 Task: Search one way flight ticket for 3 adults in first from Nome: Nome Airport to Springfield: Abraham Lincoln Capital Airport on 5-2-2023. Choice of flights is Singapure airlines. Number of bags: 1 carry on bag. Price is upto 55000. Outbound departure time preference is 20:45.
Action: Mouse moved to (250, 180)
Screenshot: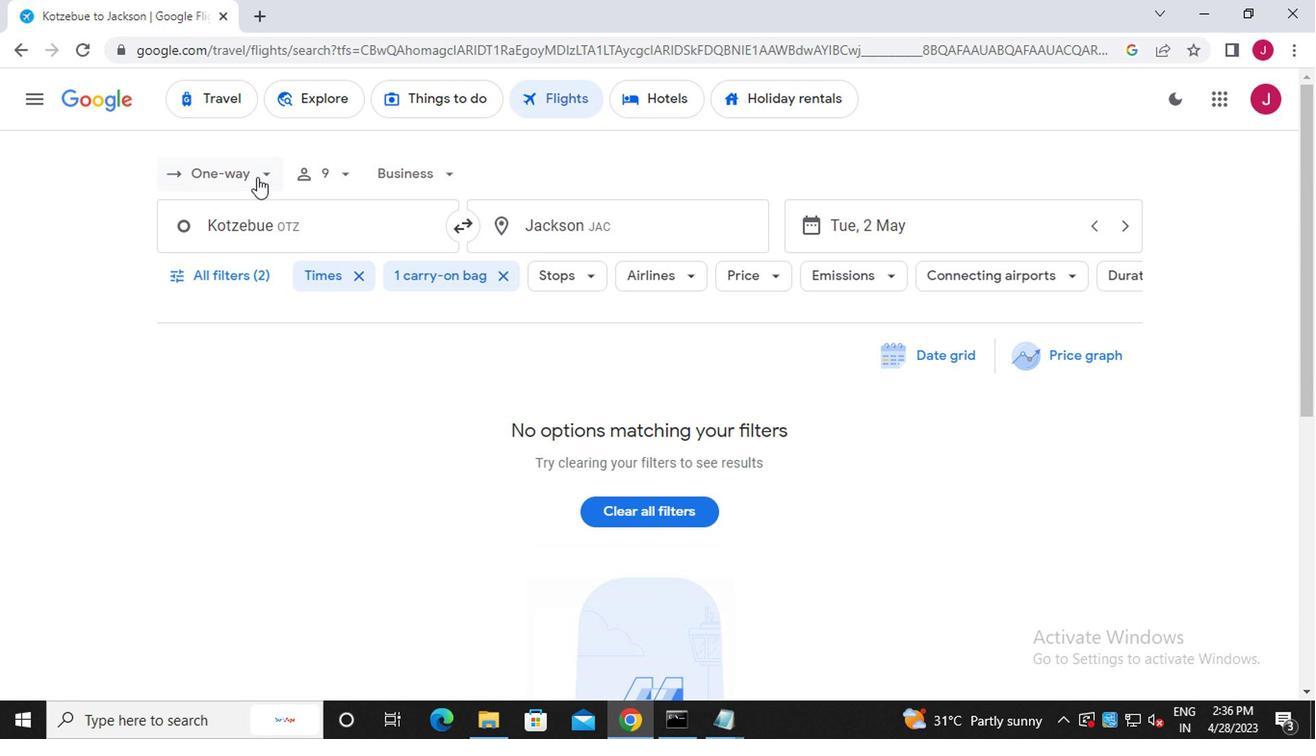 
Action: Mouse pressed left at (250, 180)
Screenshot: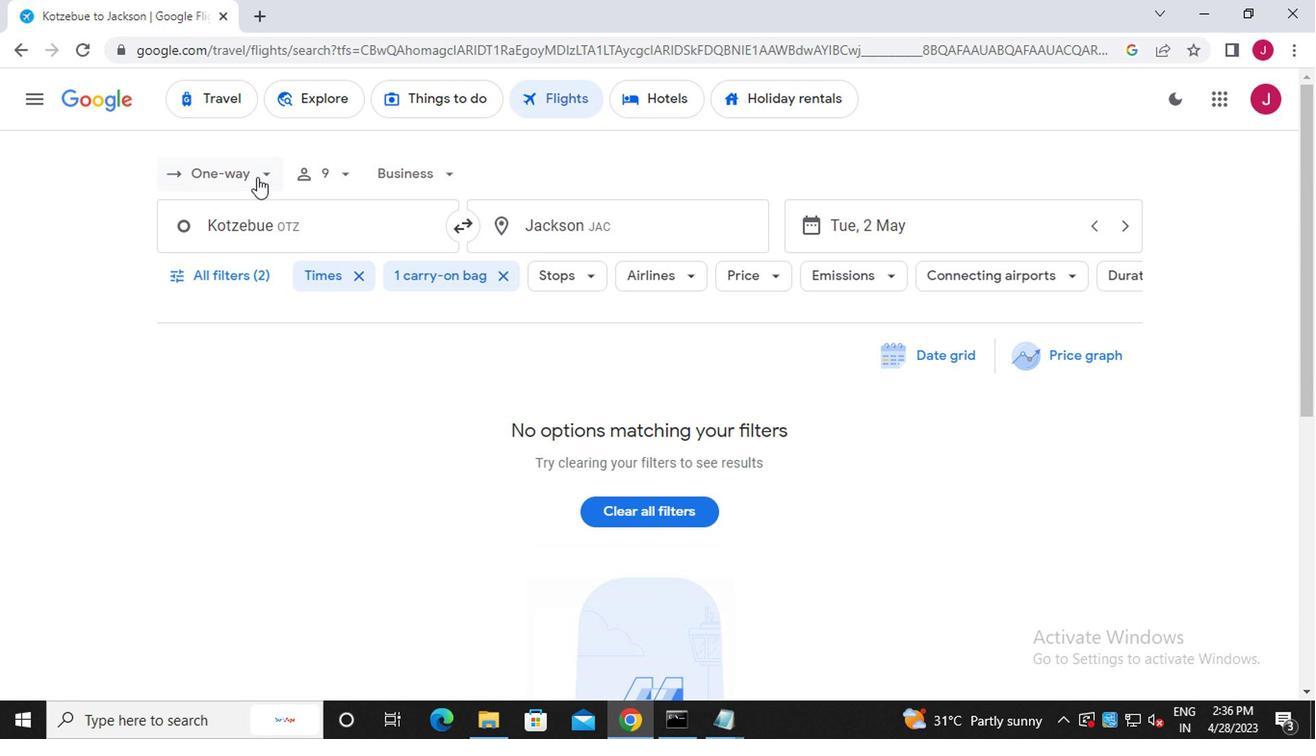 
Action: Mouse moved to (248, 259)
Screenshot: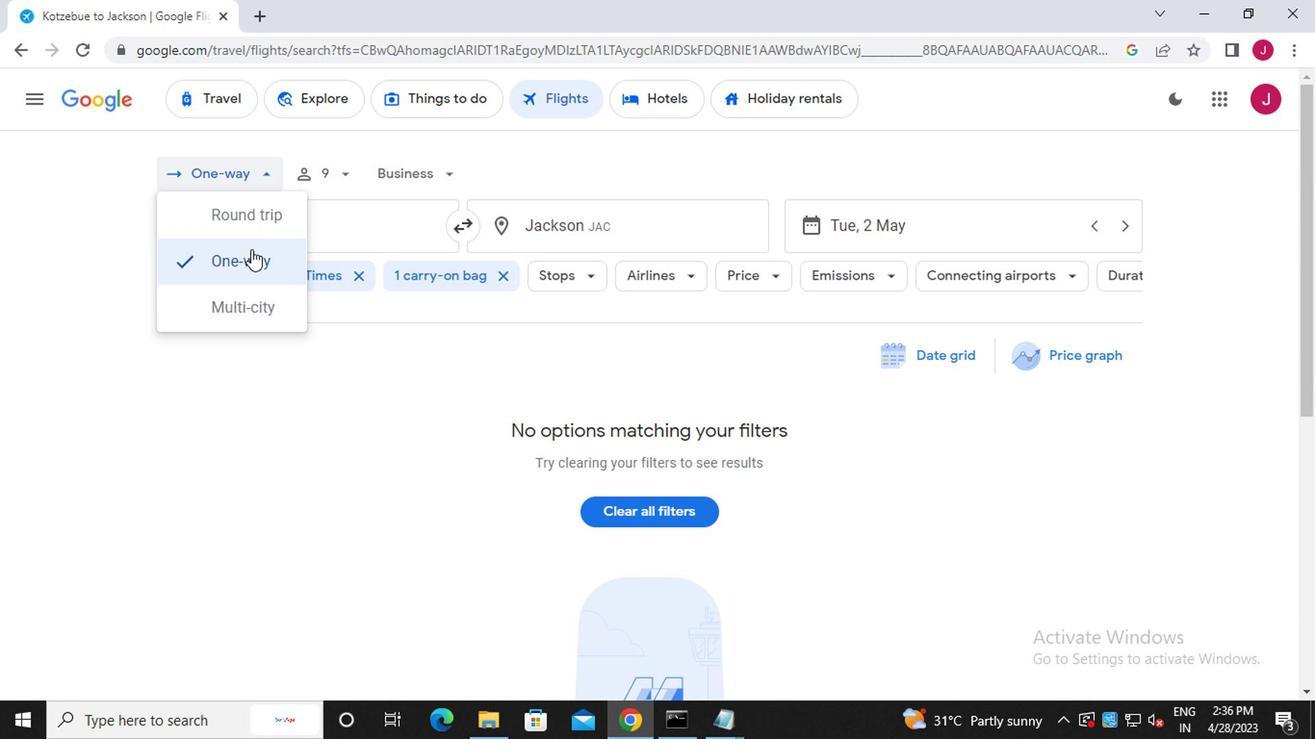 
Action: Mouse pressed left at (248, 259)
Screenshot: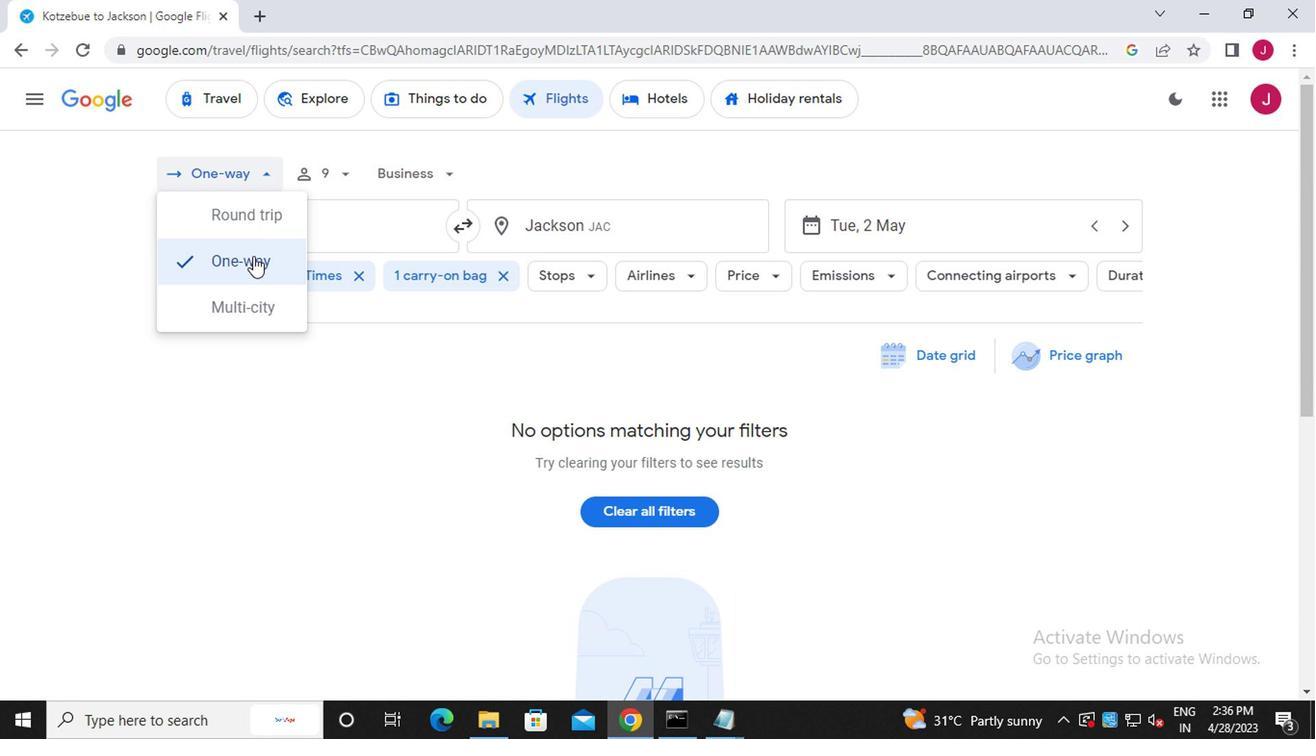 
Action: Mouse moved to (338, 180)
Screenshot: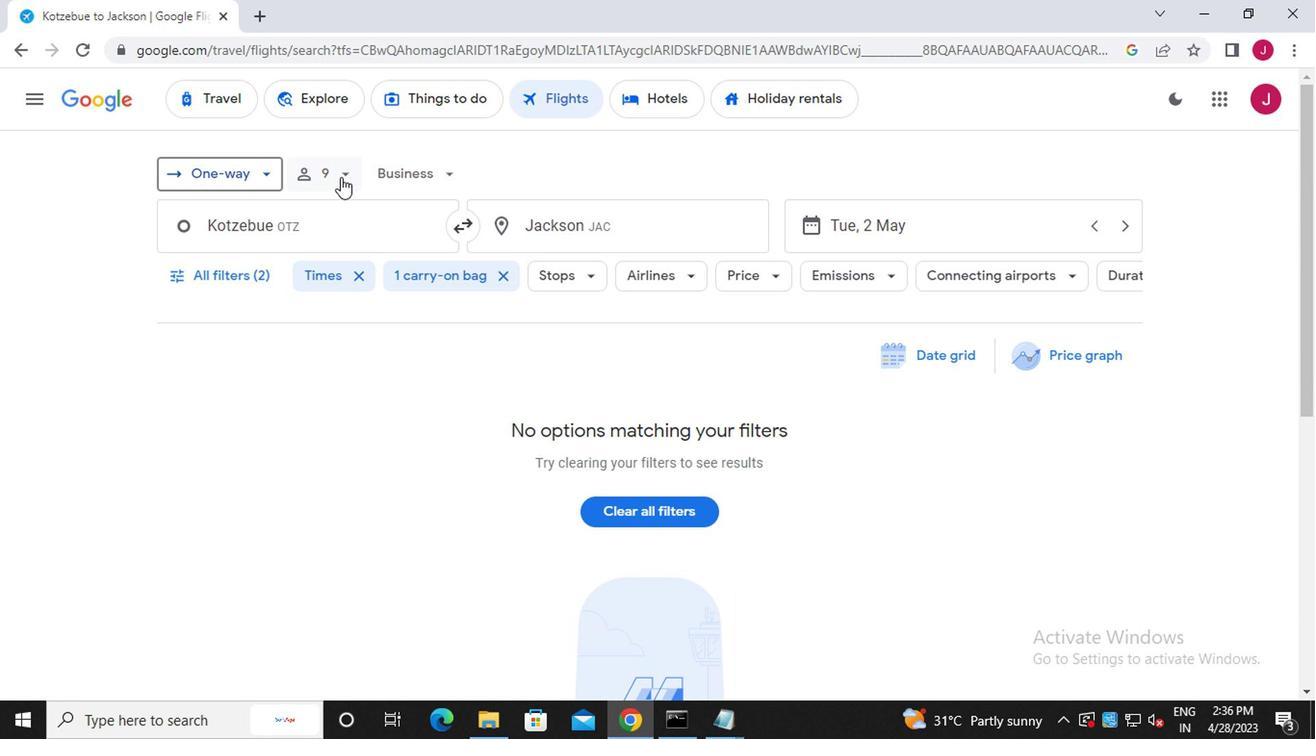 
Action: Mouse pressed left at (338, 180)
Screenshot: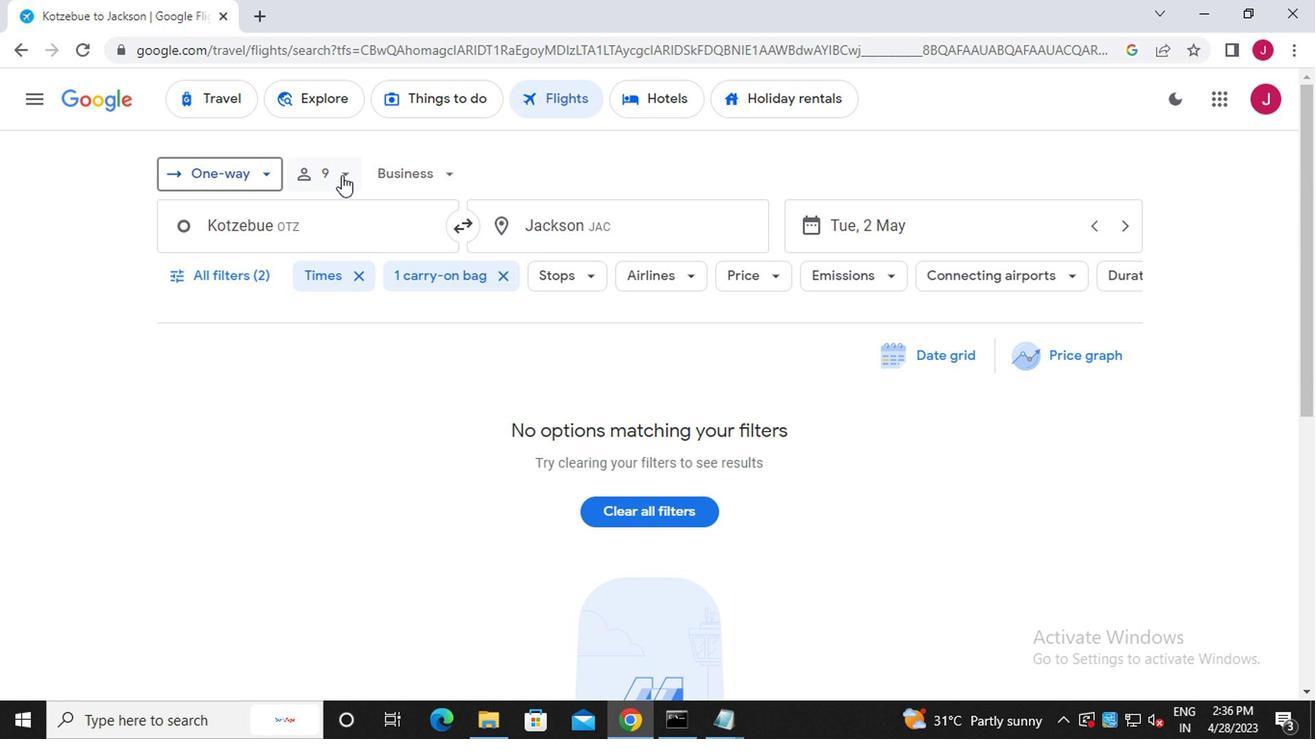 
Action: Mouse moved to (425, 227)
Screenshot: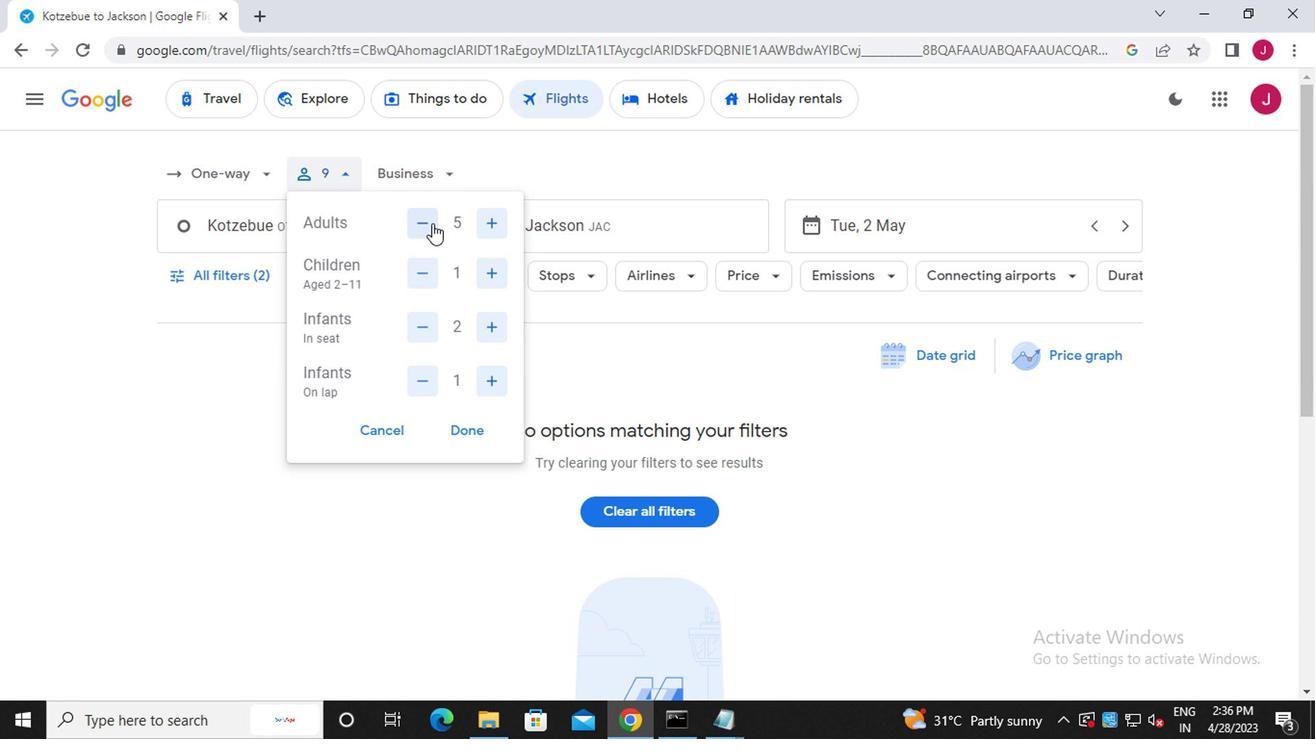 
Action: Mouse pressed left at (425, 227)
Screenshot: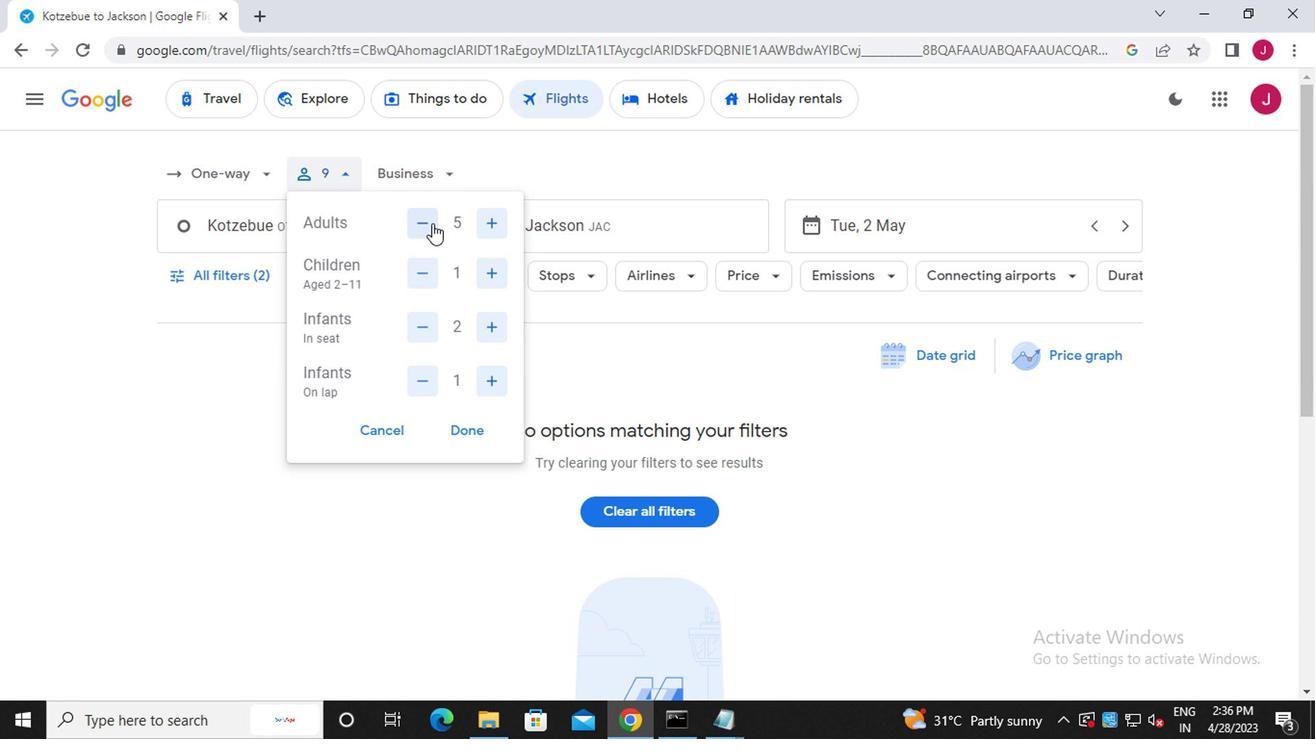 
Action: Mouse pressed left at (425, 227)
Screenshot: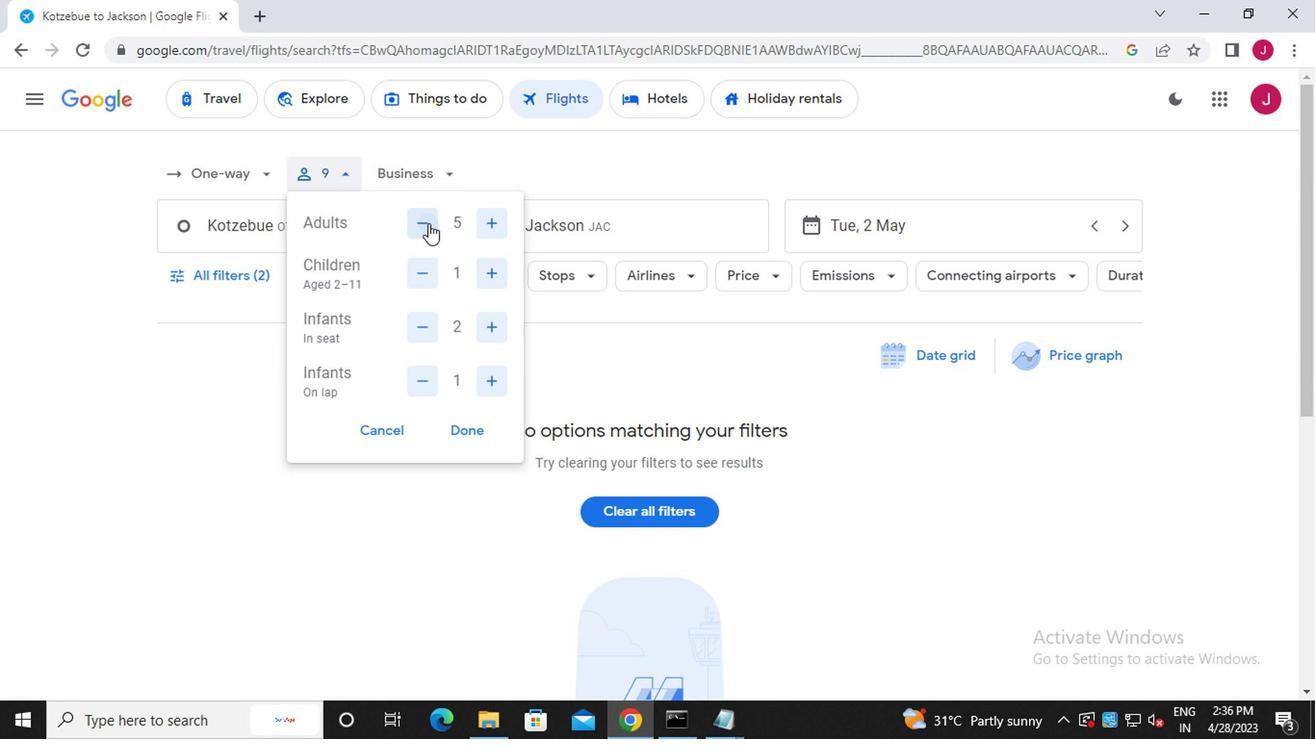 
Action: Mouse moved to (413, 278)
Screenshot: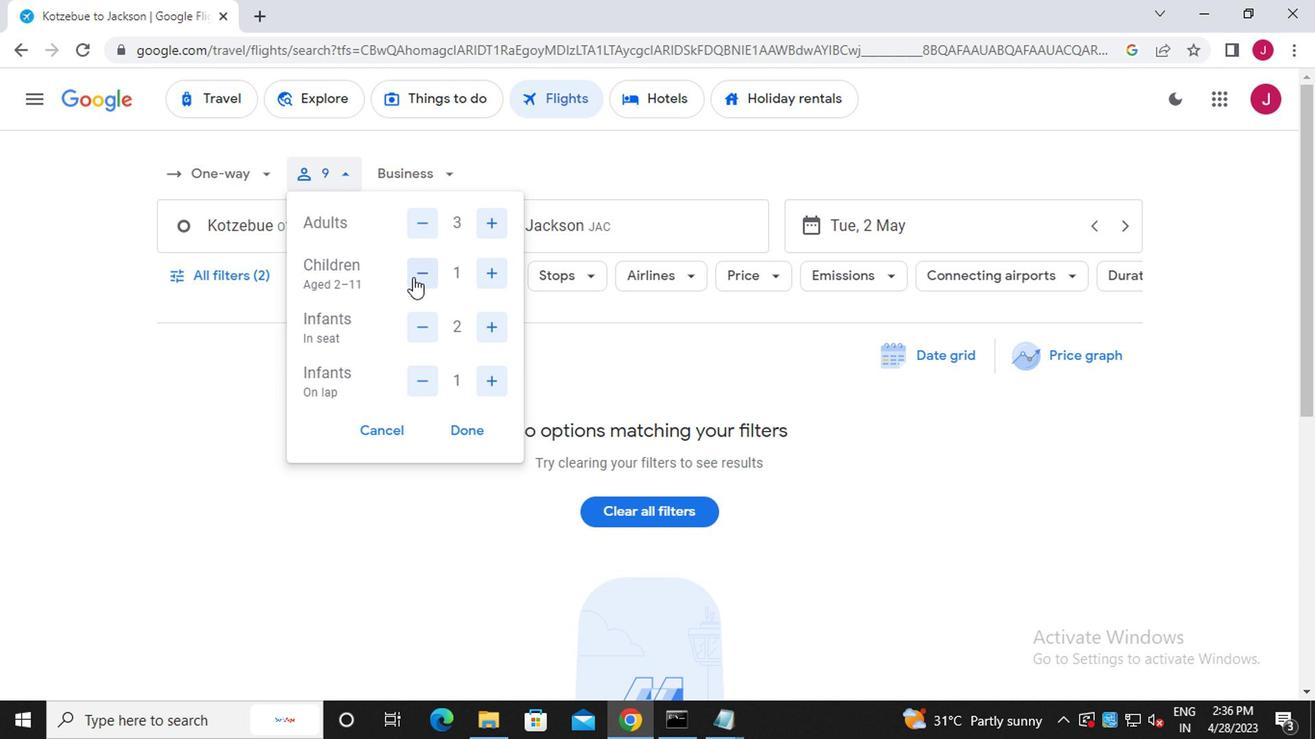 
Action: Mouse pressed left at (413, 278)
Screenshot: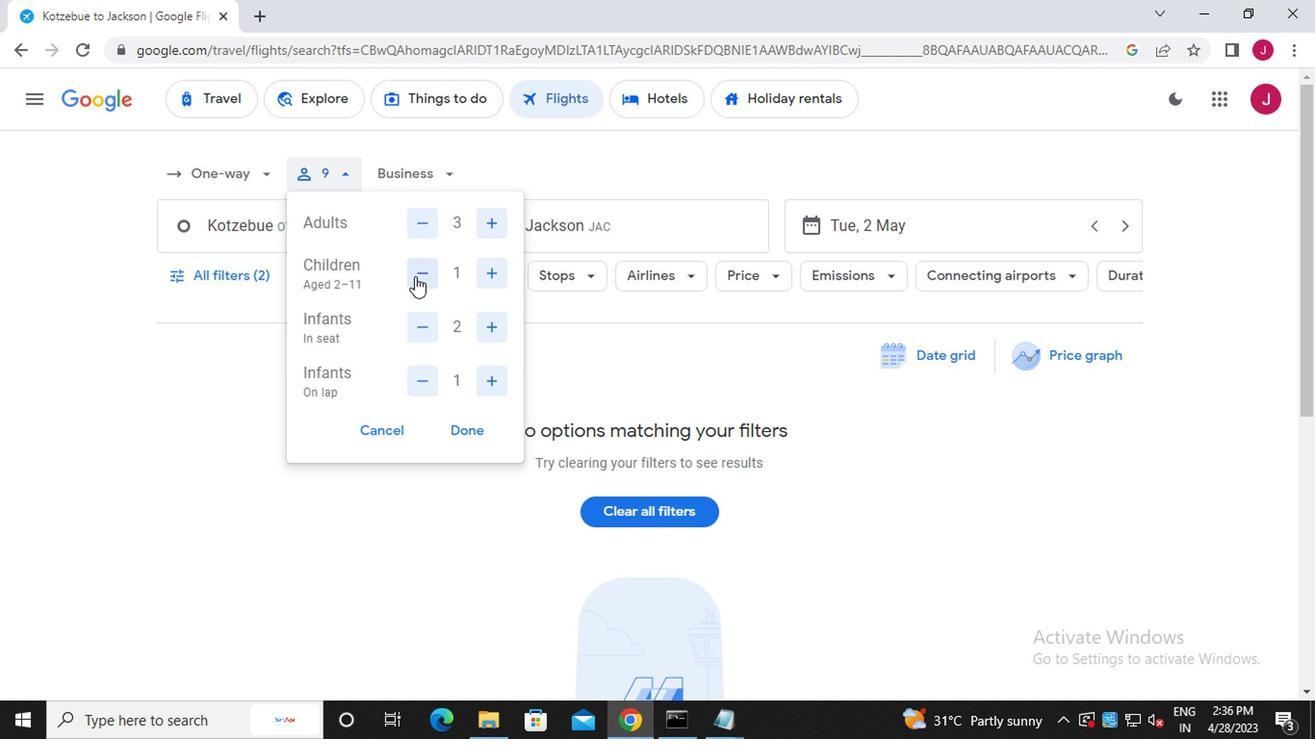 
Action: Mouse moved to (425, 328)
Screenshot: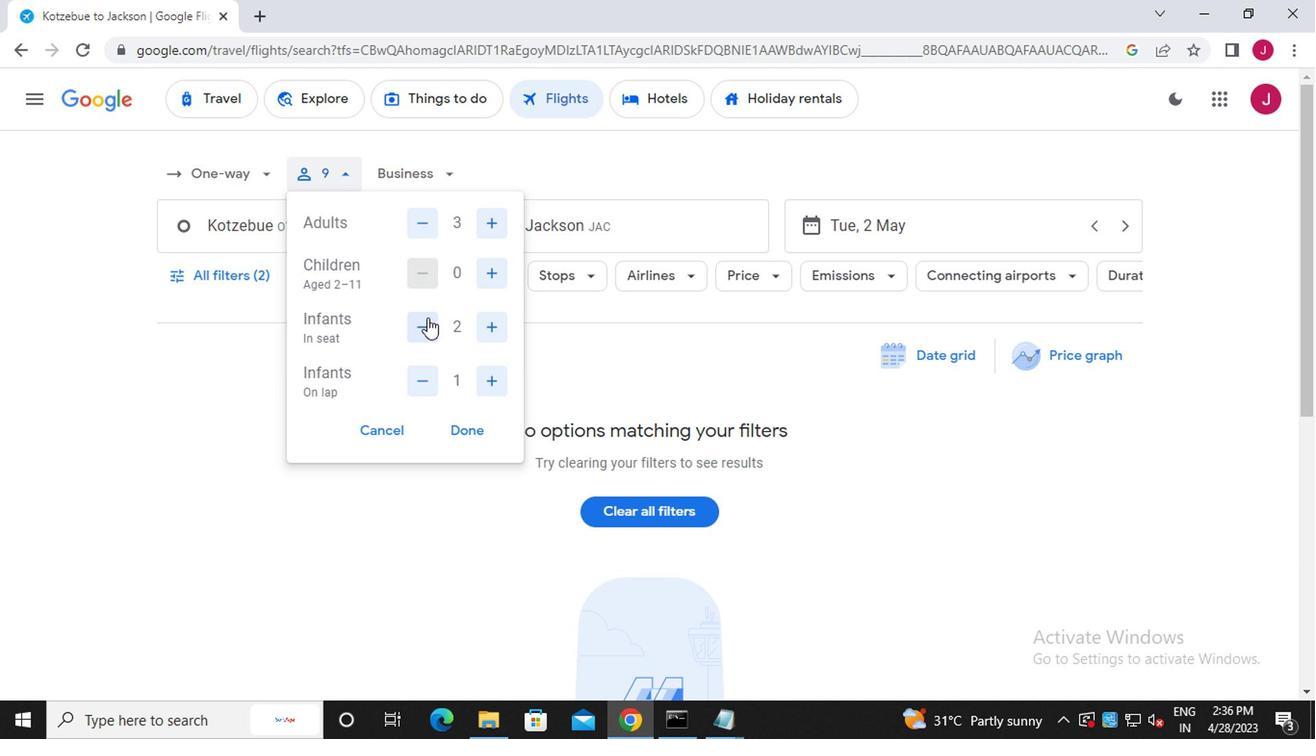 
Action: Mouse pressed left at (425, 328)
Screenshot: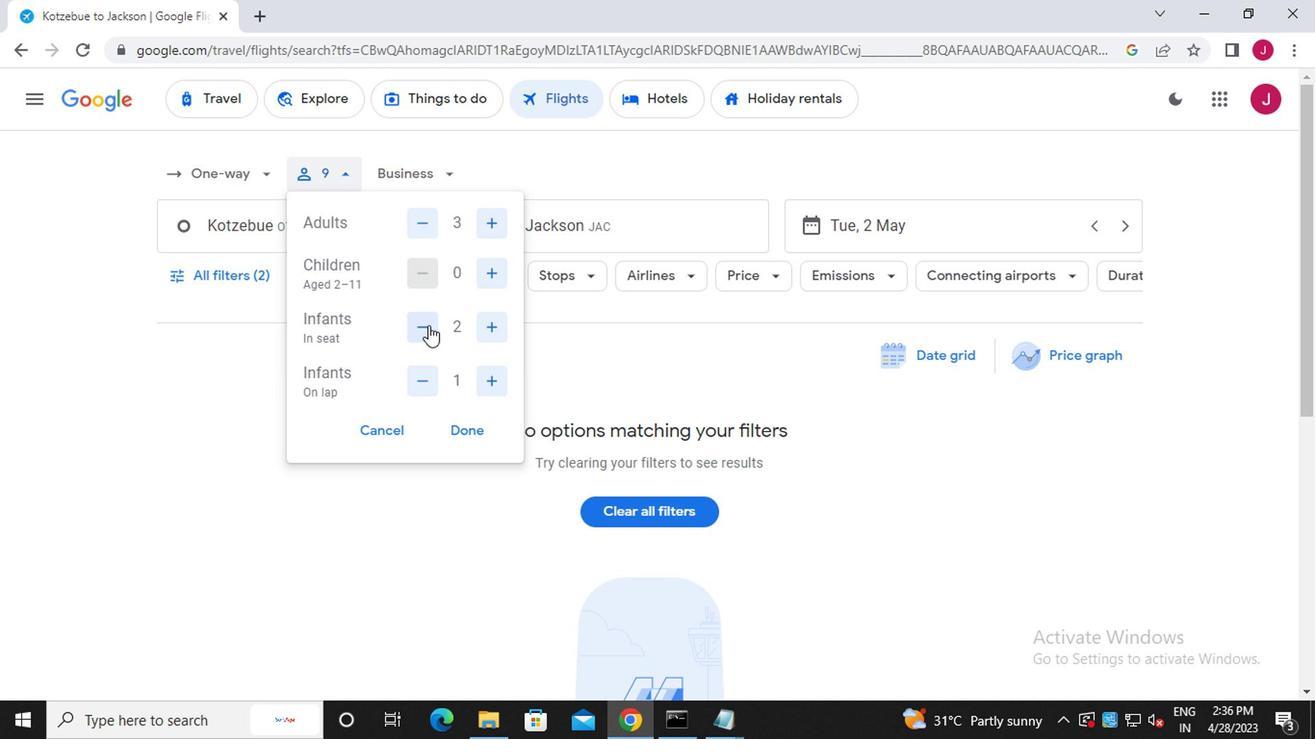 
Action: Mouse pressed left at (425, 328)
Screenshot: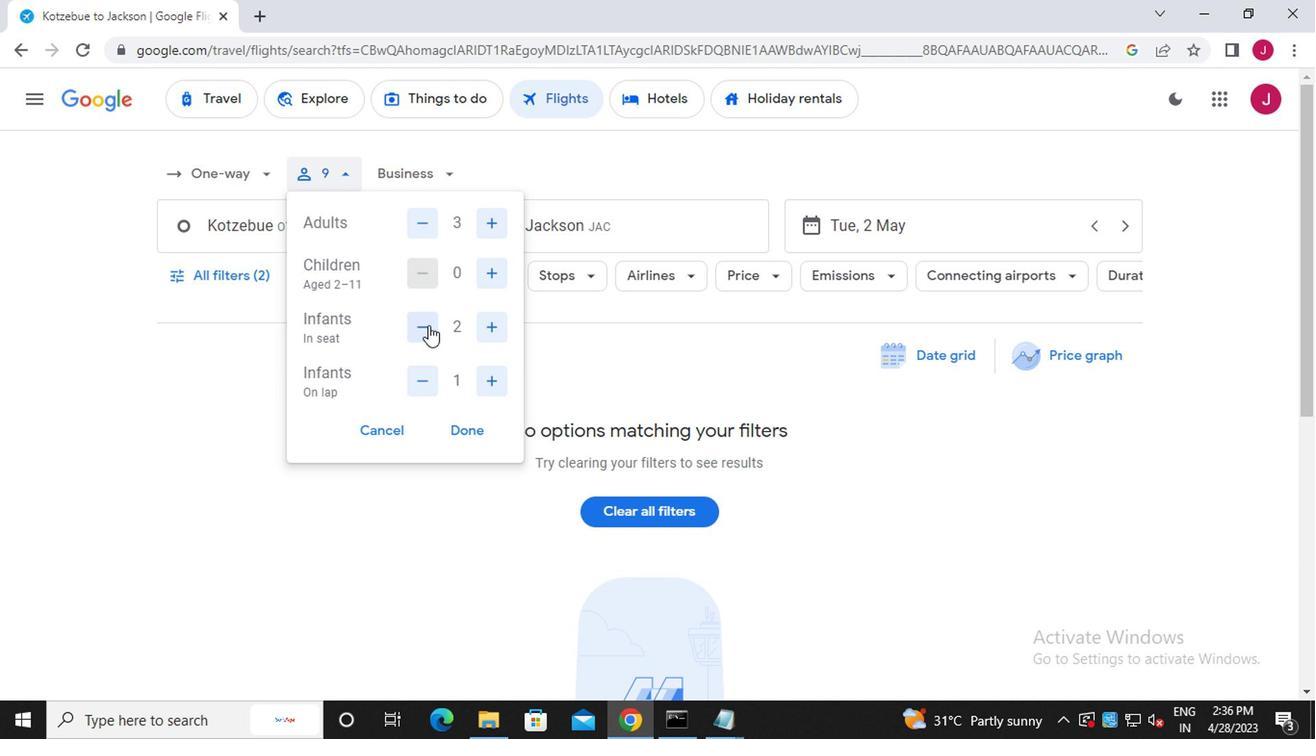 
Action: Mouse pressed left at (425, 328)
Screenshot: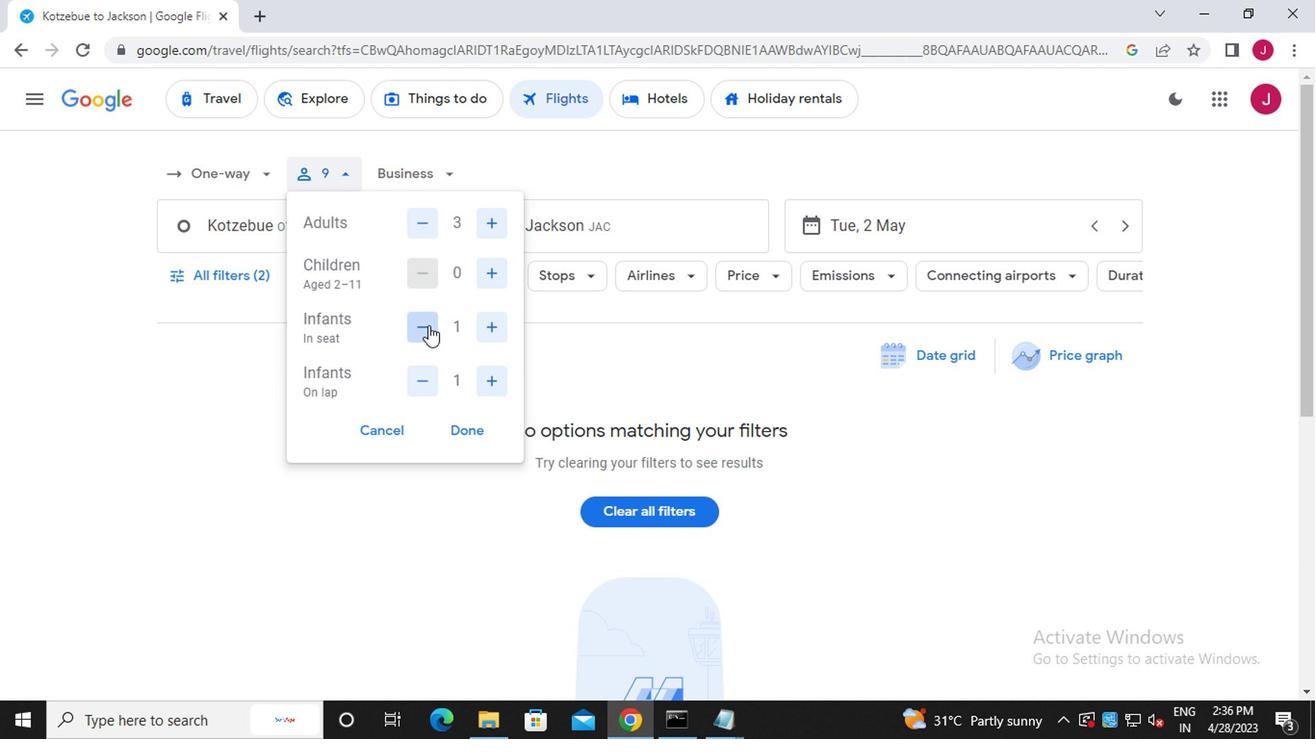 
Action: Mouse moved to (423, 379)
Screenshot: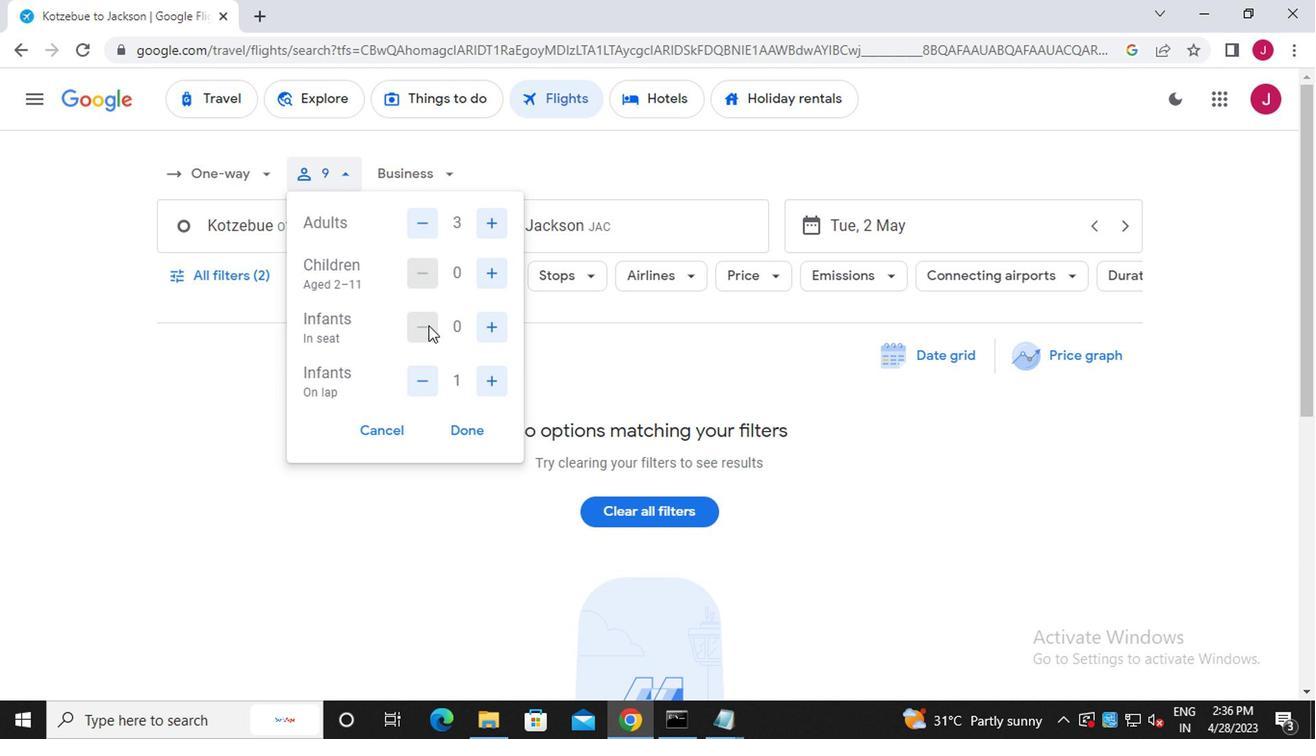 
Action: Mouse pressed left at (423, 379)
Screenshot: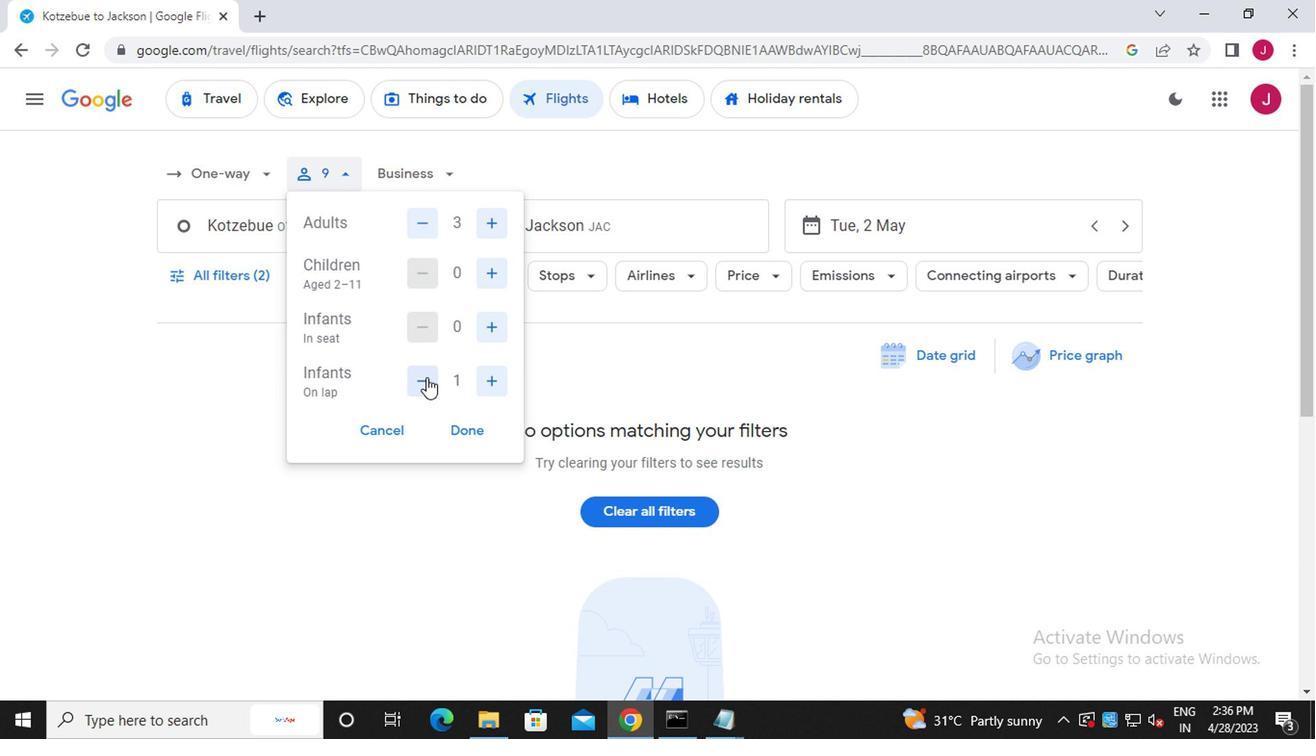 
Action: Mouse moved to (456, 428)
Screenshot: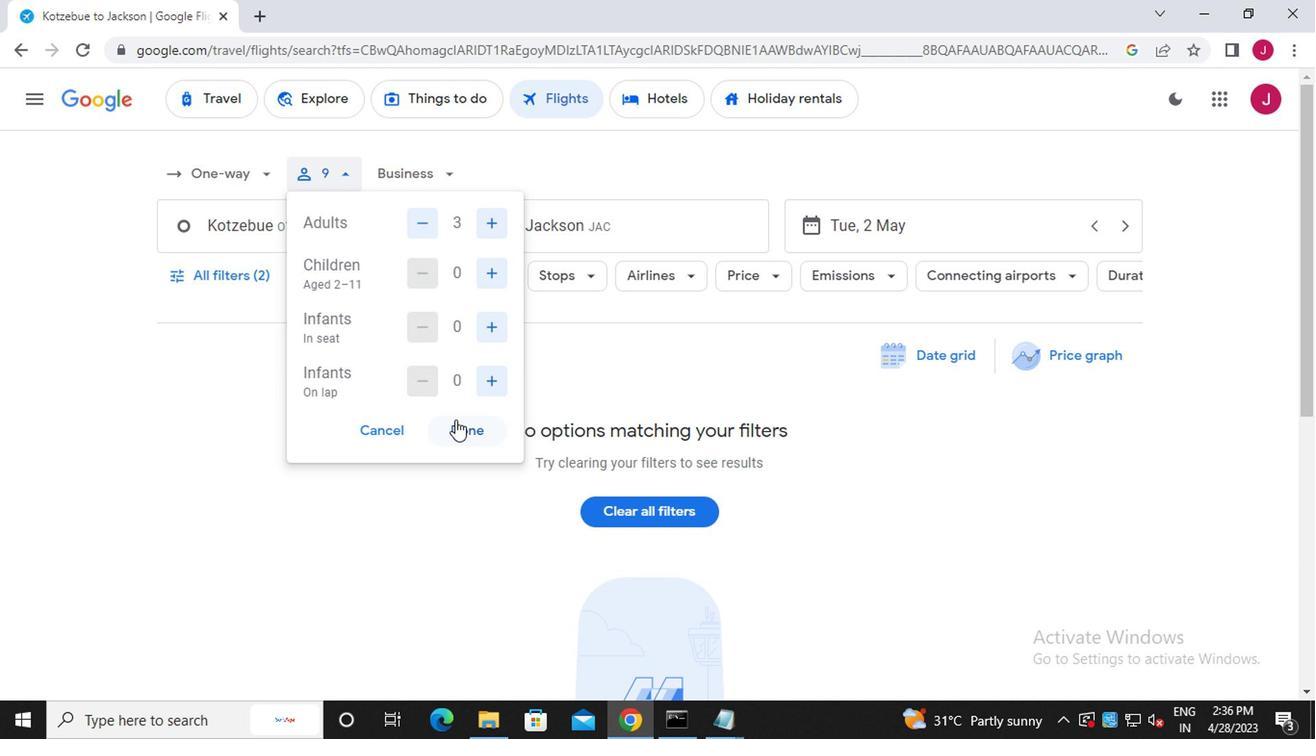 
Action: Mouse pressed left at (456, 428)
Screenshot: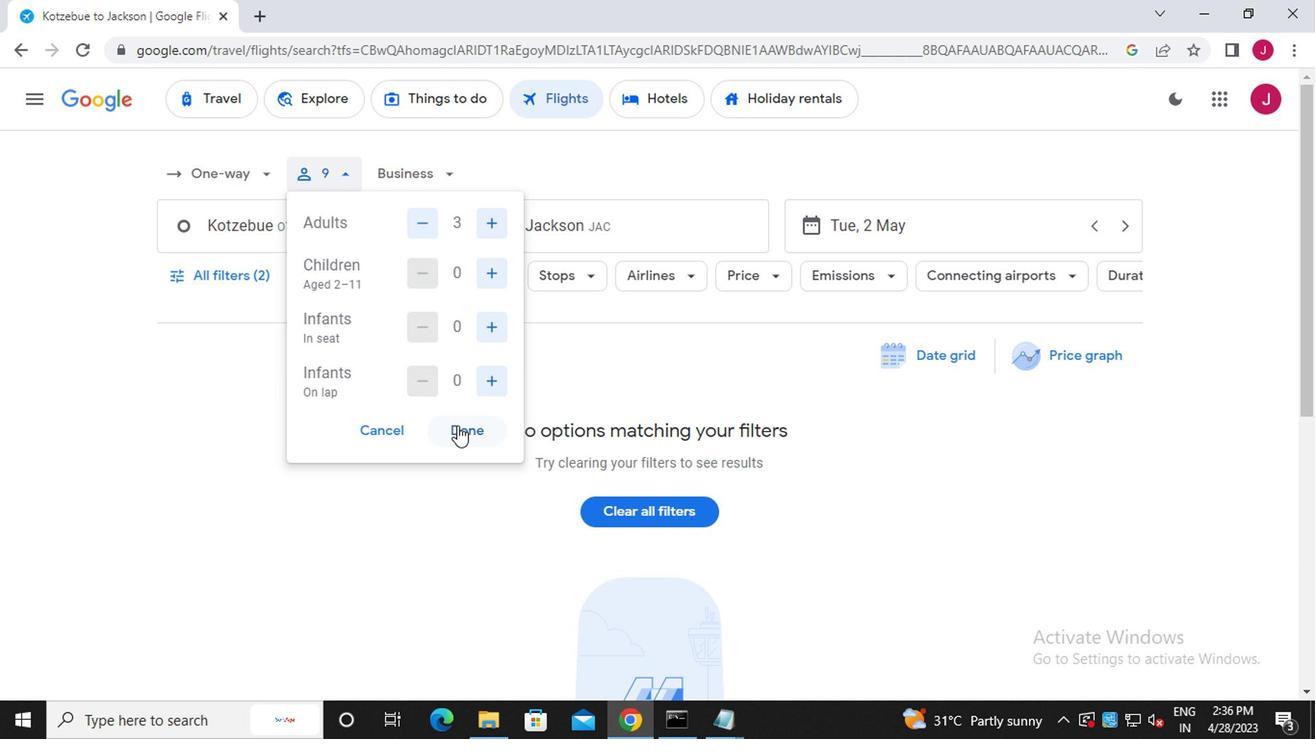 
Action: Mouse moved to (323, 237)
Screenshot: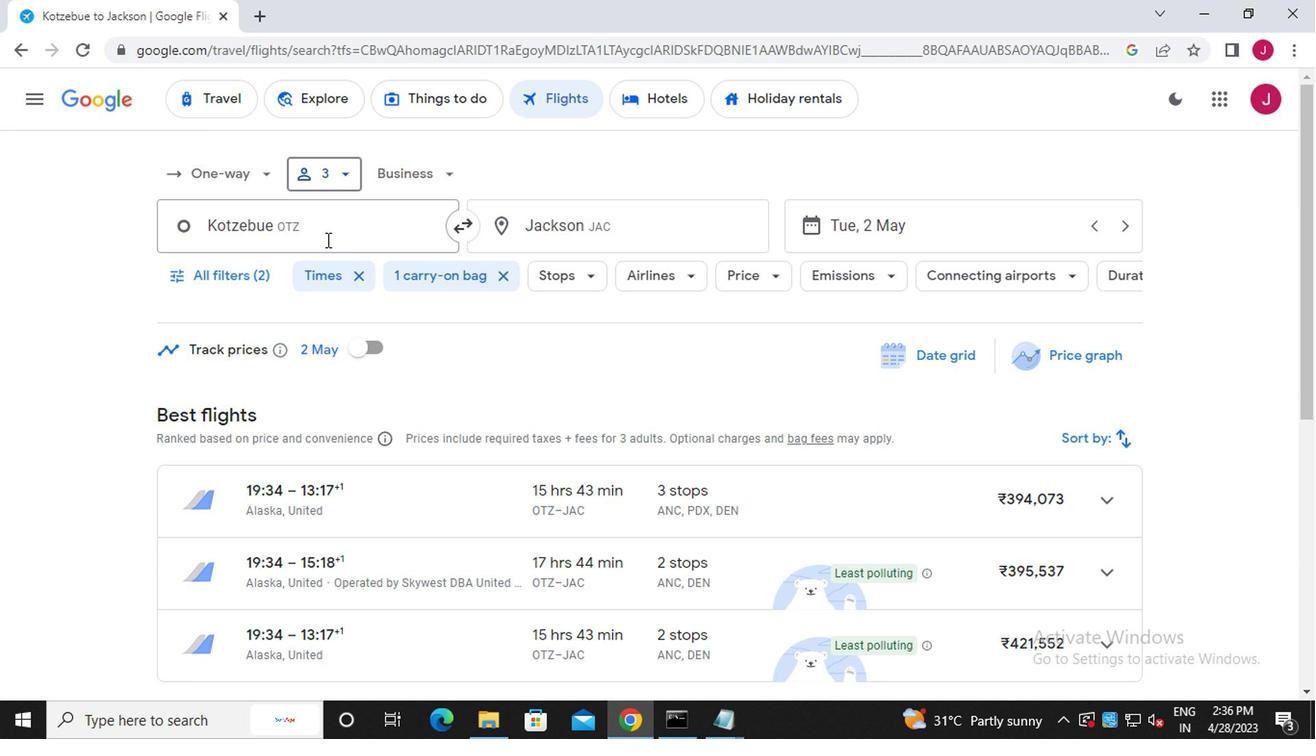 
Action: Mouse pressed left at (323, 237)
Screenshot: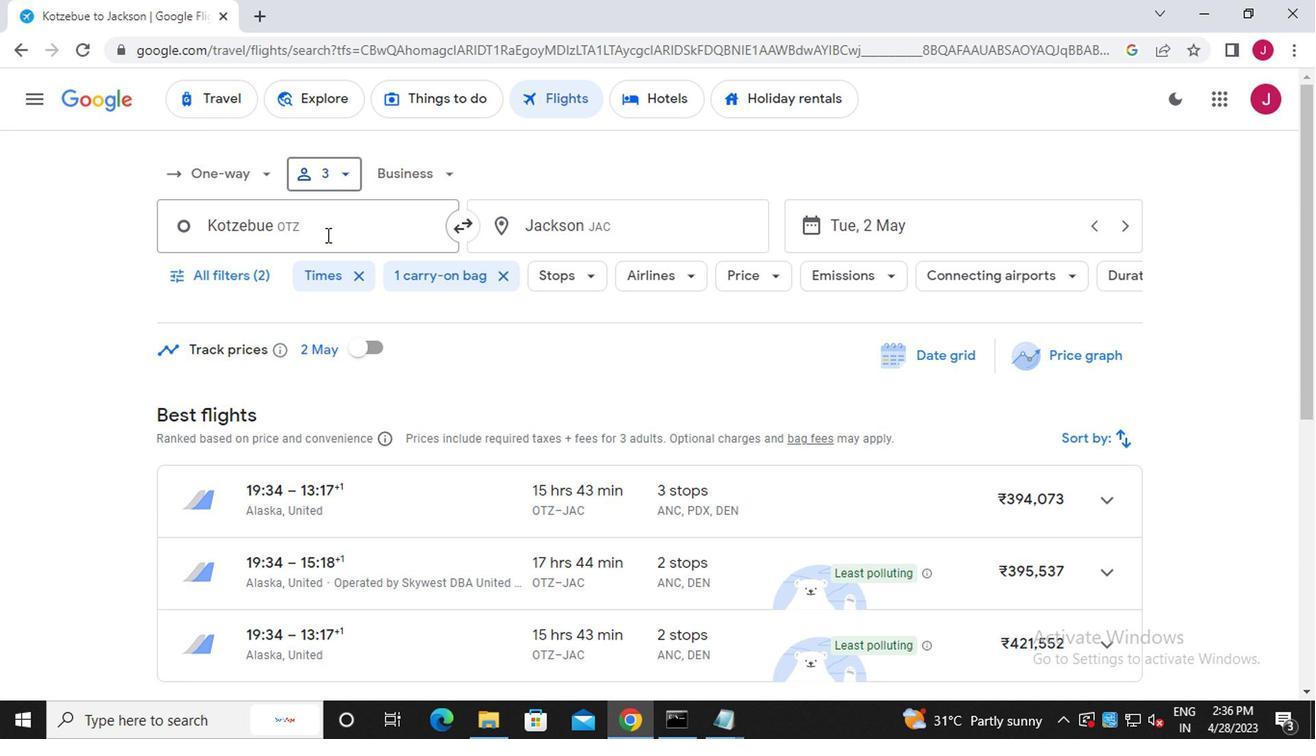 
Action: Key pressed nome
Screenshot: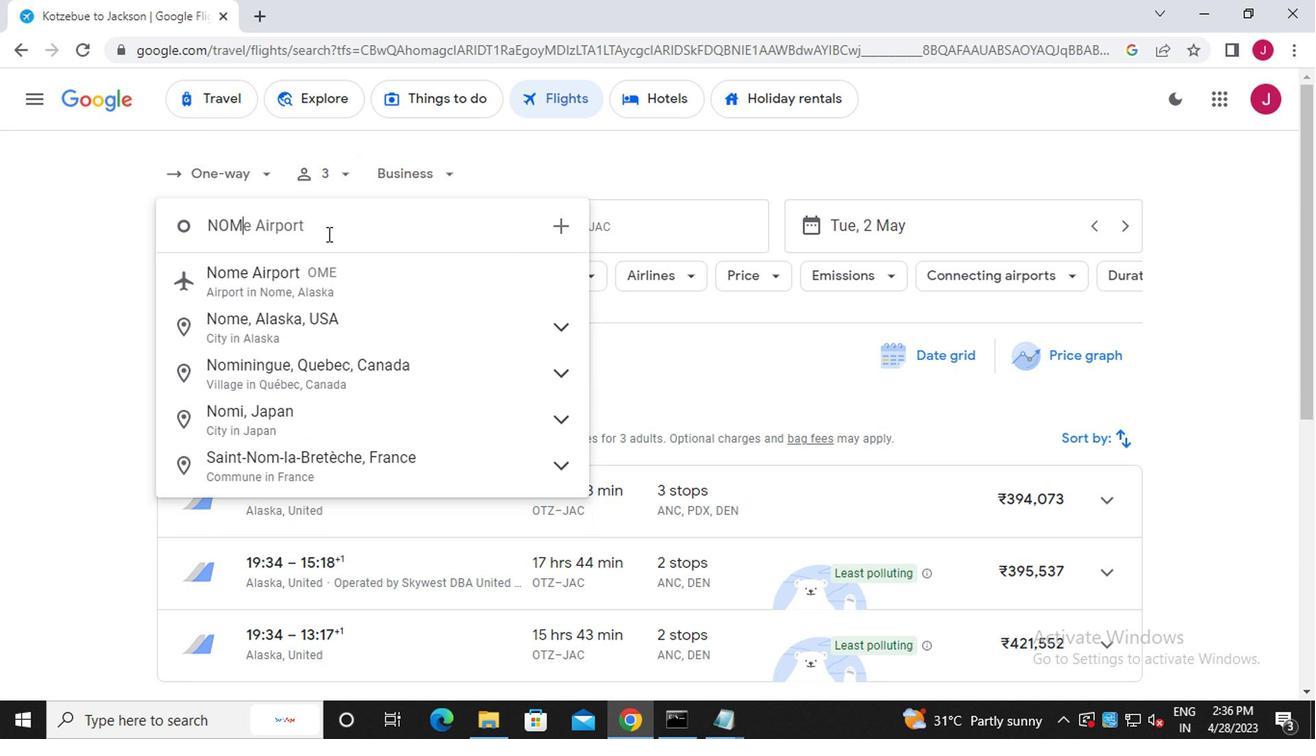 
Action: Mouse moved to (328, 289)
Screenshot: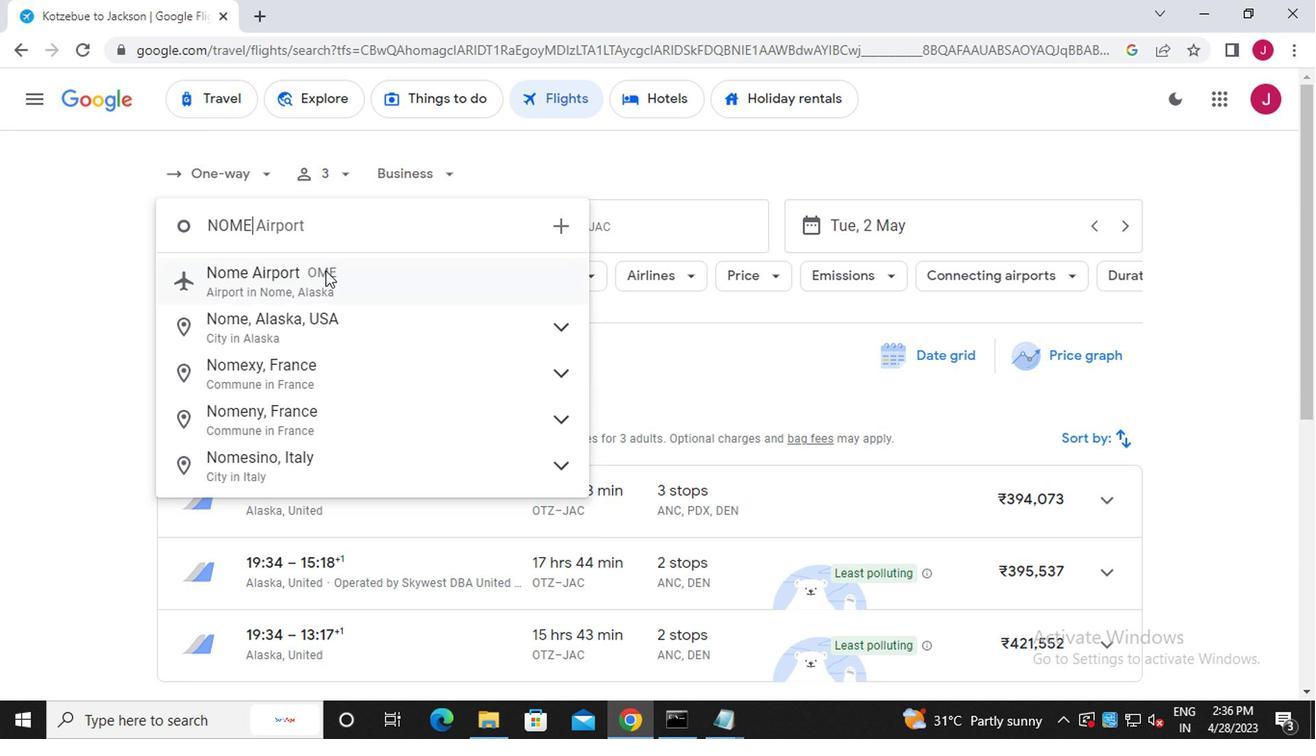 
Action: Mouse pressed left at (328, 289)
Screenshot: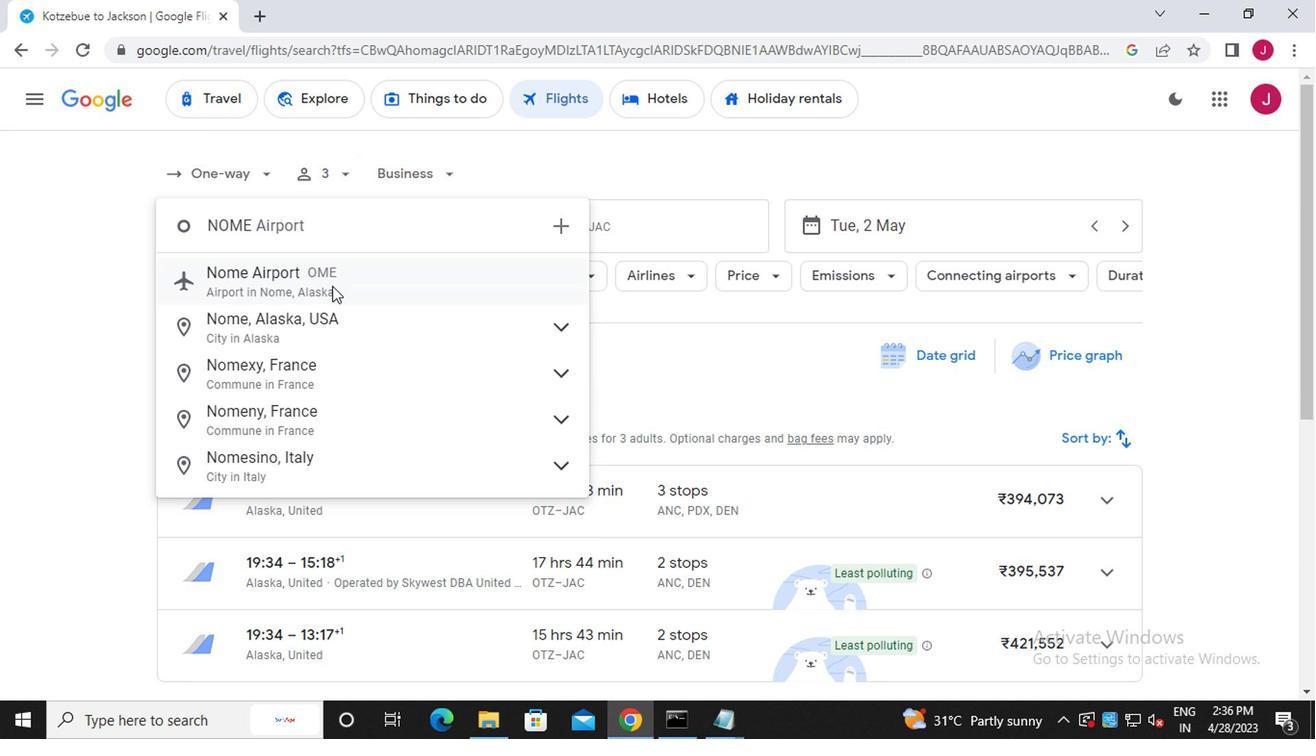 
Action: Mouse moved to (648, 237)
Screenshot: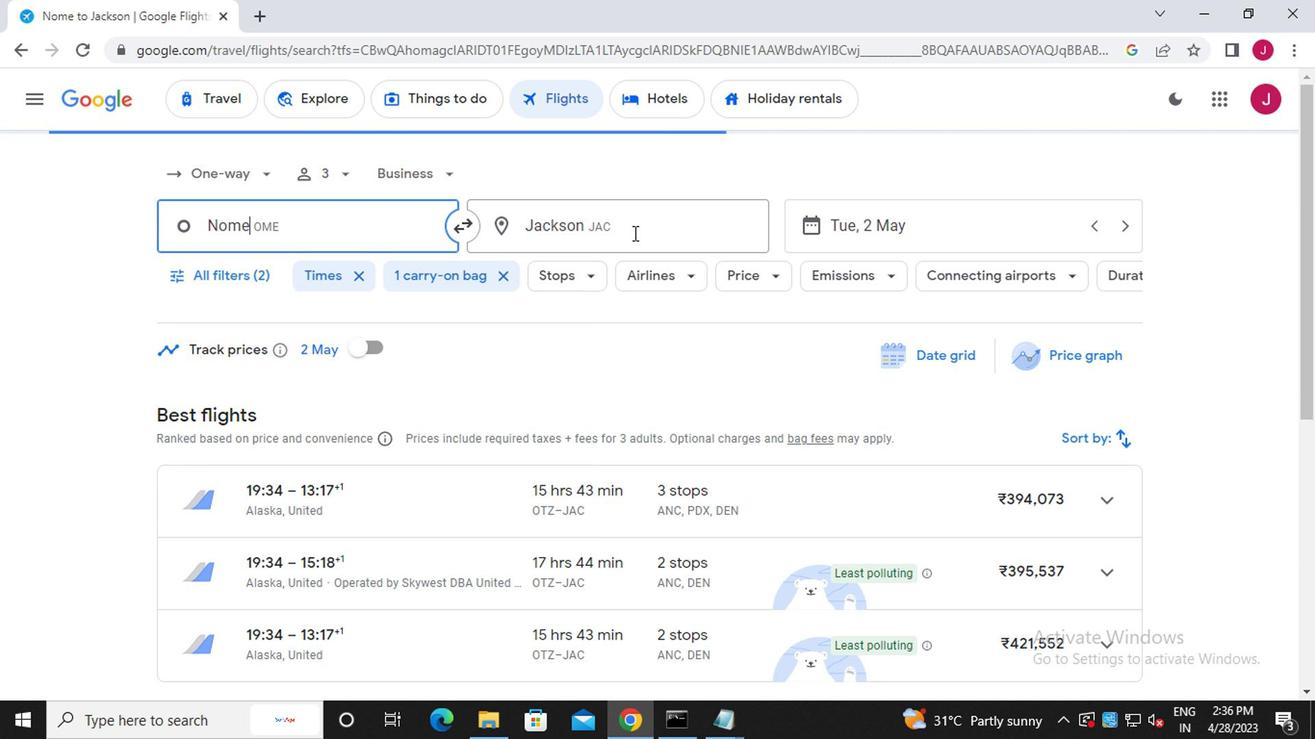 
Action: Mouse pressed left at (648, 237)
Screenshot: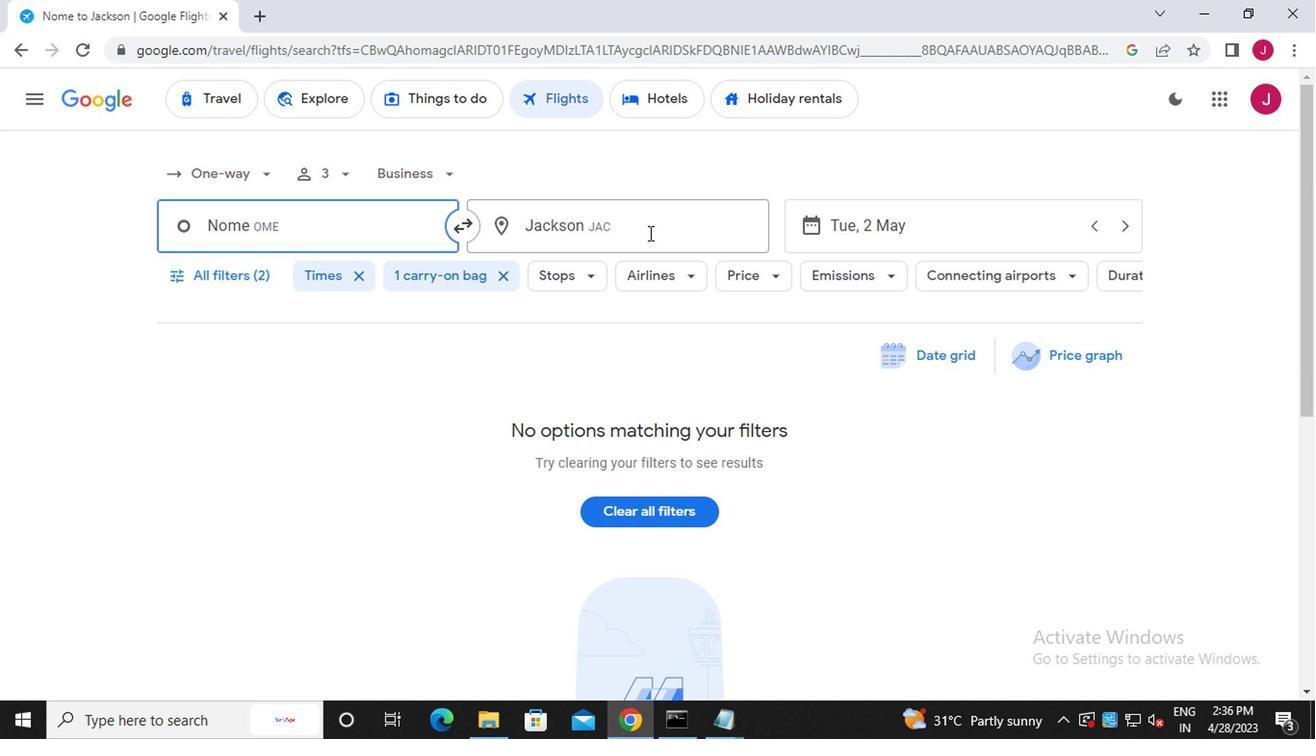 
Action: Key pressed so<Key.backspace>pringfield
Screenshot: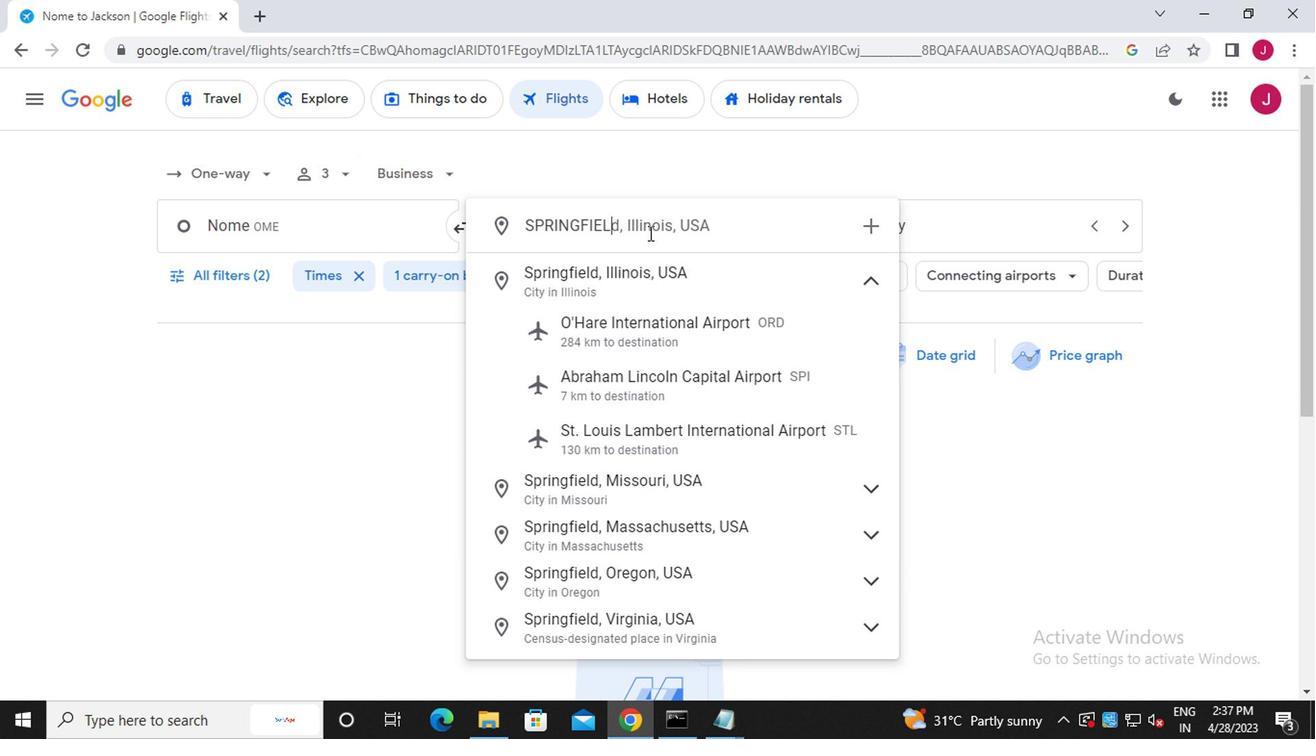 
Action: Mouse moved to (741, 387)
Screenshot: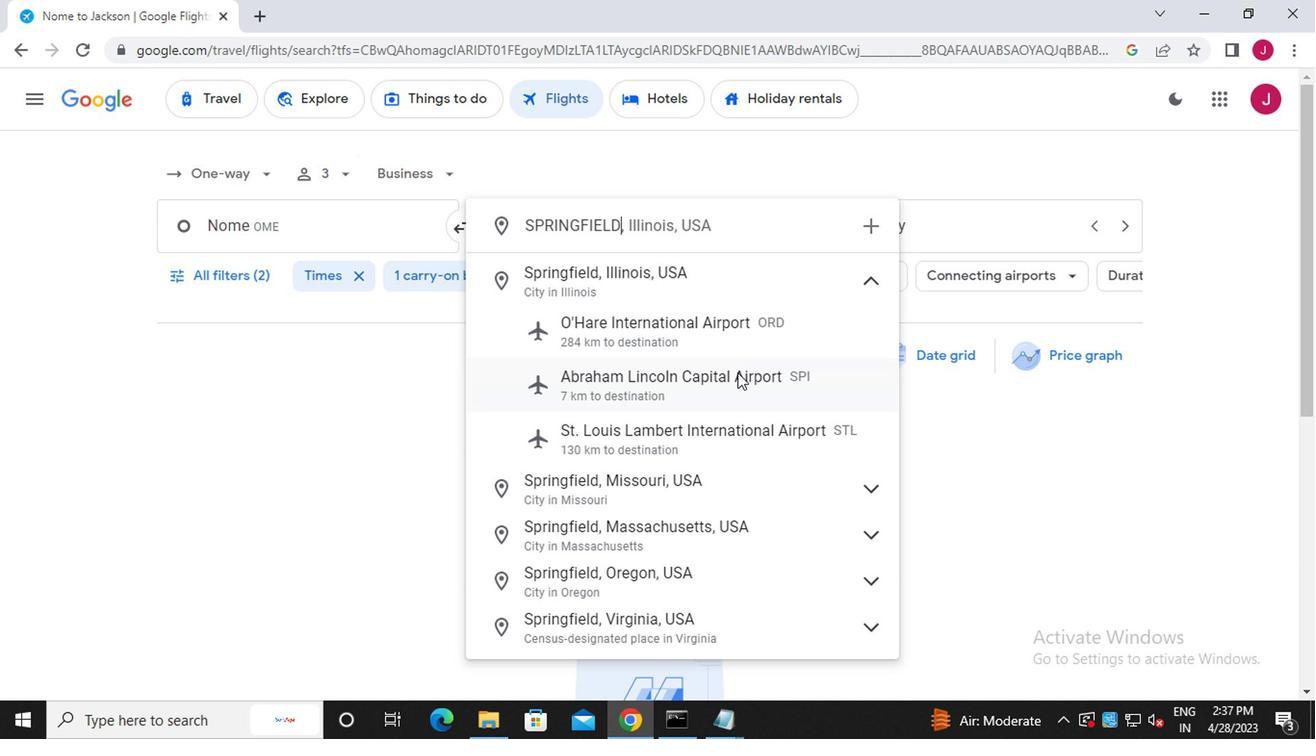 
Action: Mouse pressed left at (741, 387)
Screenshot: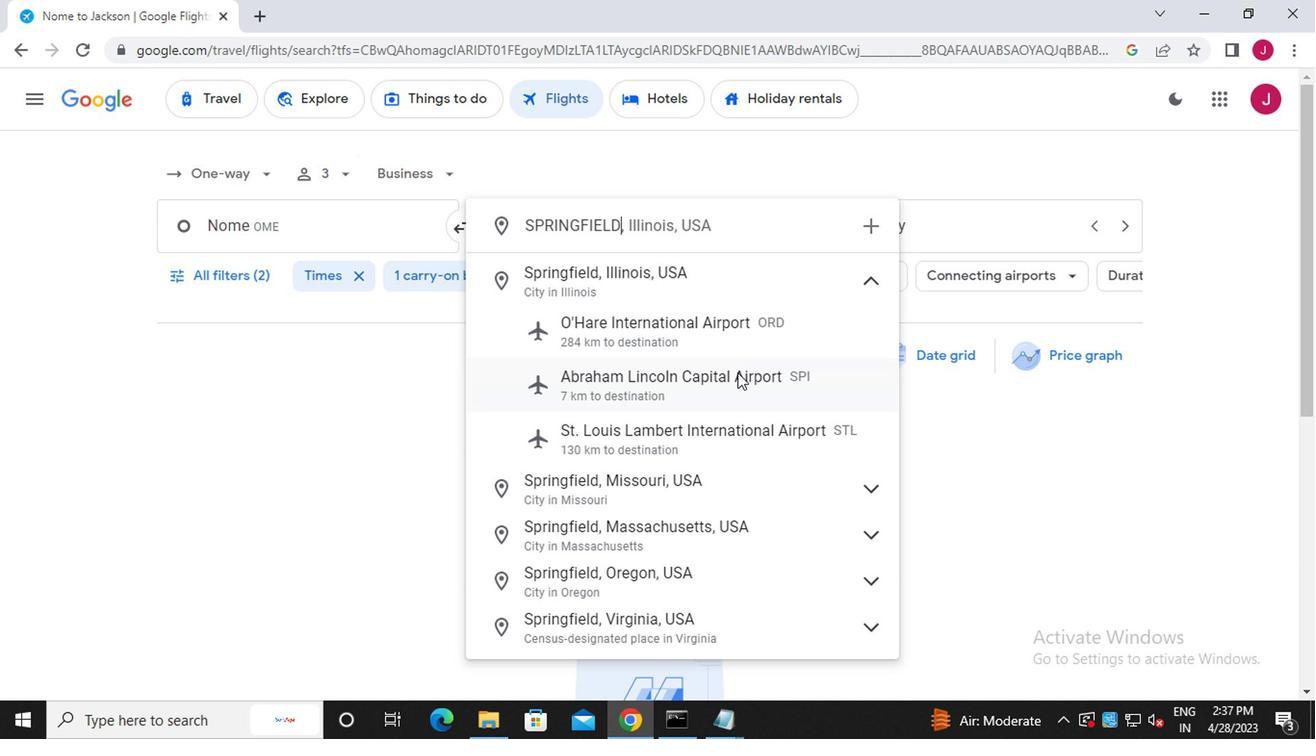 
Action: Mouse moved to (928, 237)
Screenshot: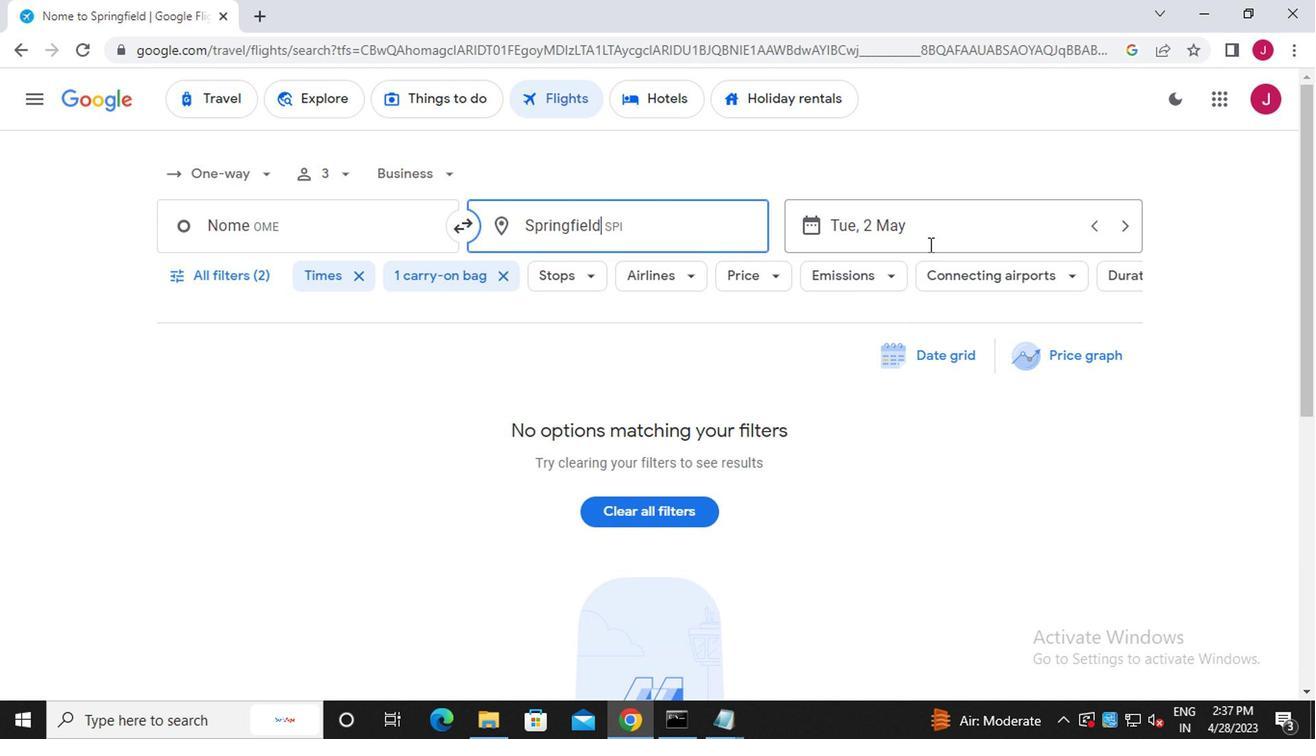 
Action: Mouse pressed left at (928, 237)
Screenshot: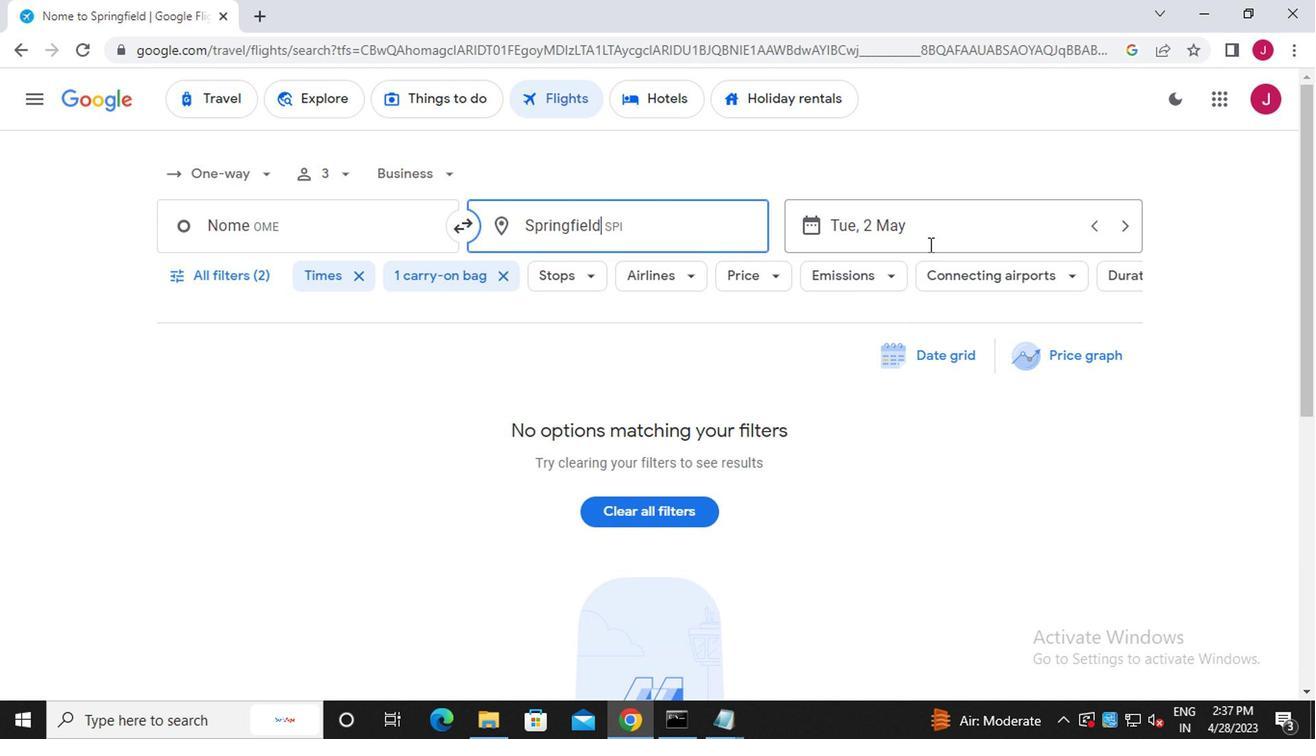 
Action: Mouse moved to (1100, 655)
Screenshot: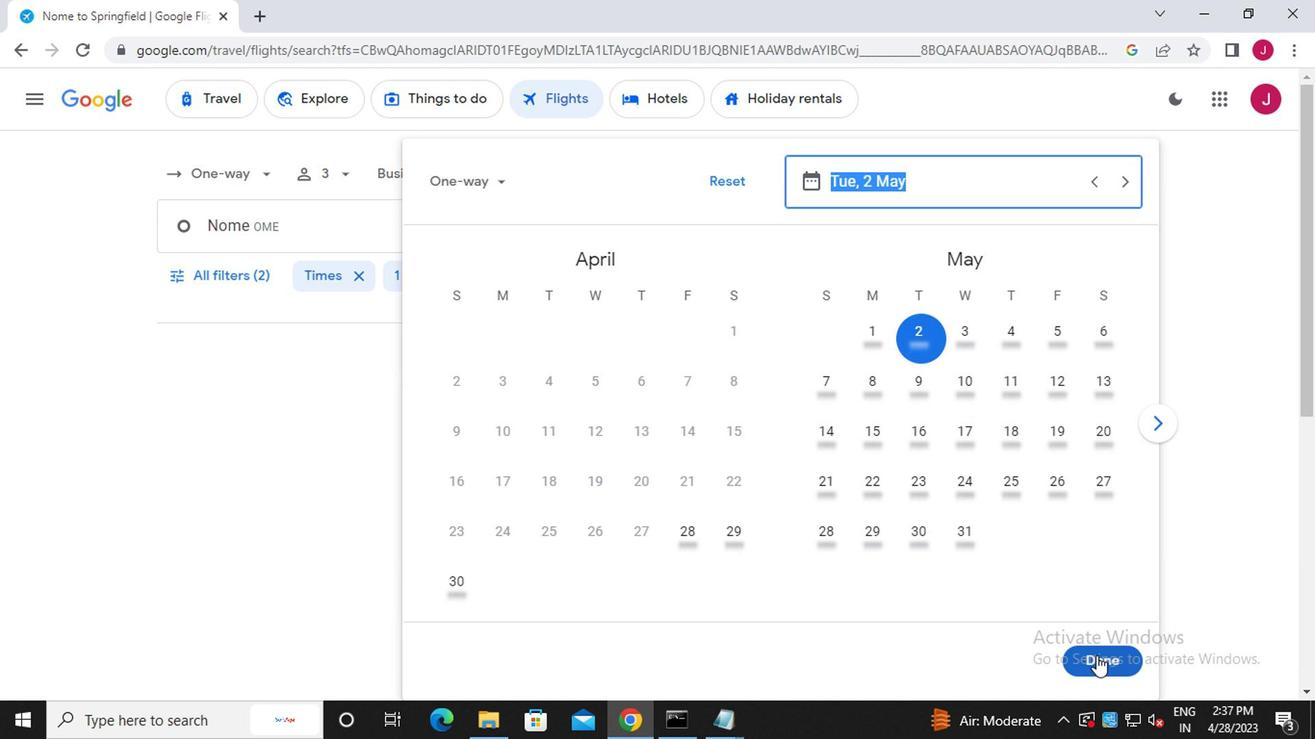 
Action: Mouse pressed left at (1100, 655)
Screenshot: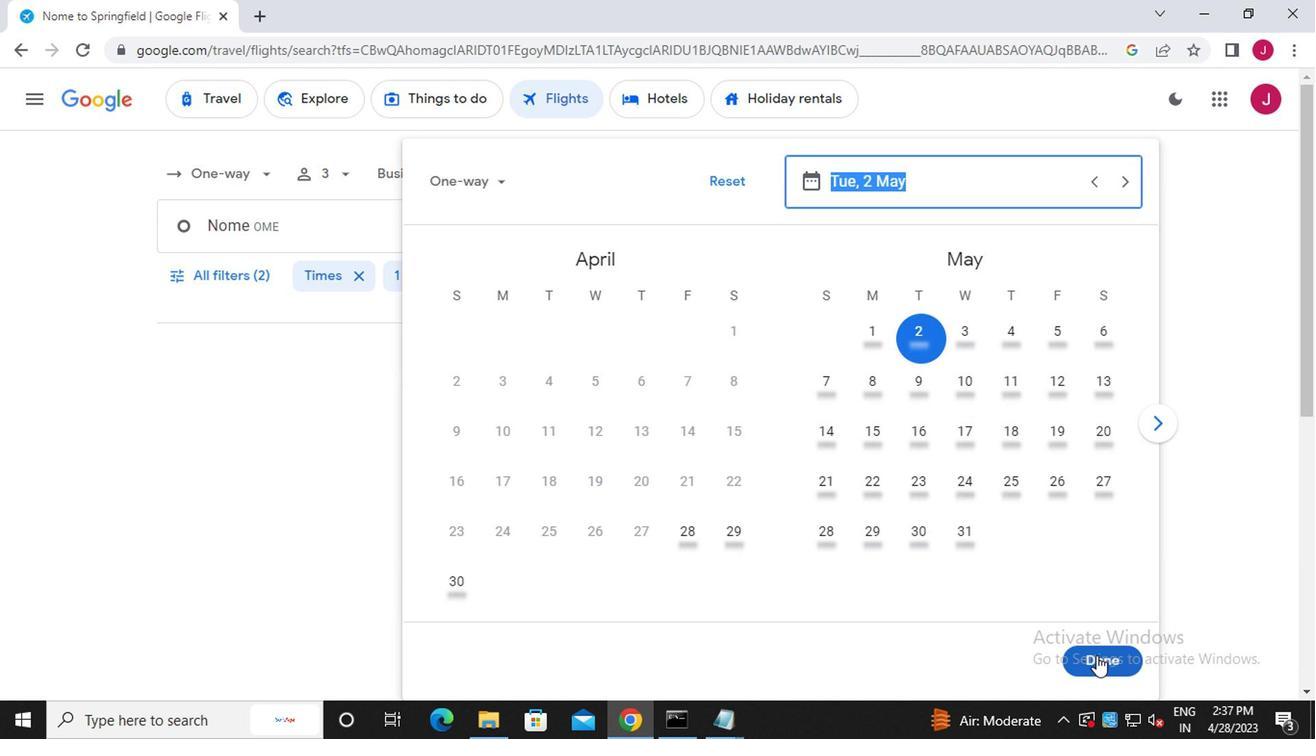 
Action: Mouse moved to (231, 276)
Screenshot: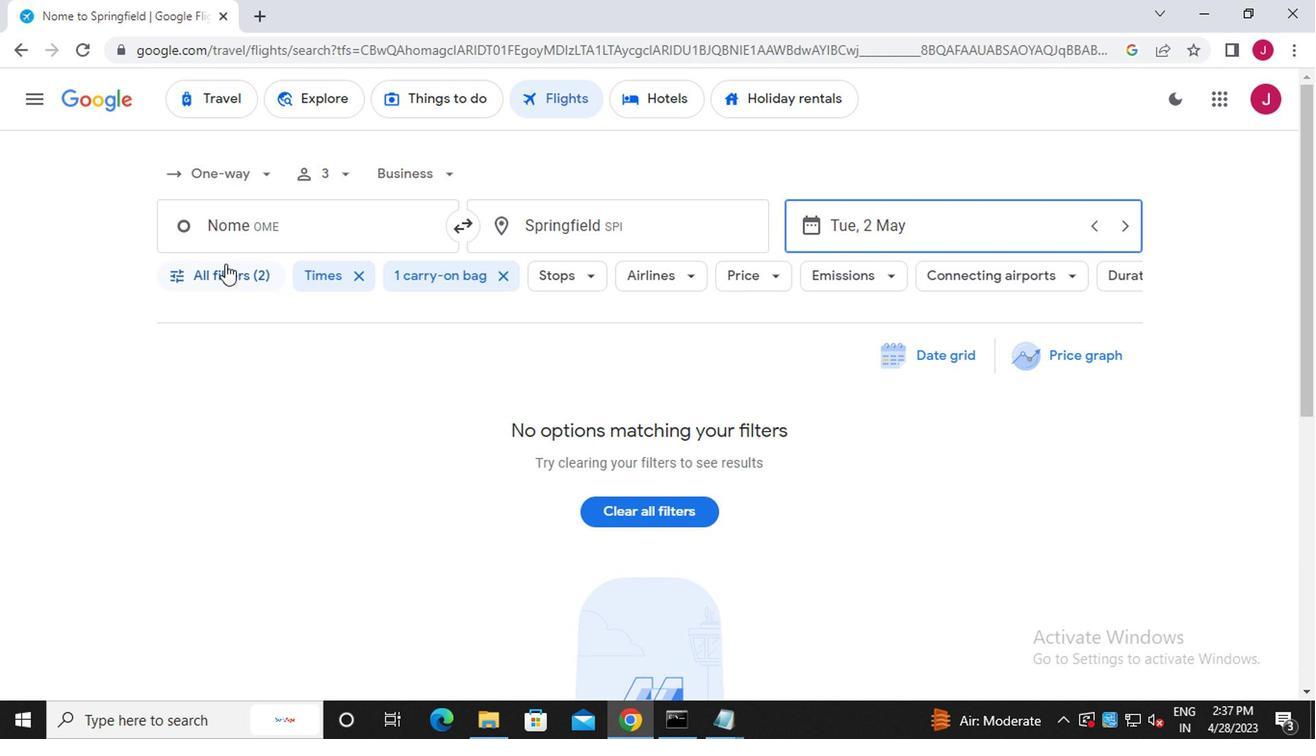 
Action: Mouse pressed left at (231, 276)
Screenshot: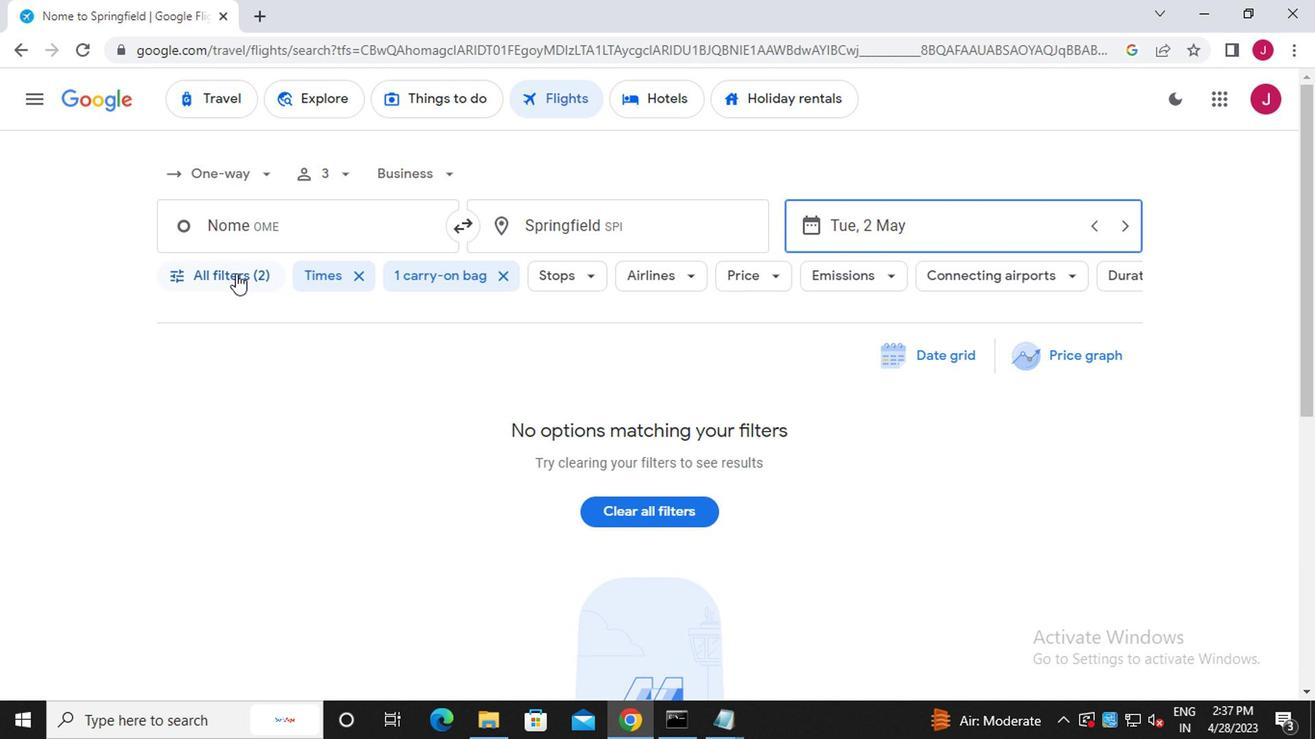 
Action: Mouse moved to (373, 413)
Screenshot: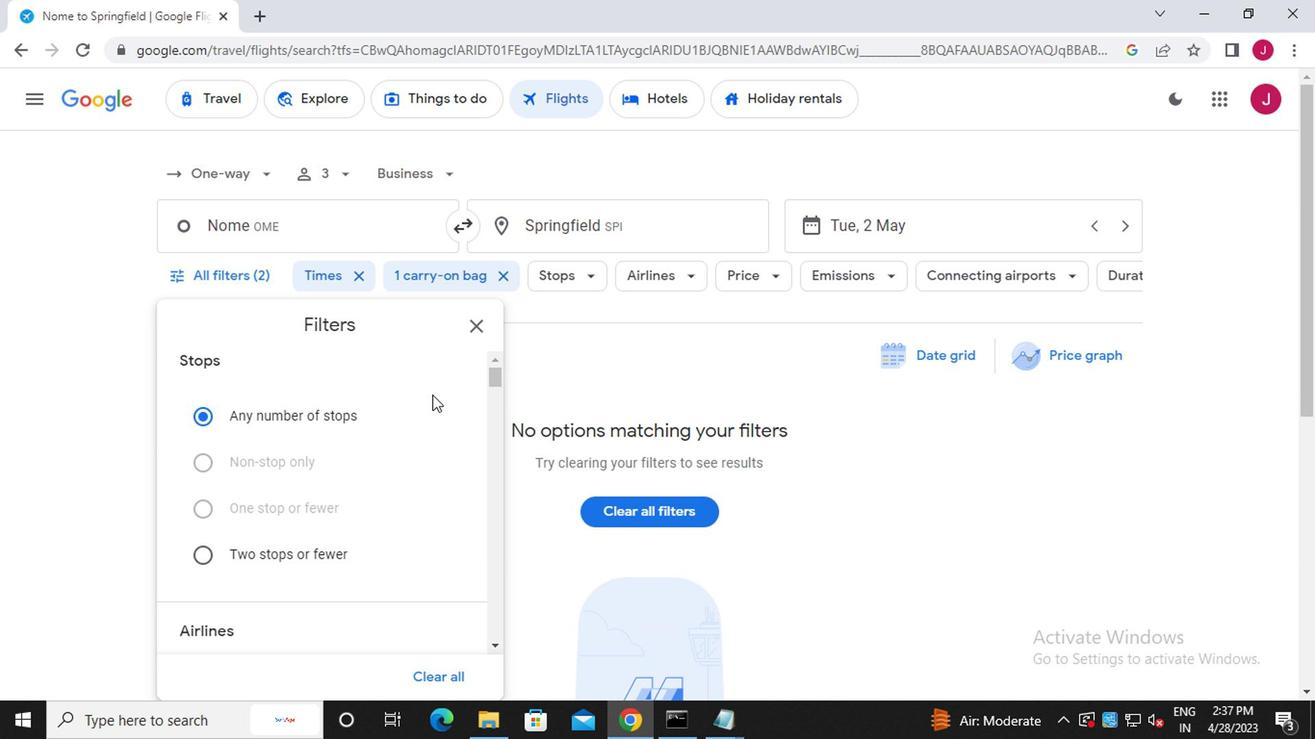 
Action: Mouse scrolled (373, 413) with delta (0, 0)
Screenshot: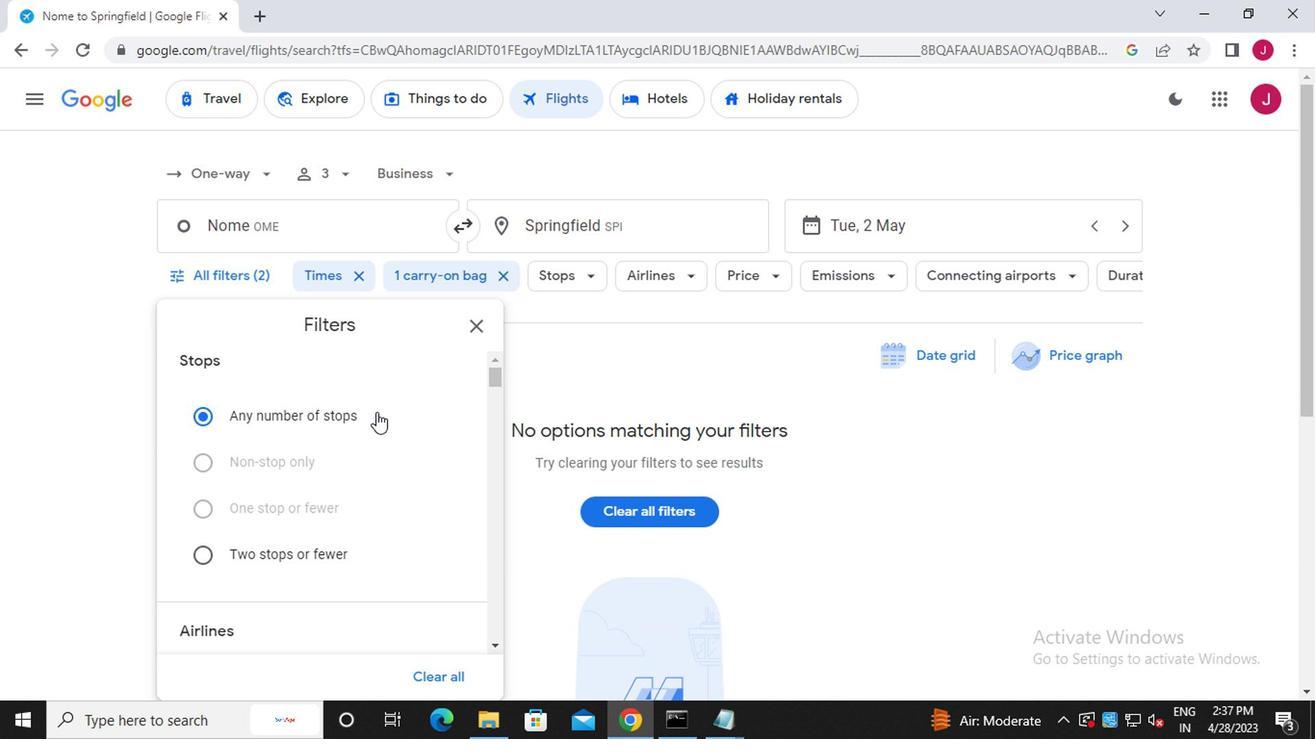
Action: Mouse scrolled (373, 413) with delta (0, 0)
Screenshot: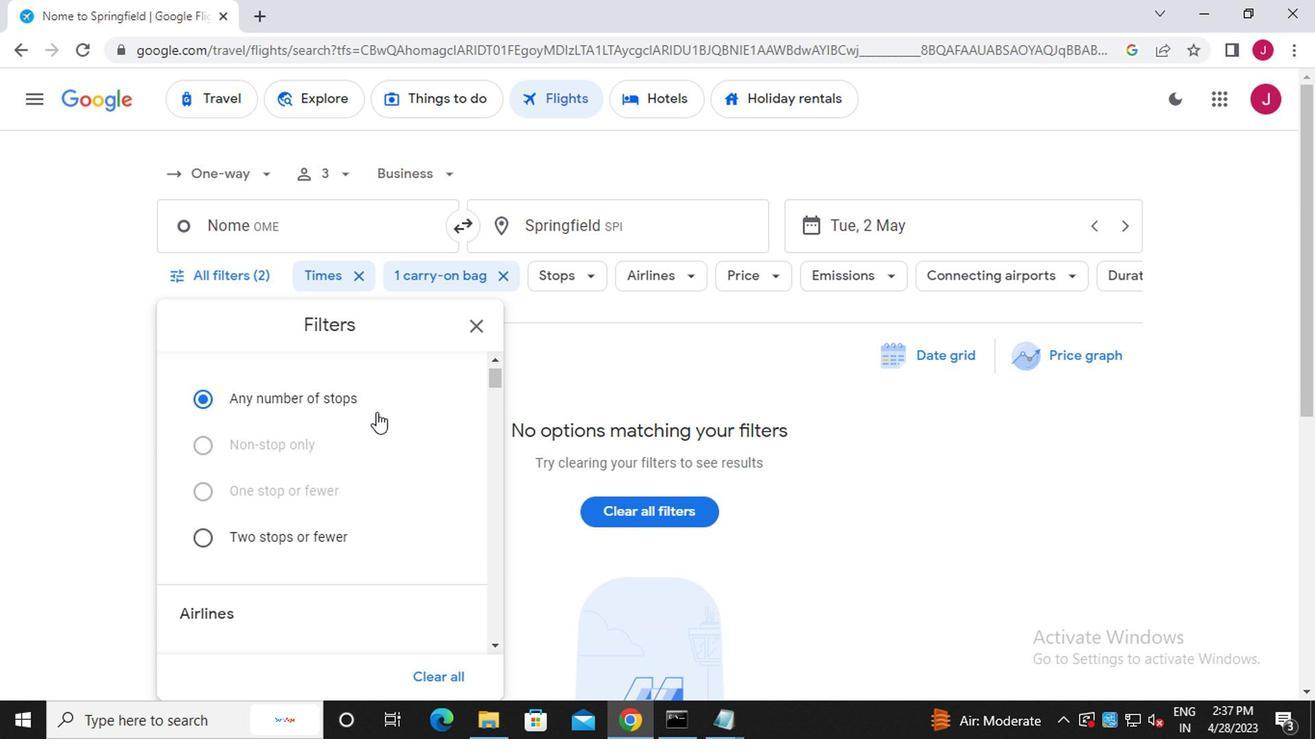 
Action: Mouse moved to (438, 493)
Screenshot: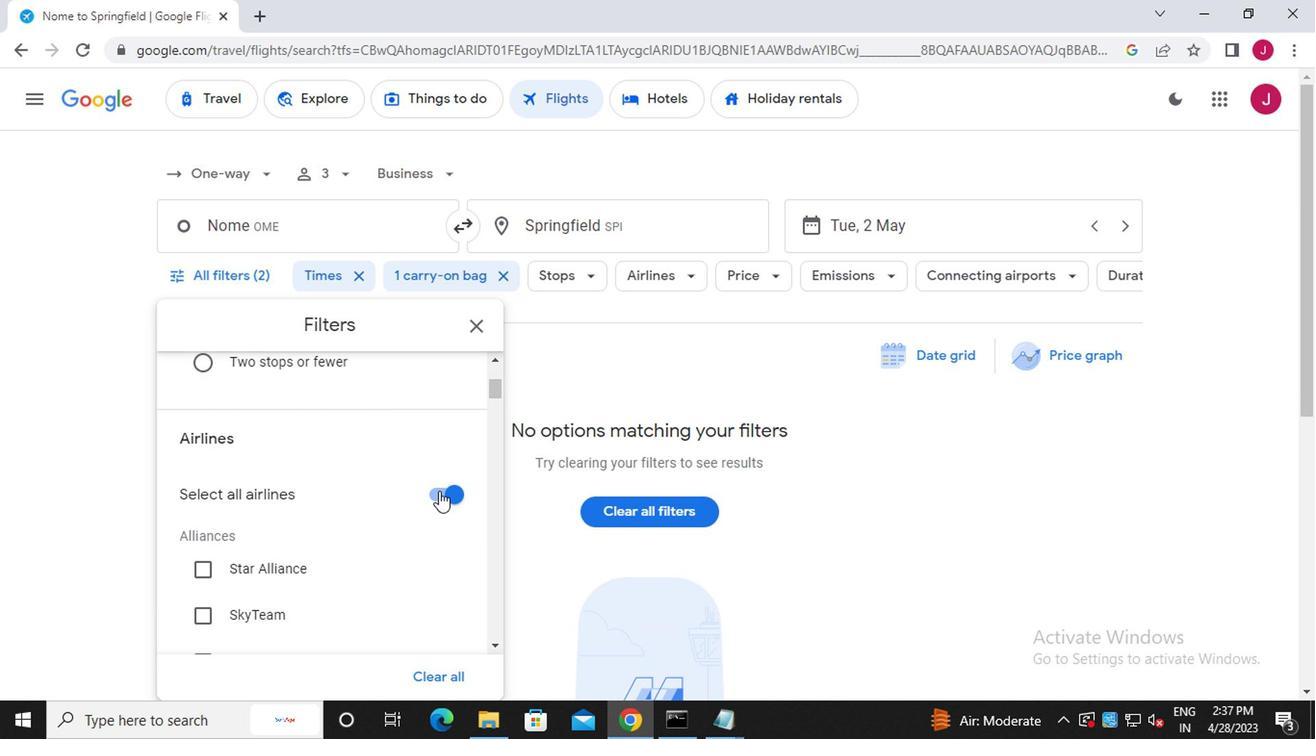 
Action: Mouse pressed left at (438, 493)
Screenshot: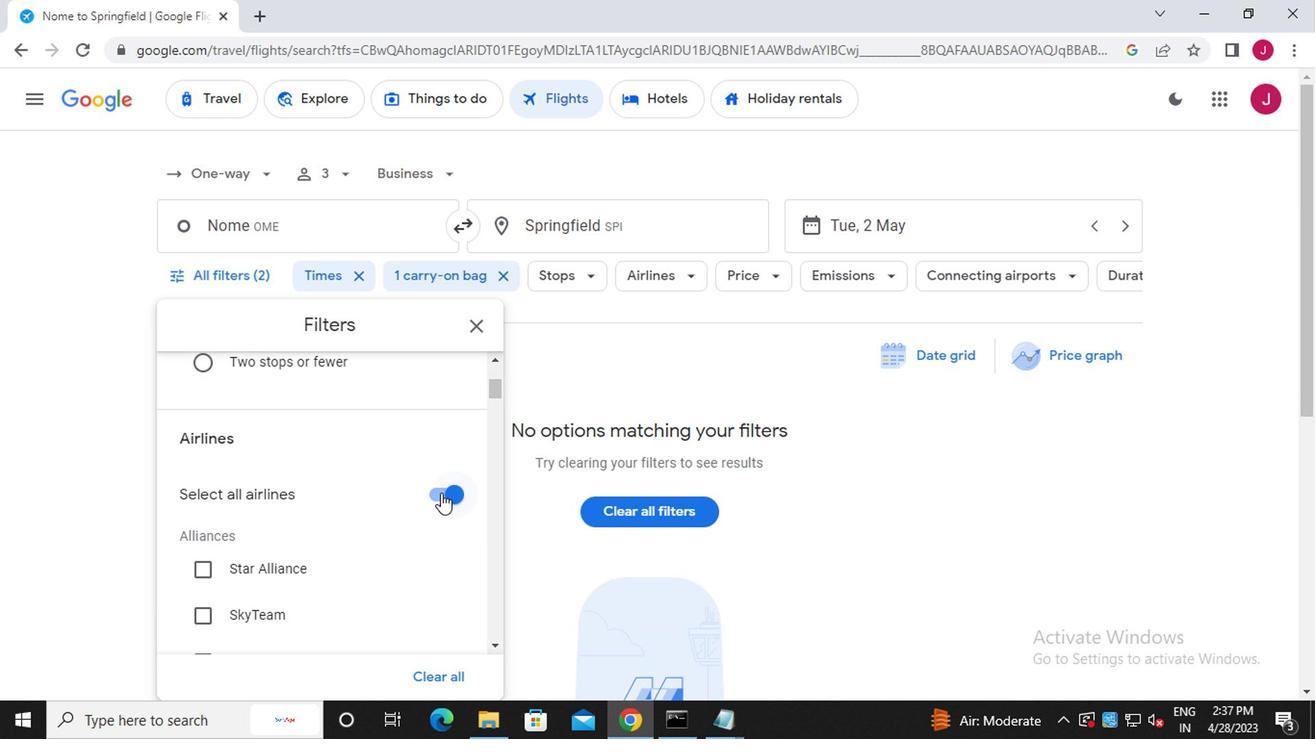 
Action: Mouse moved to (367, 467)
Screenshot: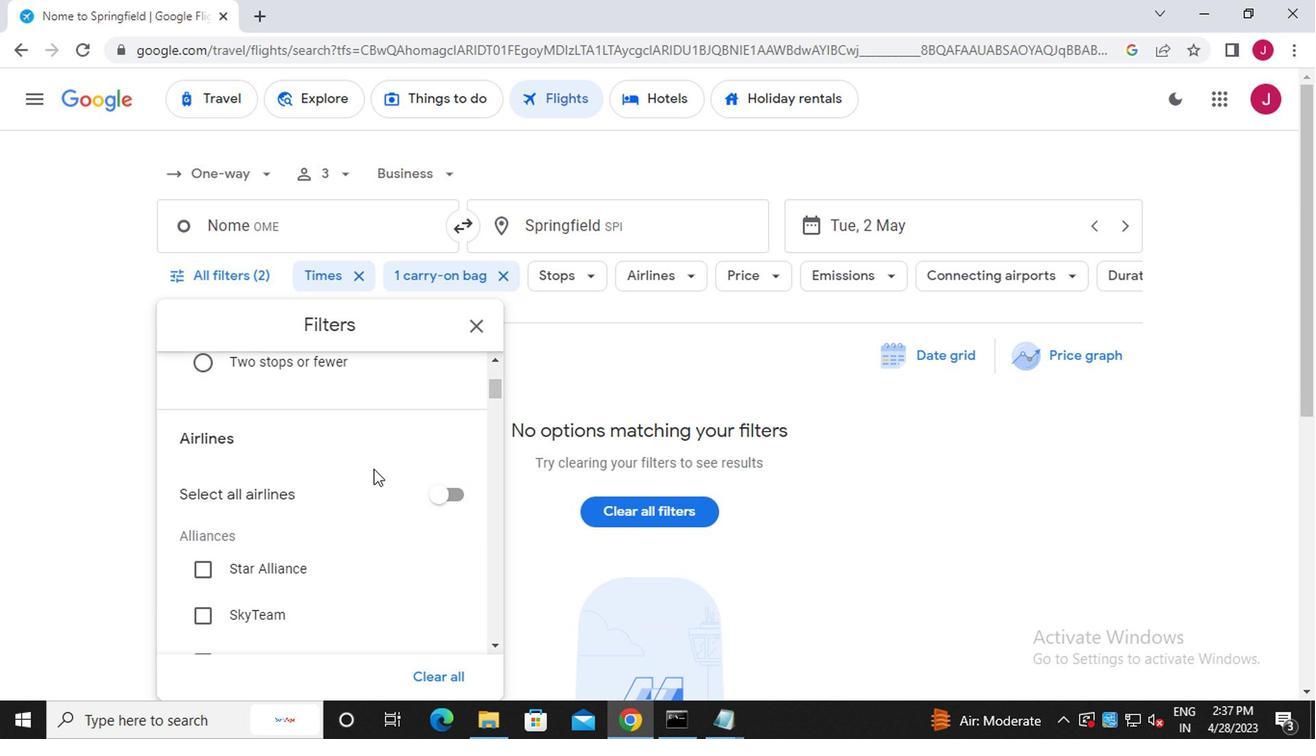 
Action: Mouse scrolled (367, 467) with delta (0, 0)
Screenshot: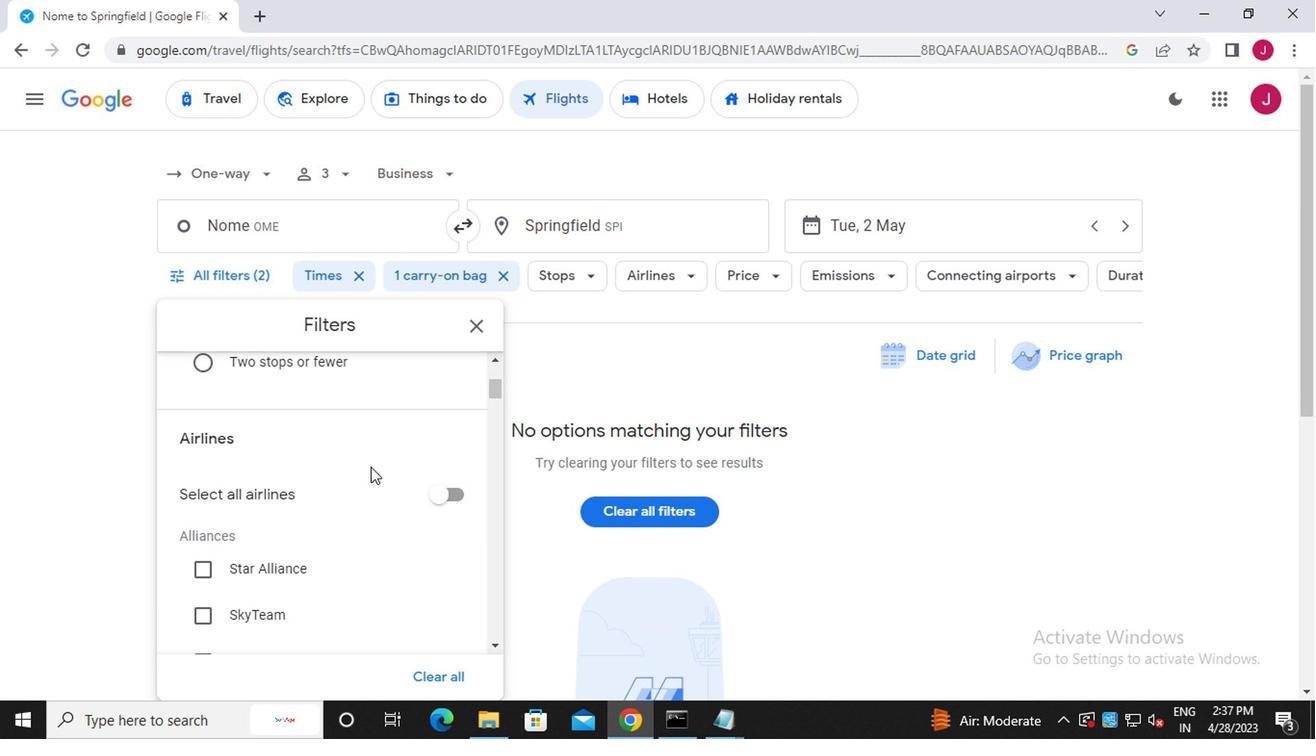 
Action: Mouse scrolled (367, 467) with delta (0, 0)
Screenshot: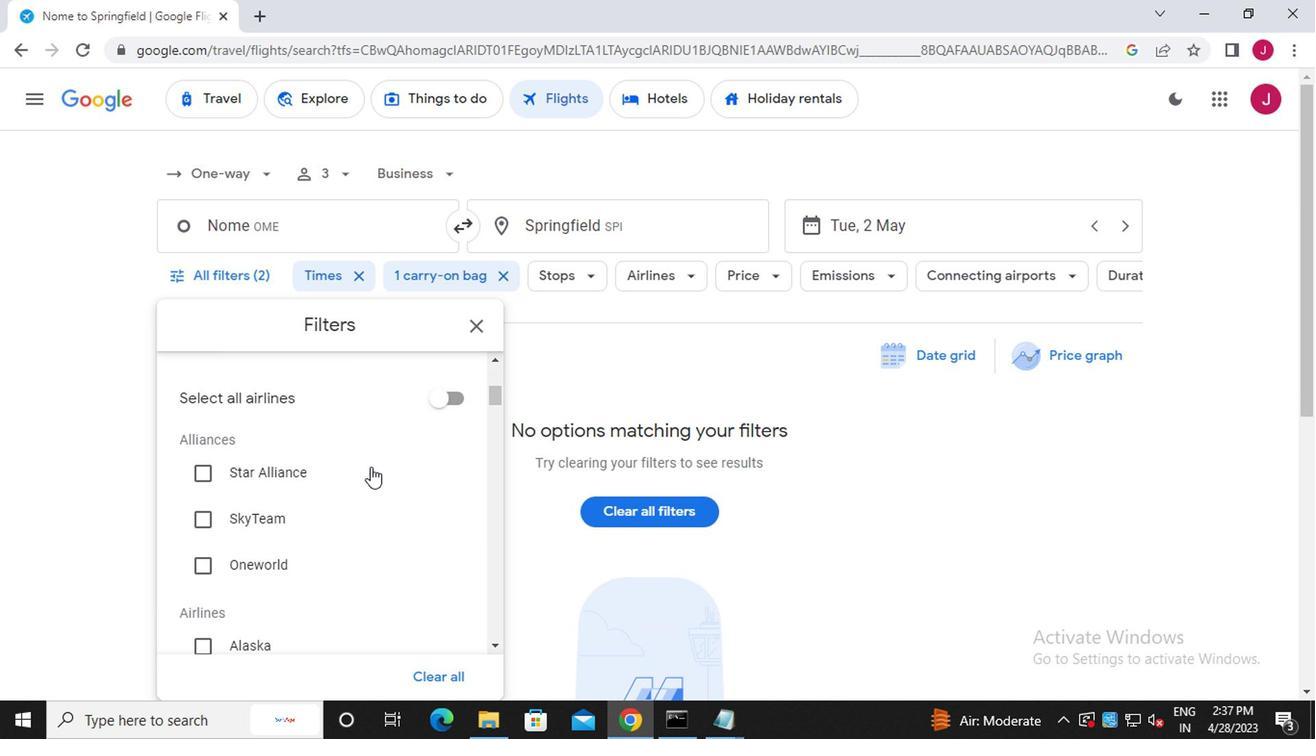 
Action: Mouse scrolled (367, 467) with delta (0, 0)
Screenshot: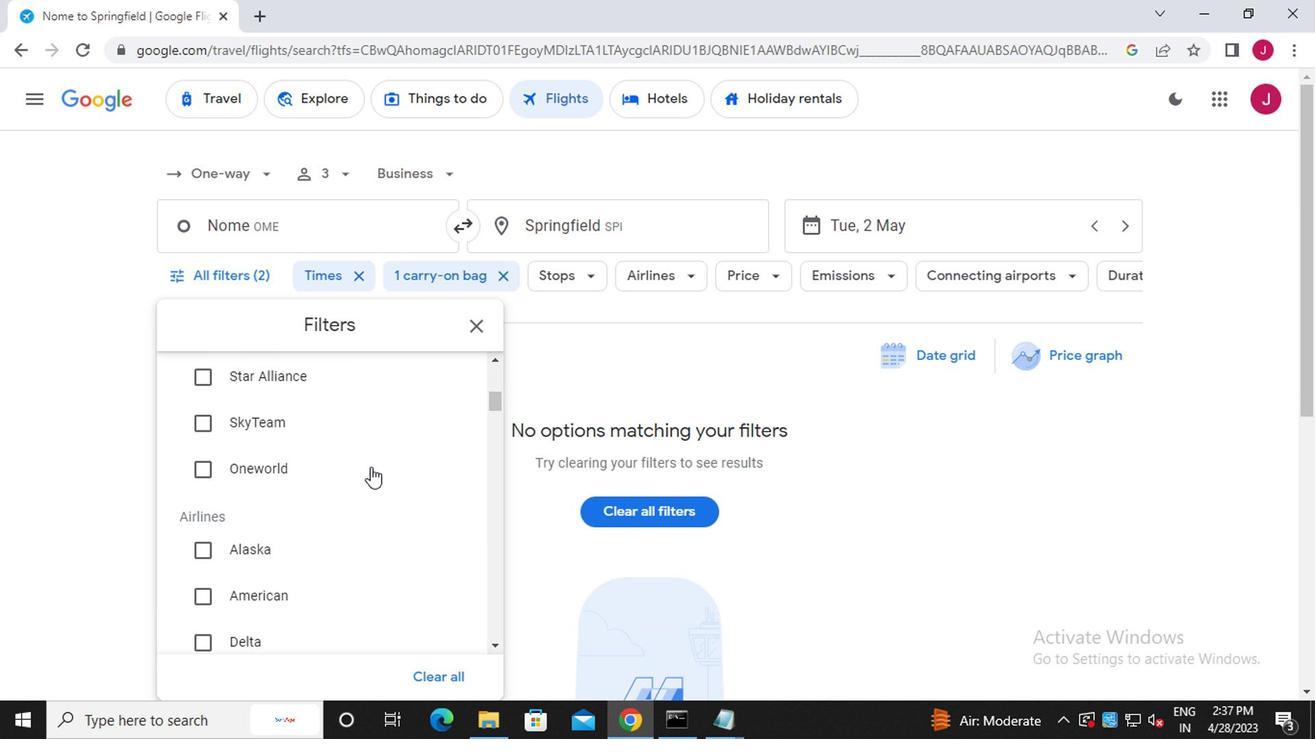 
Action: Mouse moved to (195, 591)
Screenshot: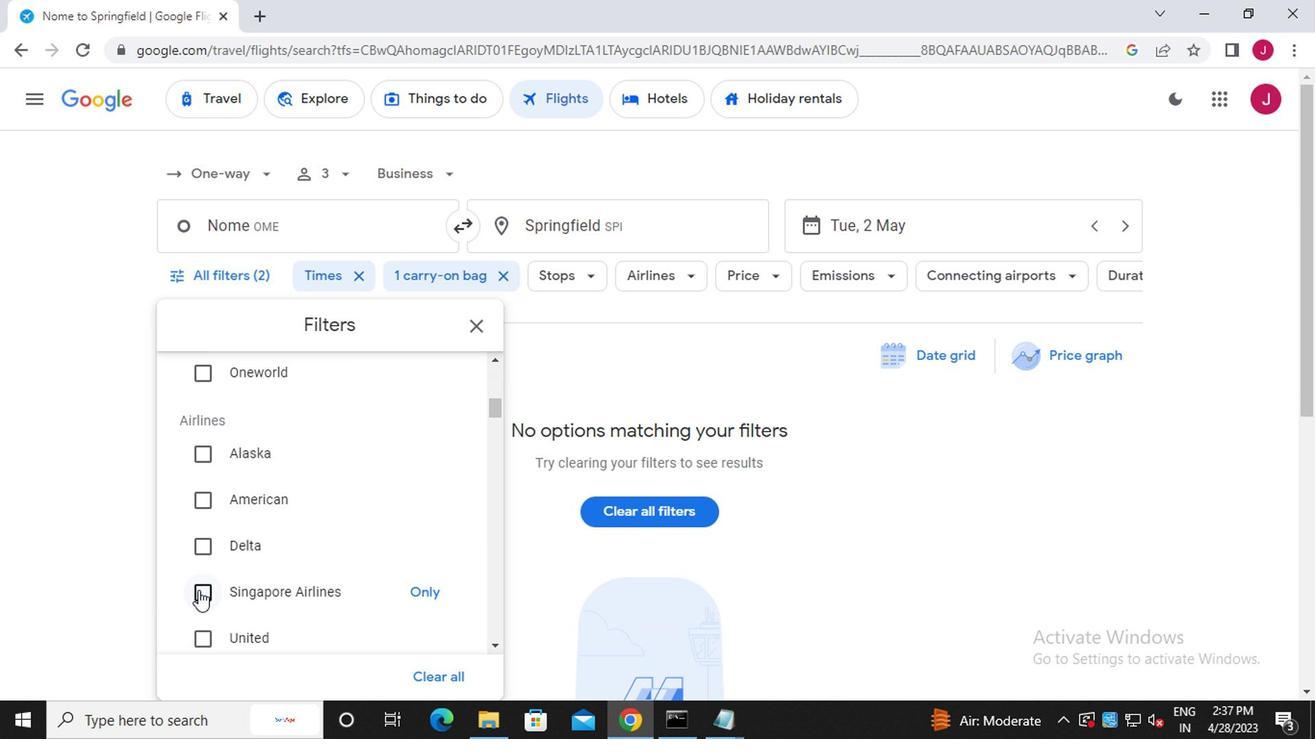 
Action: Mouse pressed left at (195, 591)
Screenshot: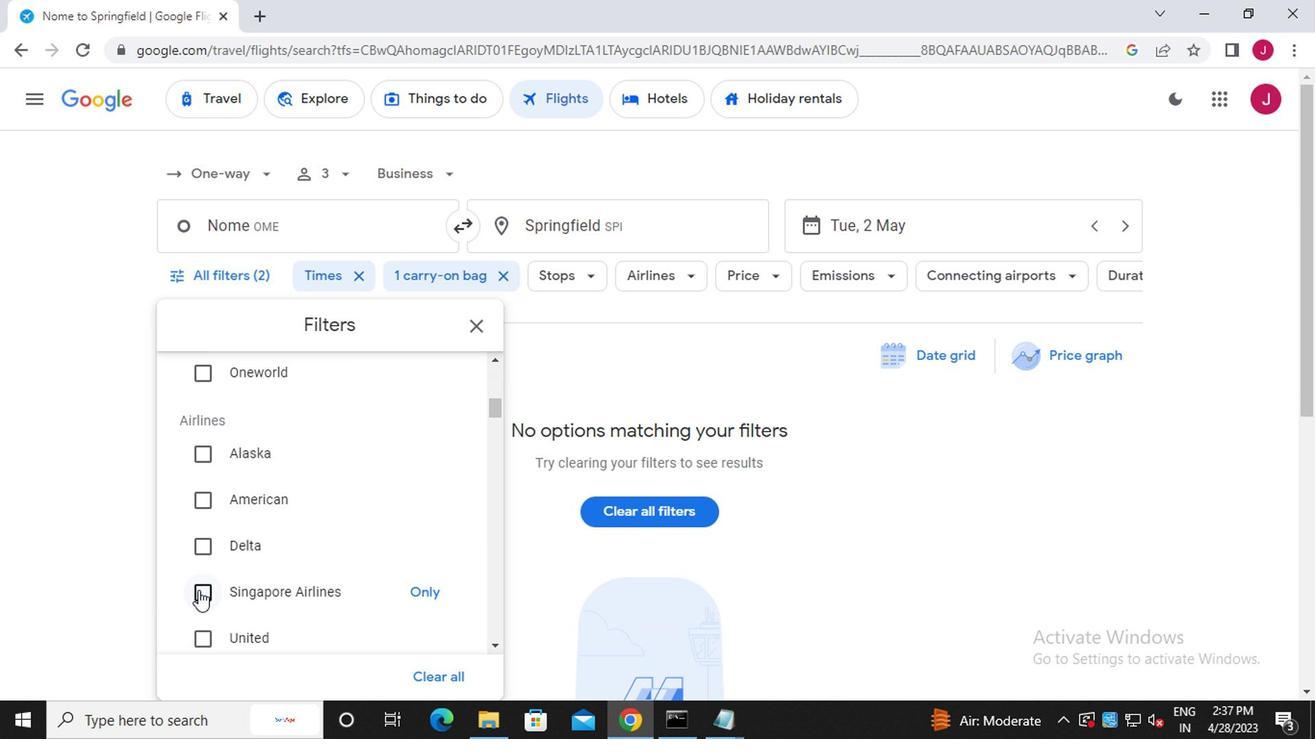 
Action: Mouse moved to (341, 521)
Screenshot: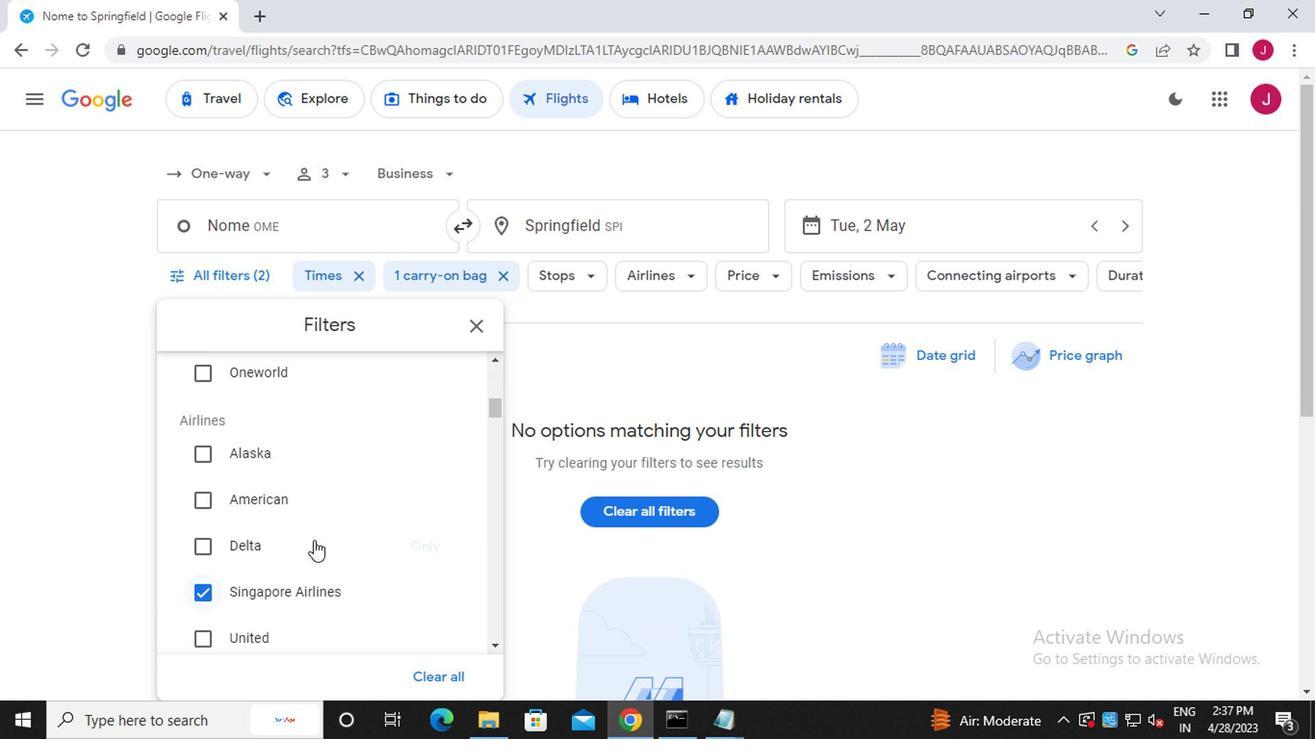 
Action: Mouse scrolled (341, 520) with delta (0, 0)
Screenshot: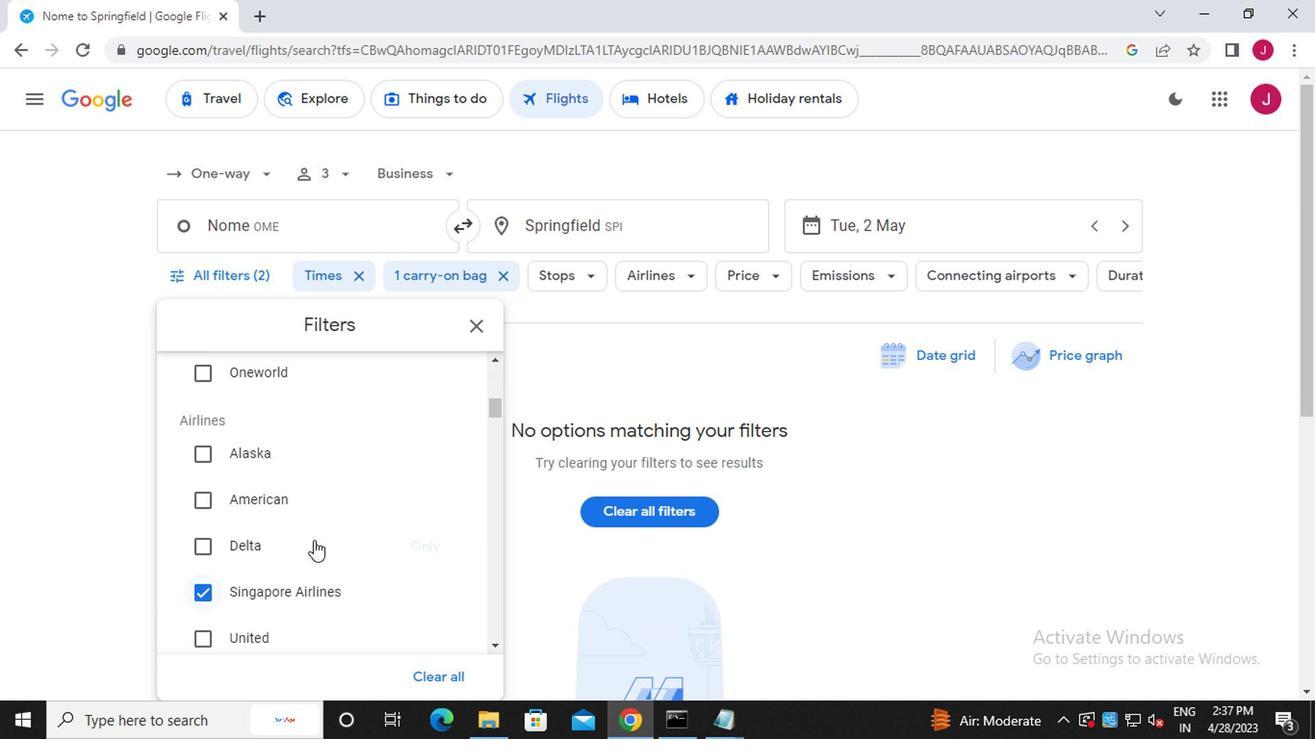 
Action: Mouse scrolled (341, 520) with delta (0, 0)
Screenshot: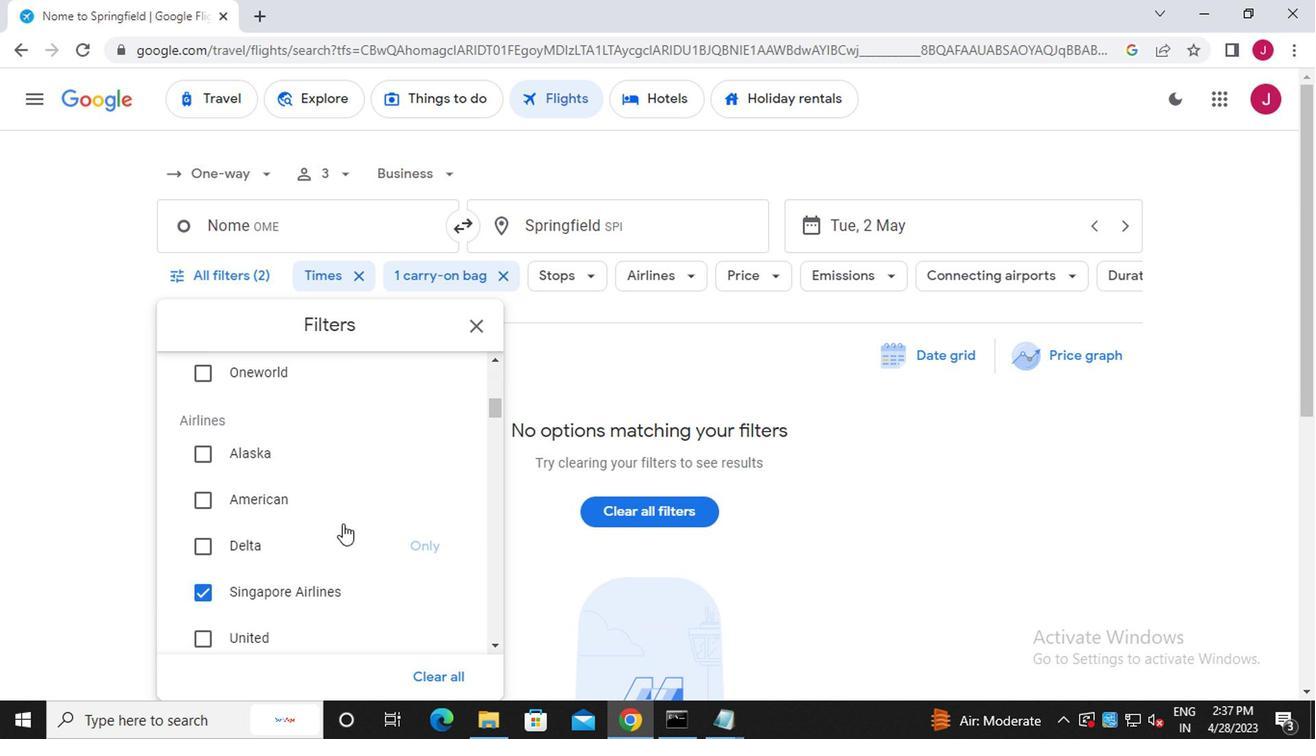 
Action: Mouse scrolled (341, 520) with delta (0, 0)
Screenshot: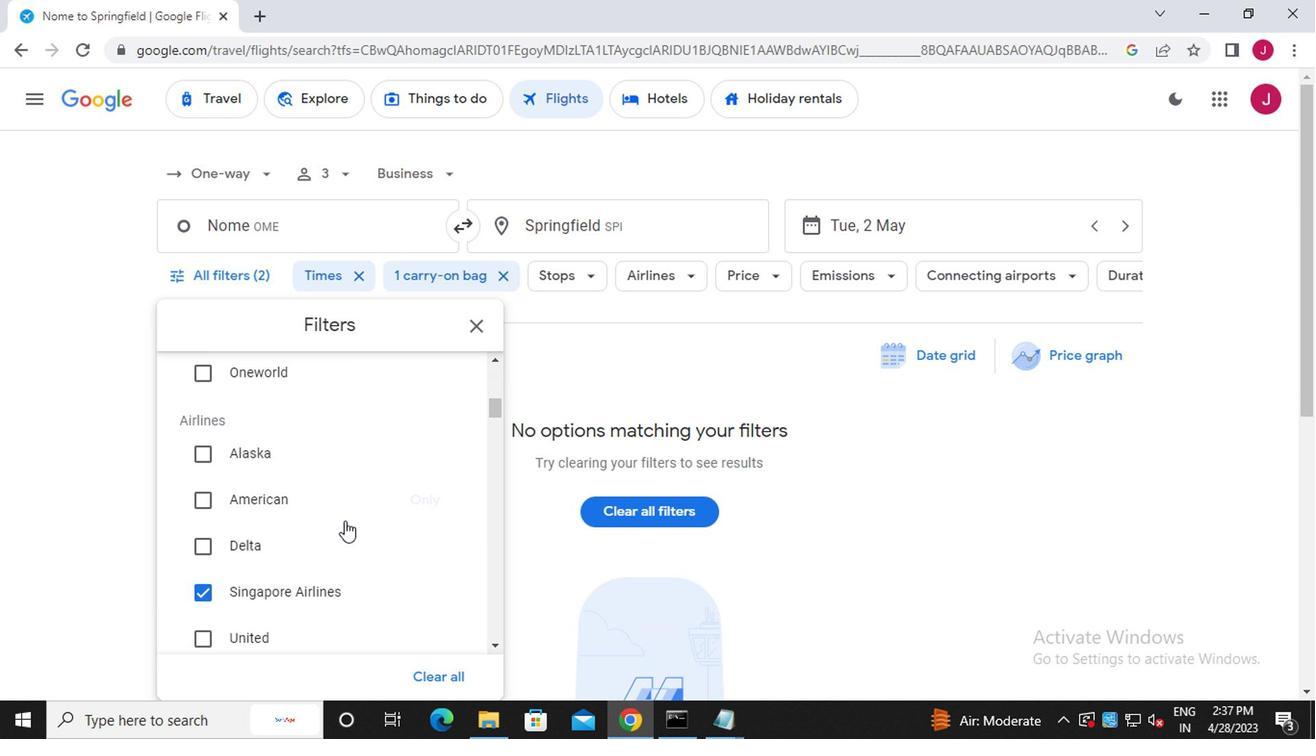 
Action: Mouse moved to (341, 518)
Screenshot: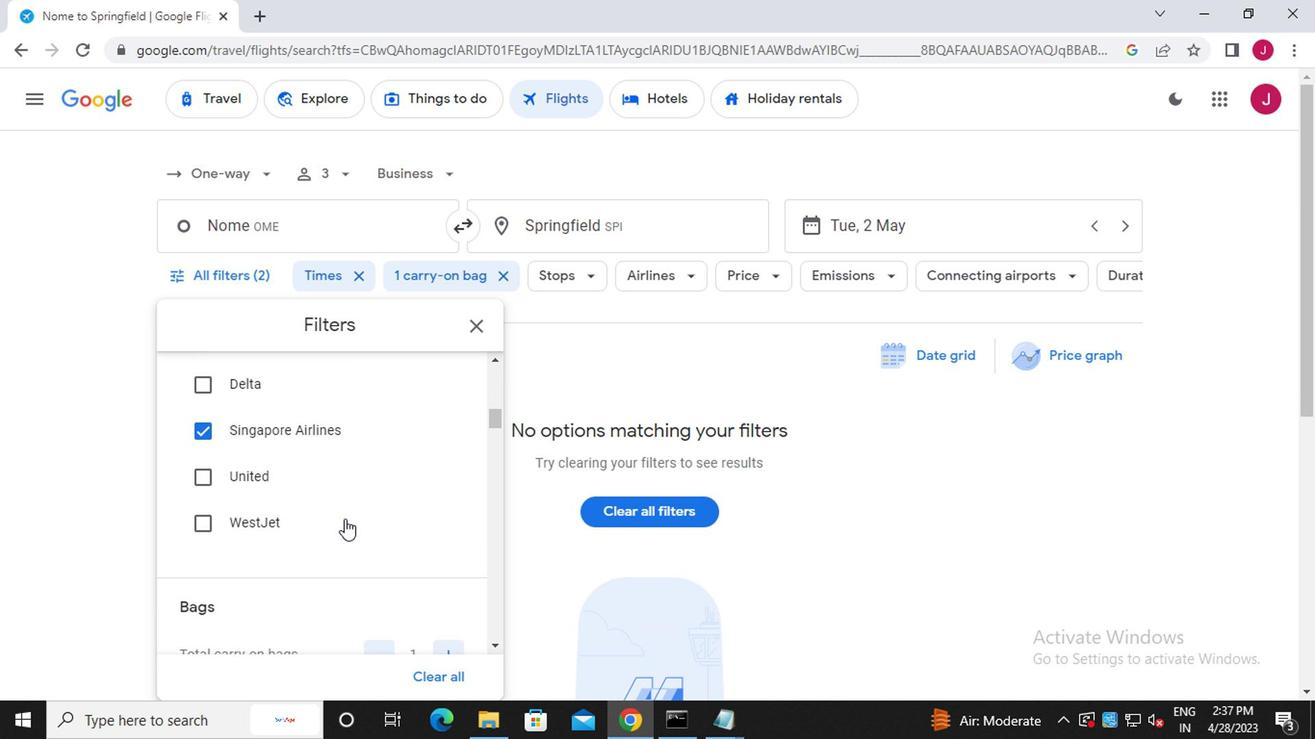 
Action: Mouse scrolled (341, 517) with delta (0, -1)
Screenshot: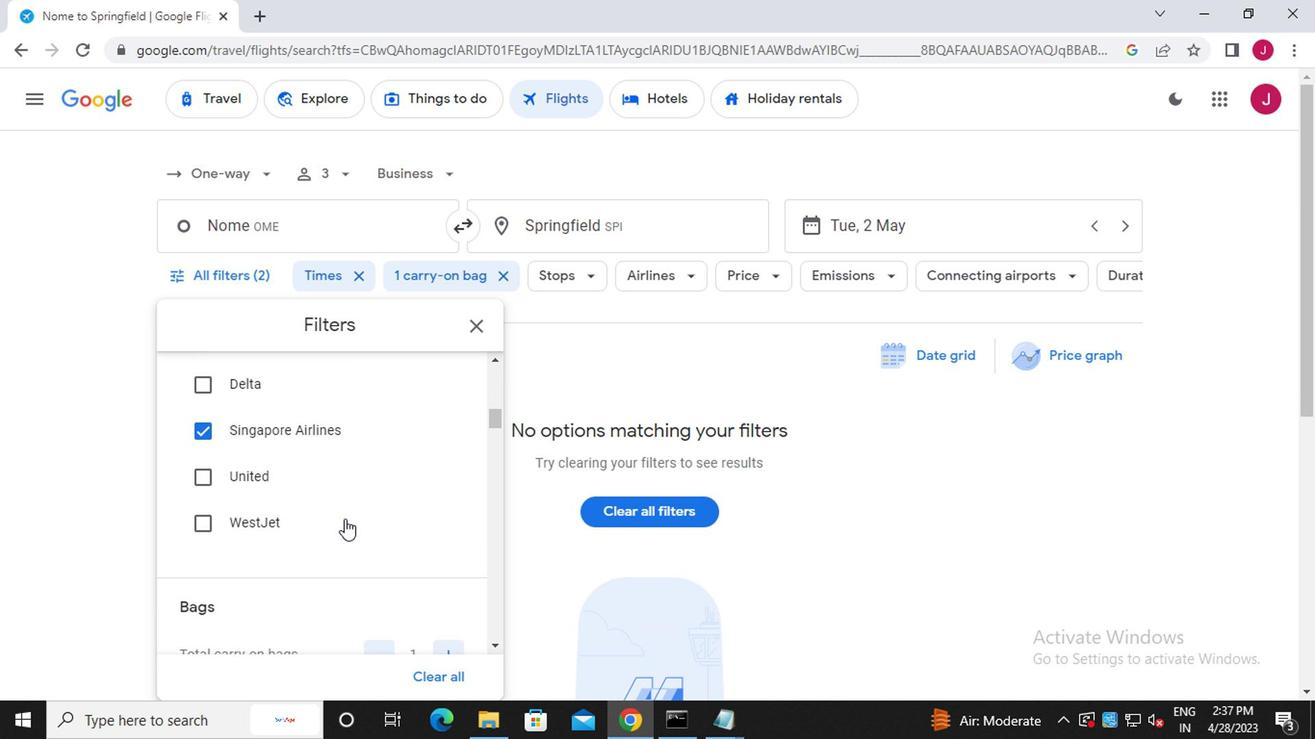 
Action: Mouse moved to (378, 428)
Screenshot: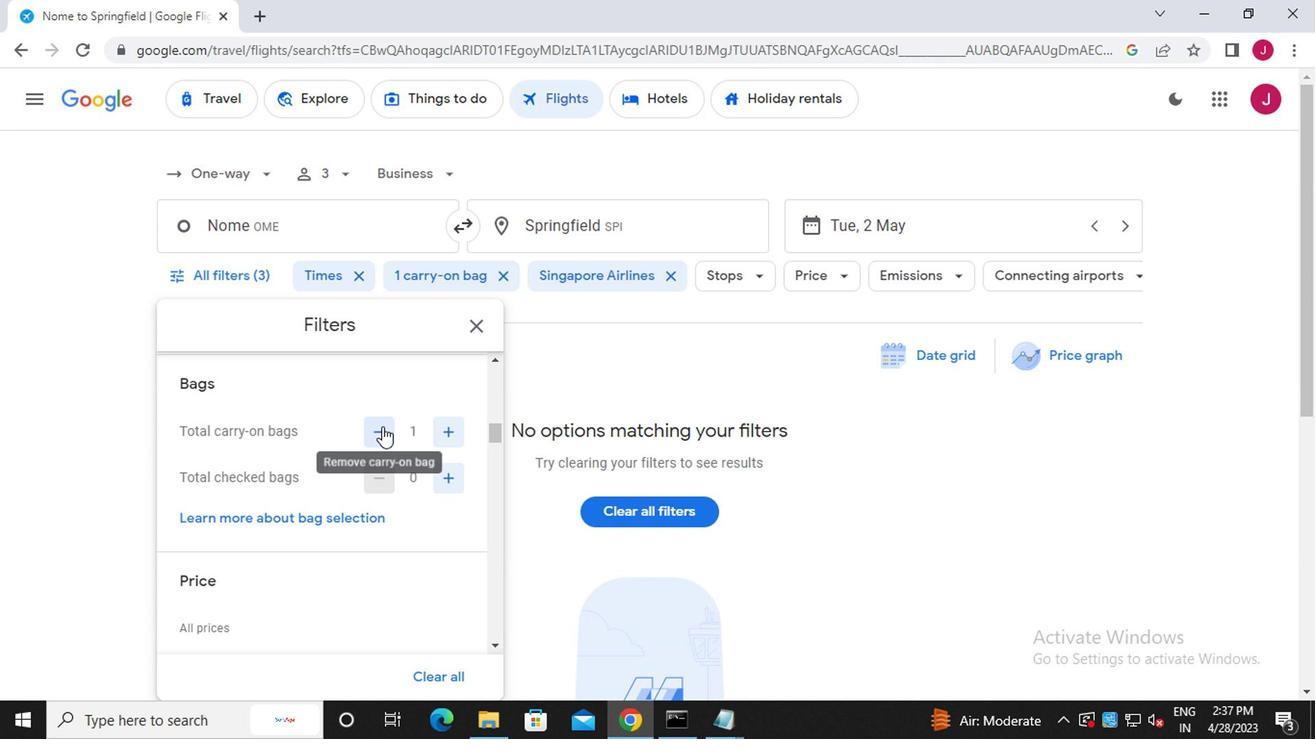 
Action: Mouse pressed left at (378, 428)
Screenshot: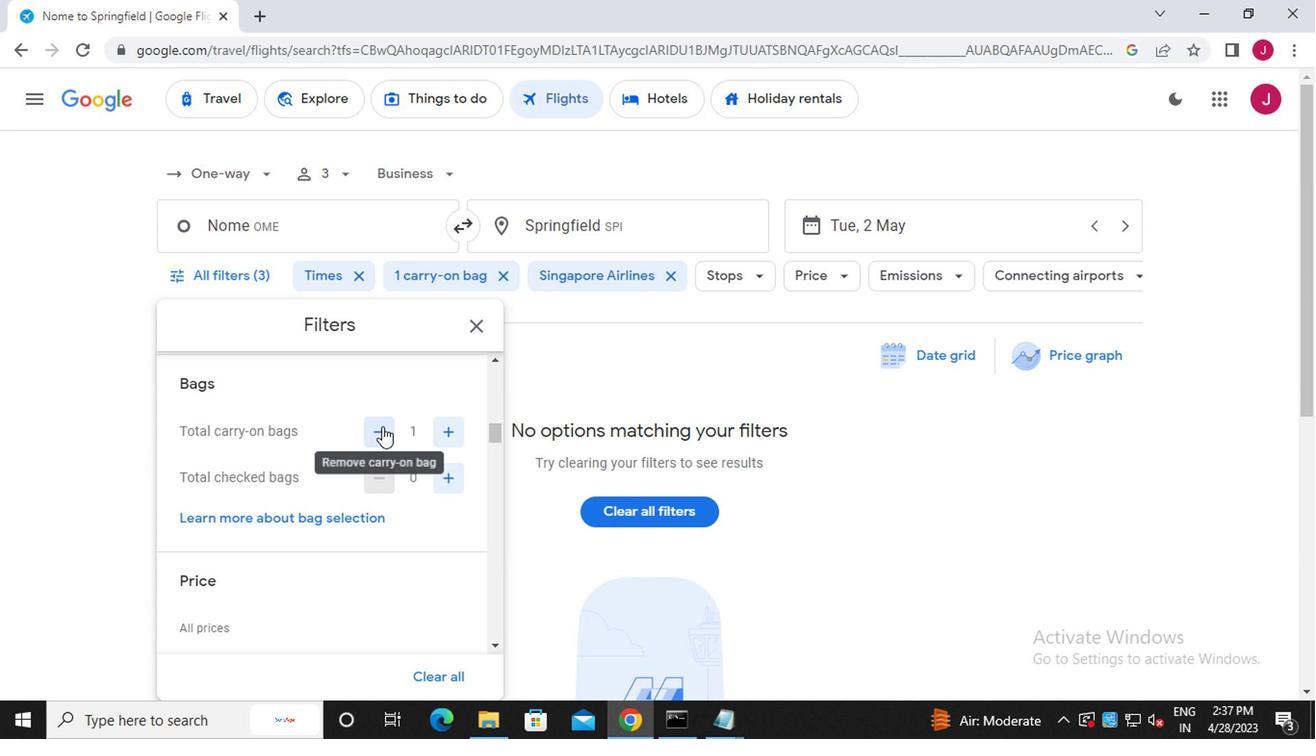 
Action: Mouse moved to (444, 438)
Screenshot: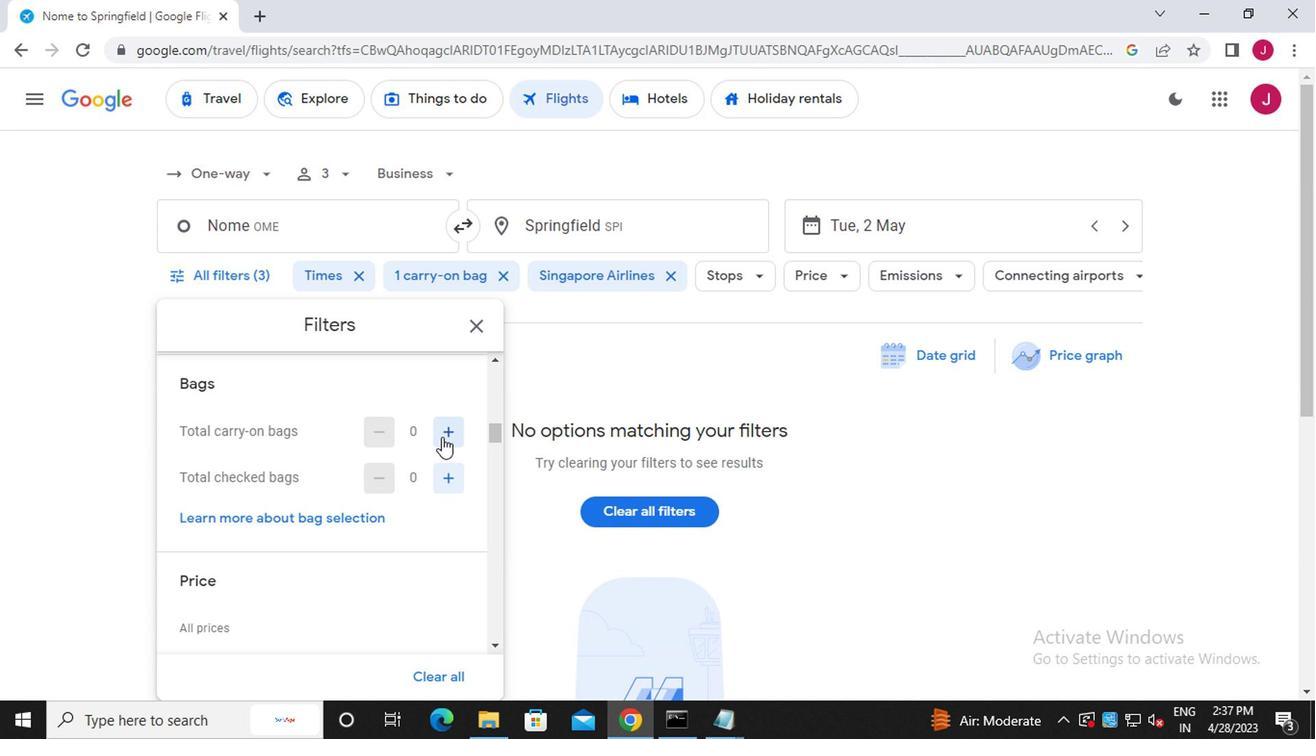 
Action: Mouse pressed left at (444, 438)
Screenshot: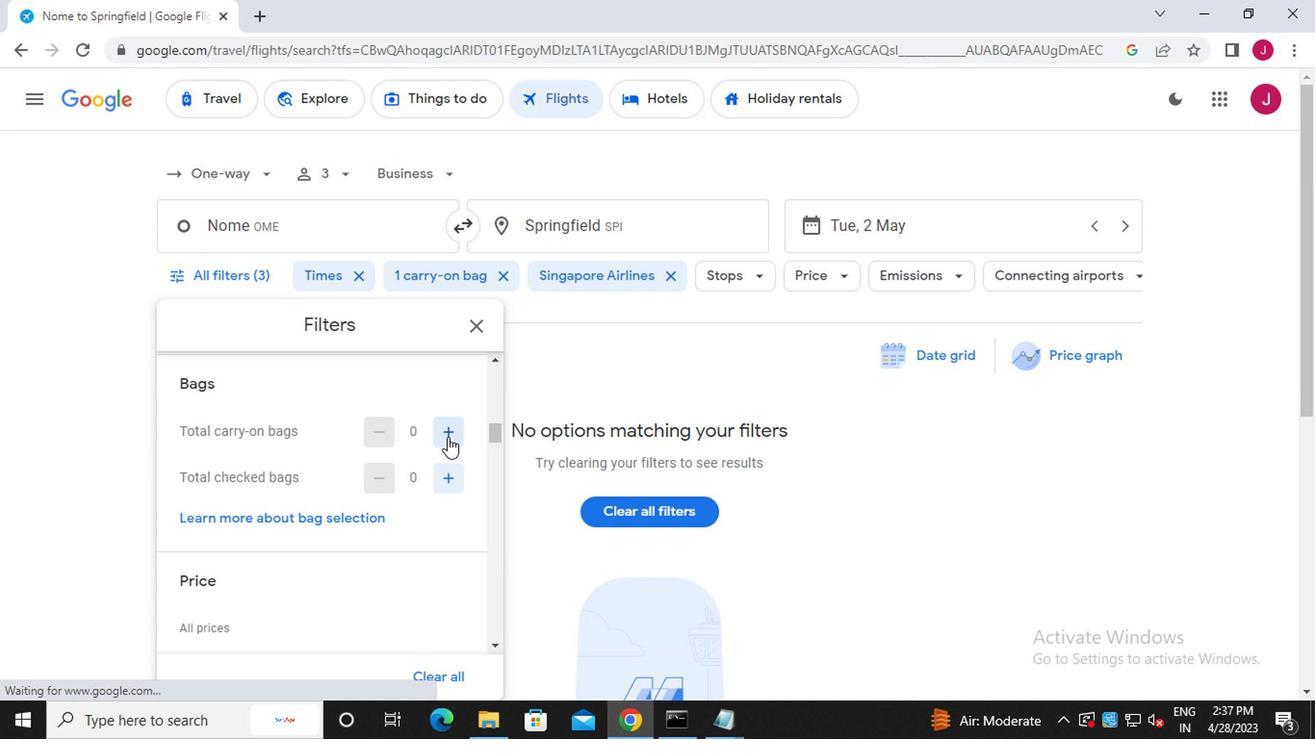 
Action: Mouse moved to (443, 455)
Screenshot: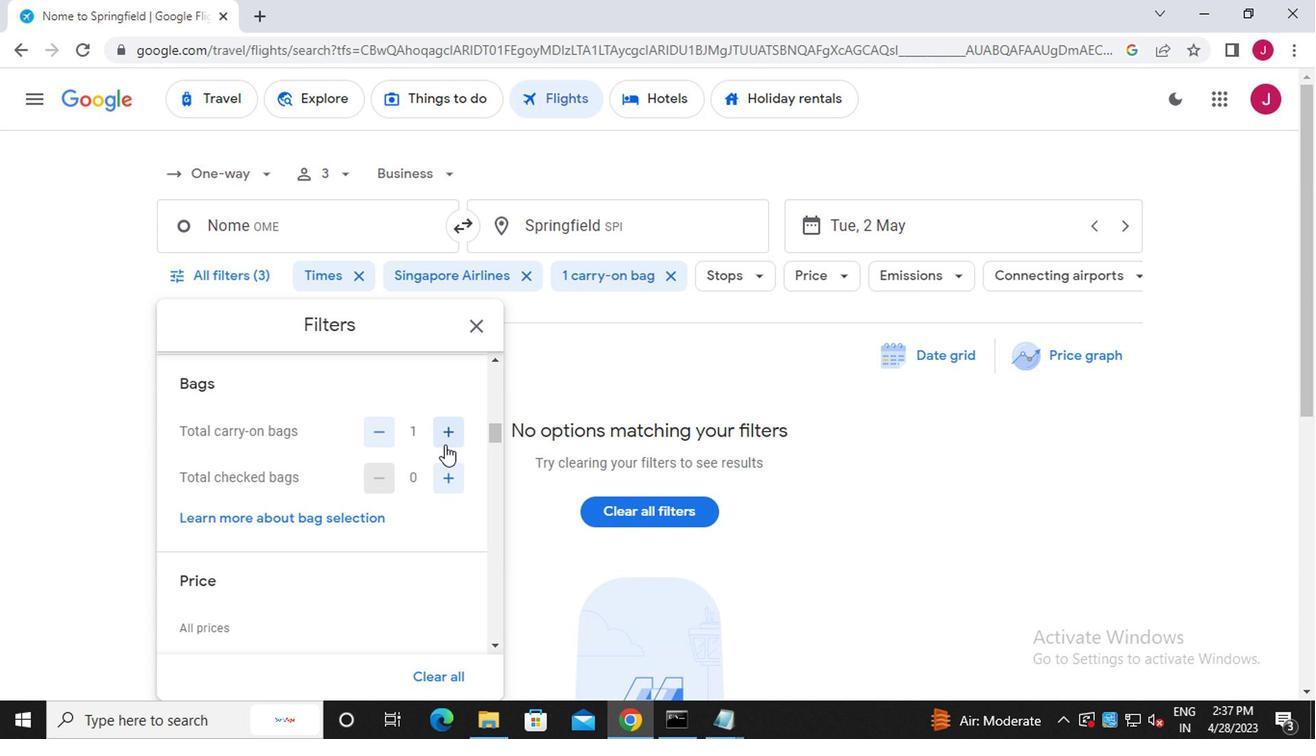 
Action: Mouse scrolled (443, 454) with delta (0, 0)
Screenshot: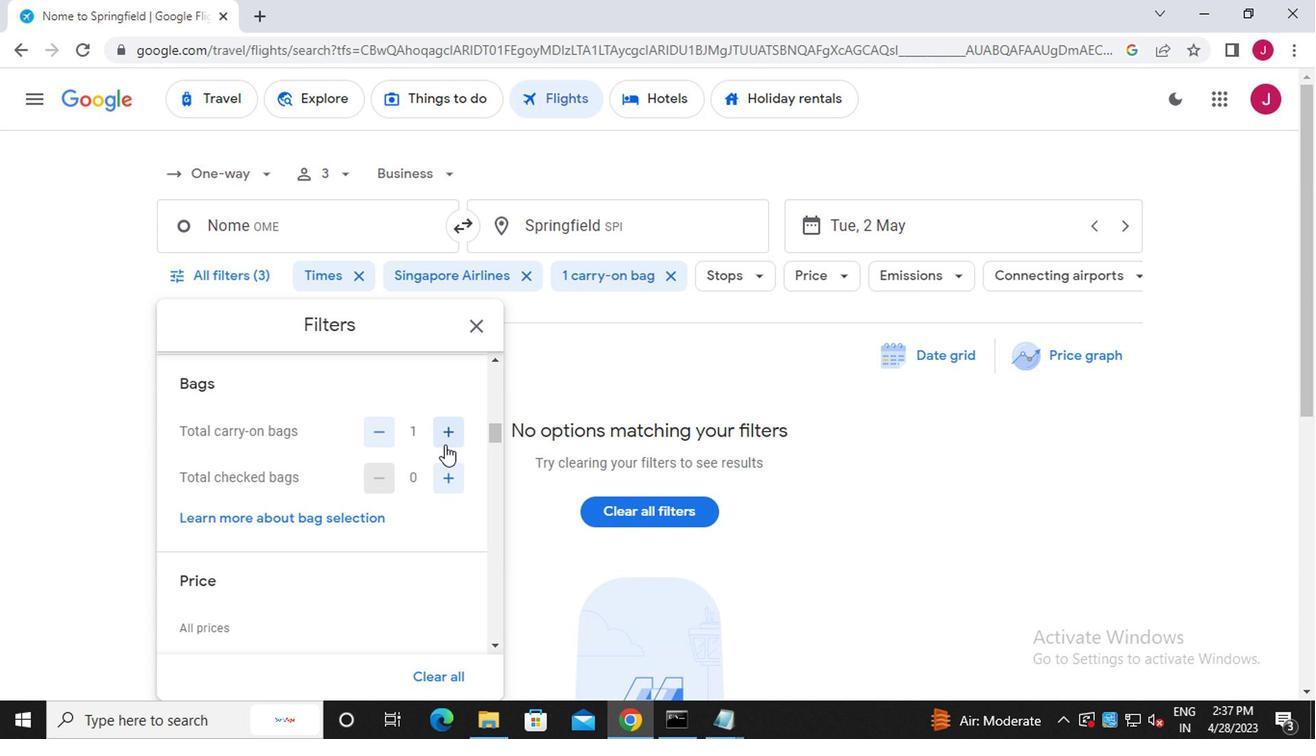 
Action: Mouse moved to (443, 456)
Screenshot: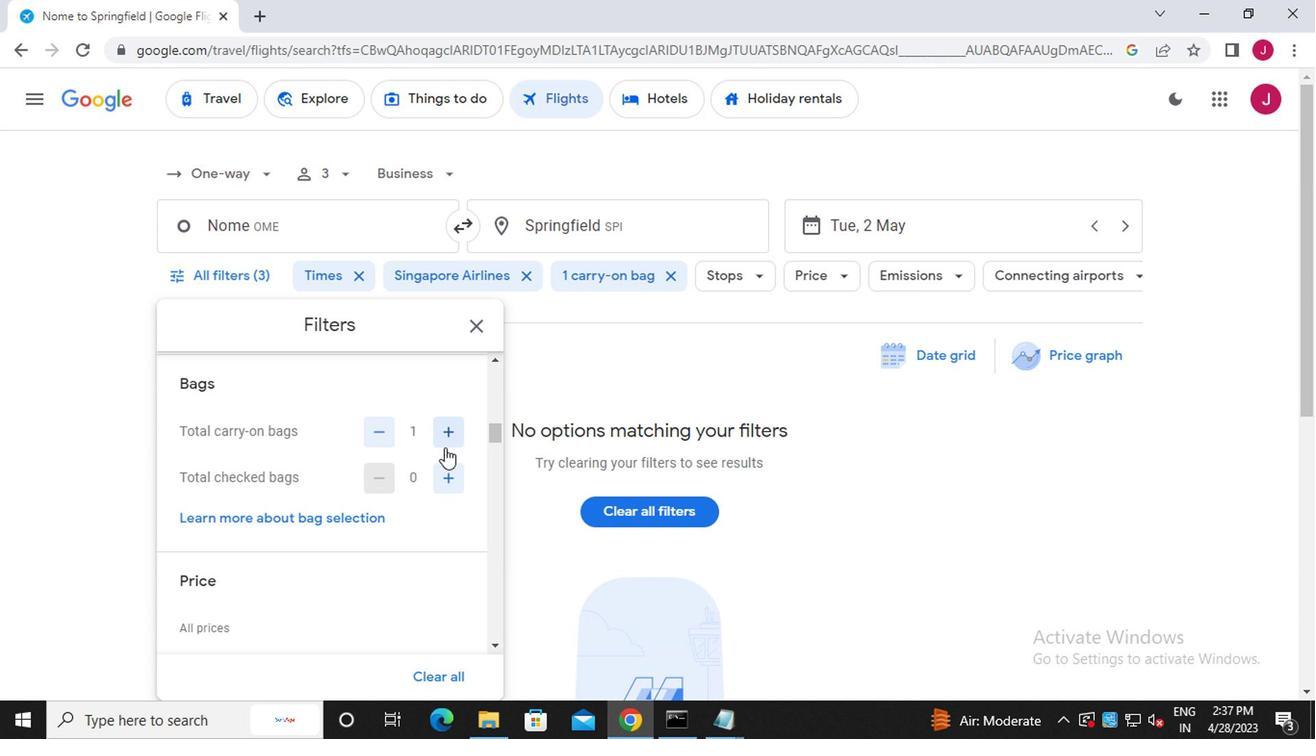 
Action: Mouse scrolled (443, 455) with delta (0, -1)
Screenshot: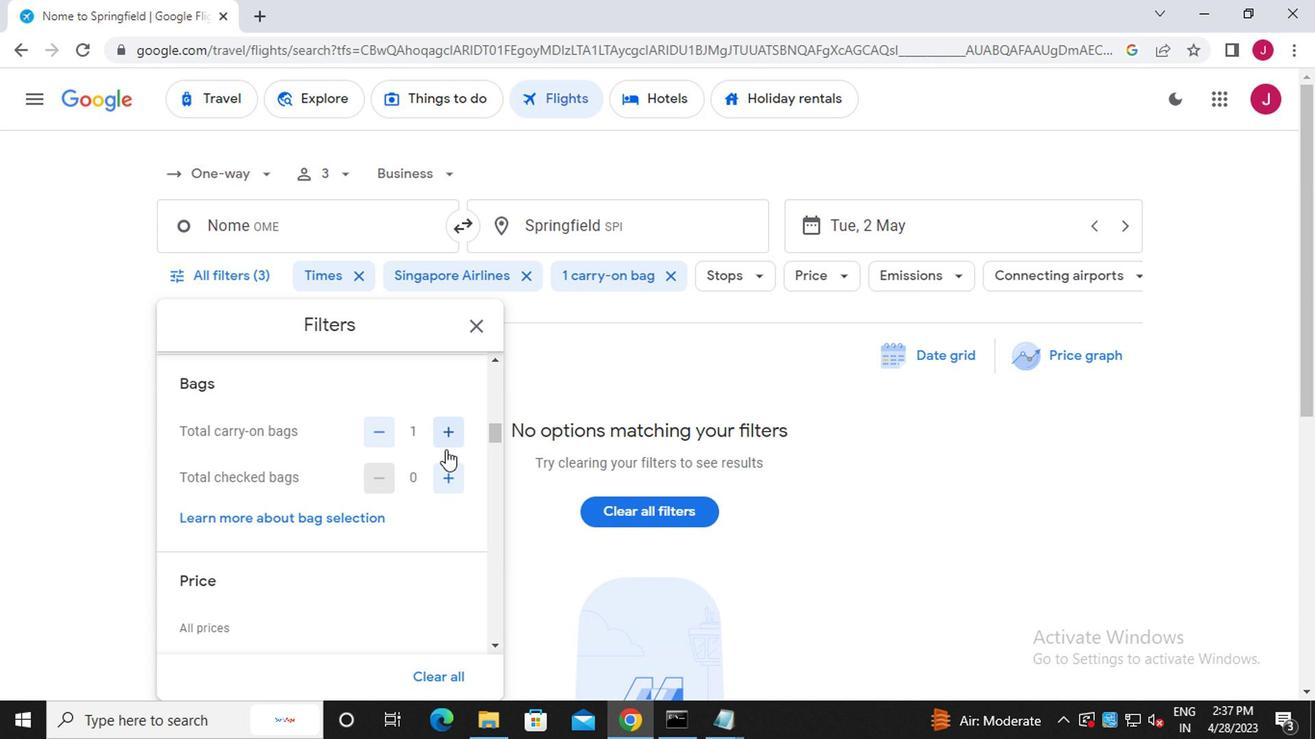 
Action: Mouse scrolled (443, 455) with delta (0, -1)
Screenshot: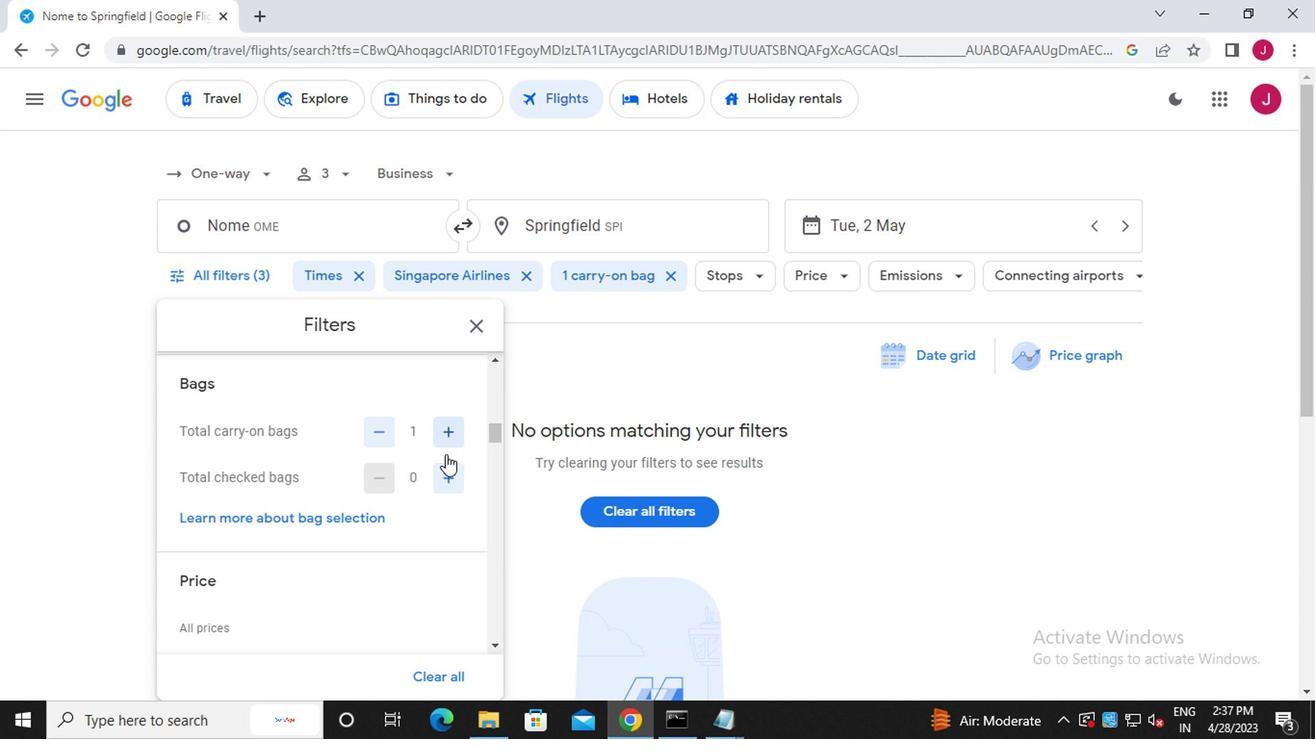 
Action: Mouse moved to (451, 380)
Screenshot: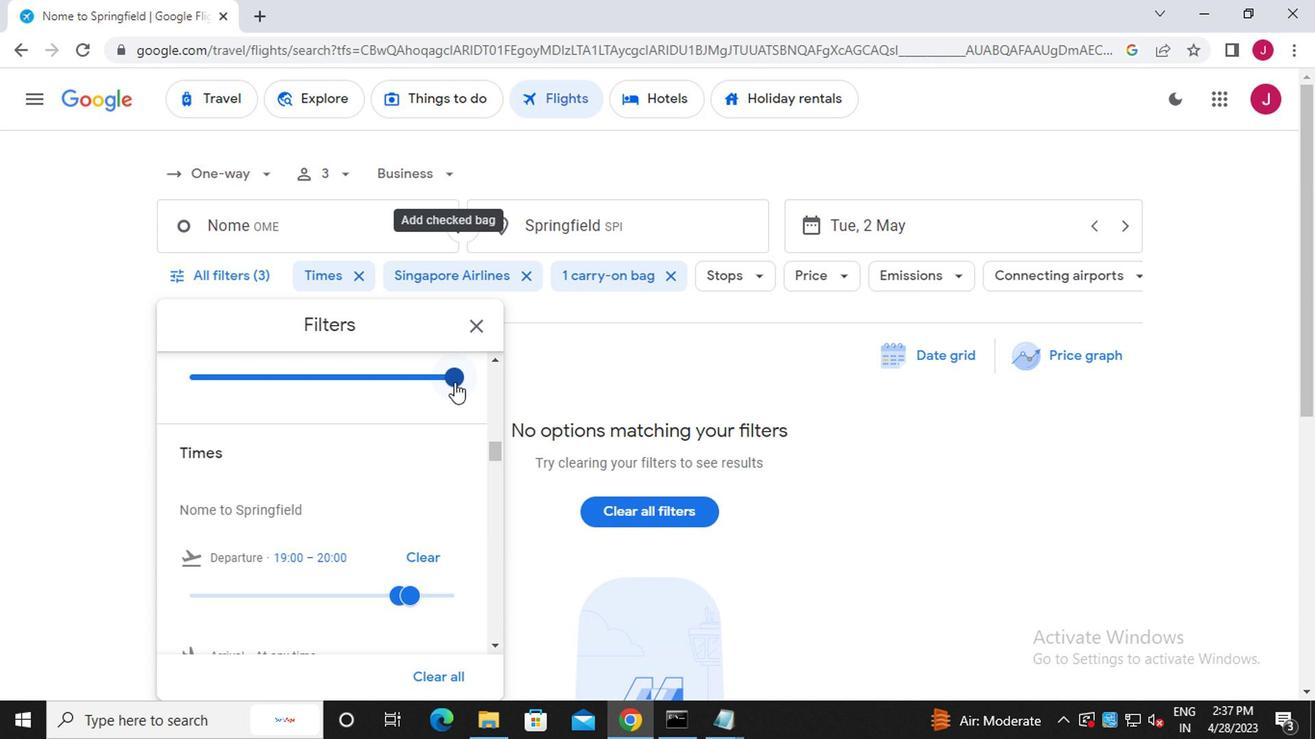 
Action: Mouse pressed left at (451, 380)
Screenshot: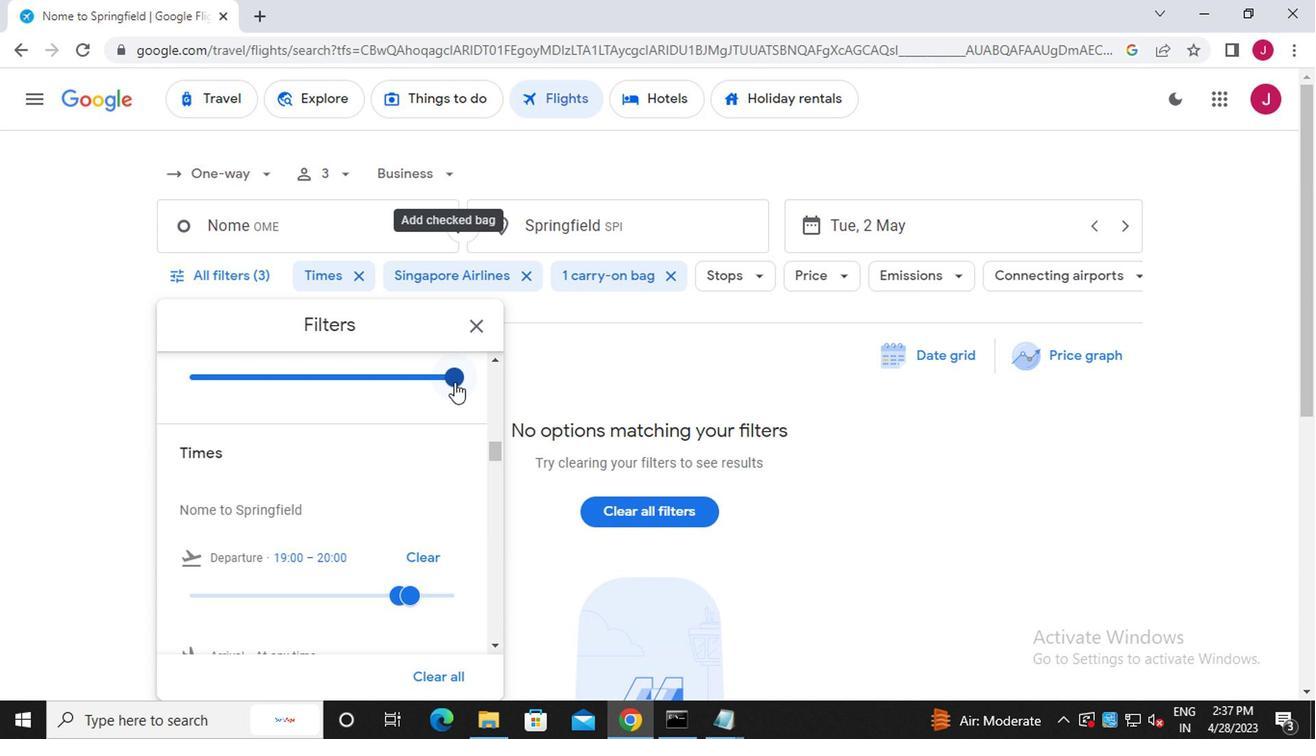 
Action: Mouse scrolled (451, 381) with delta (0, 0)
Screenshot: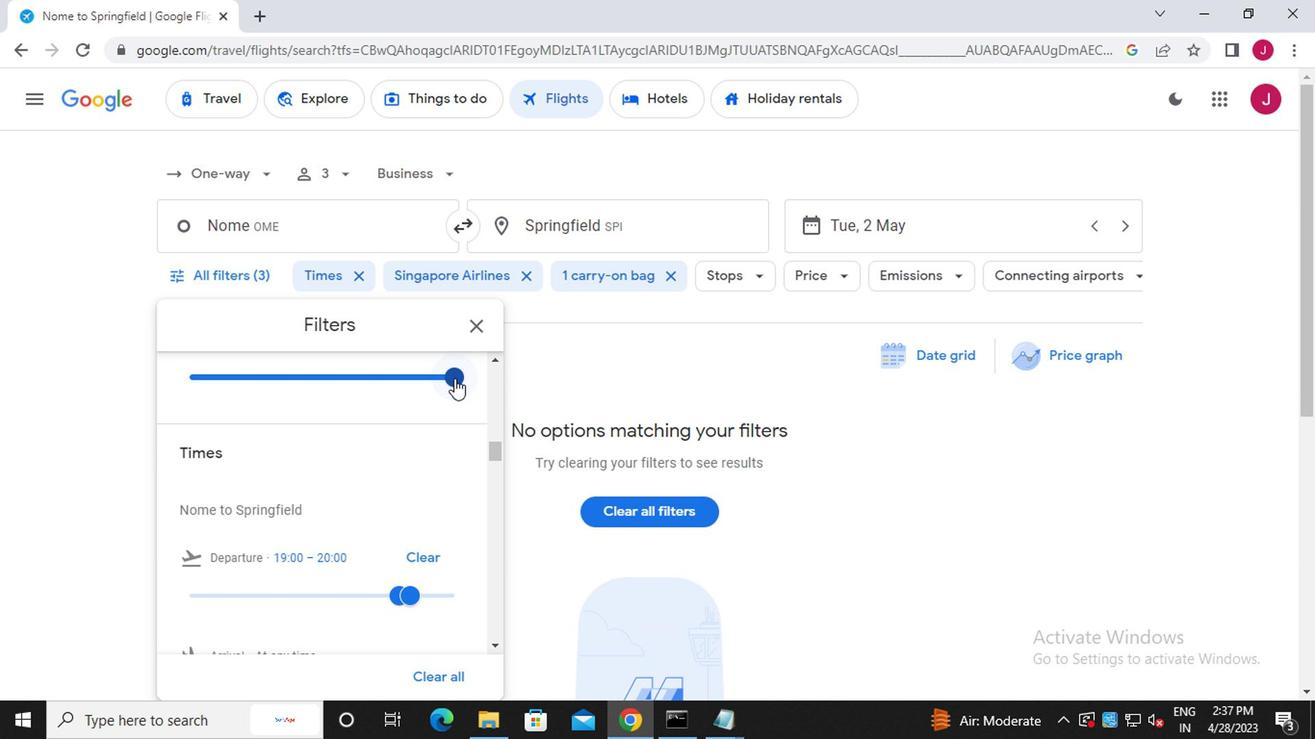 
Action: Mouse moved to (454, 476)
Screenshot: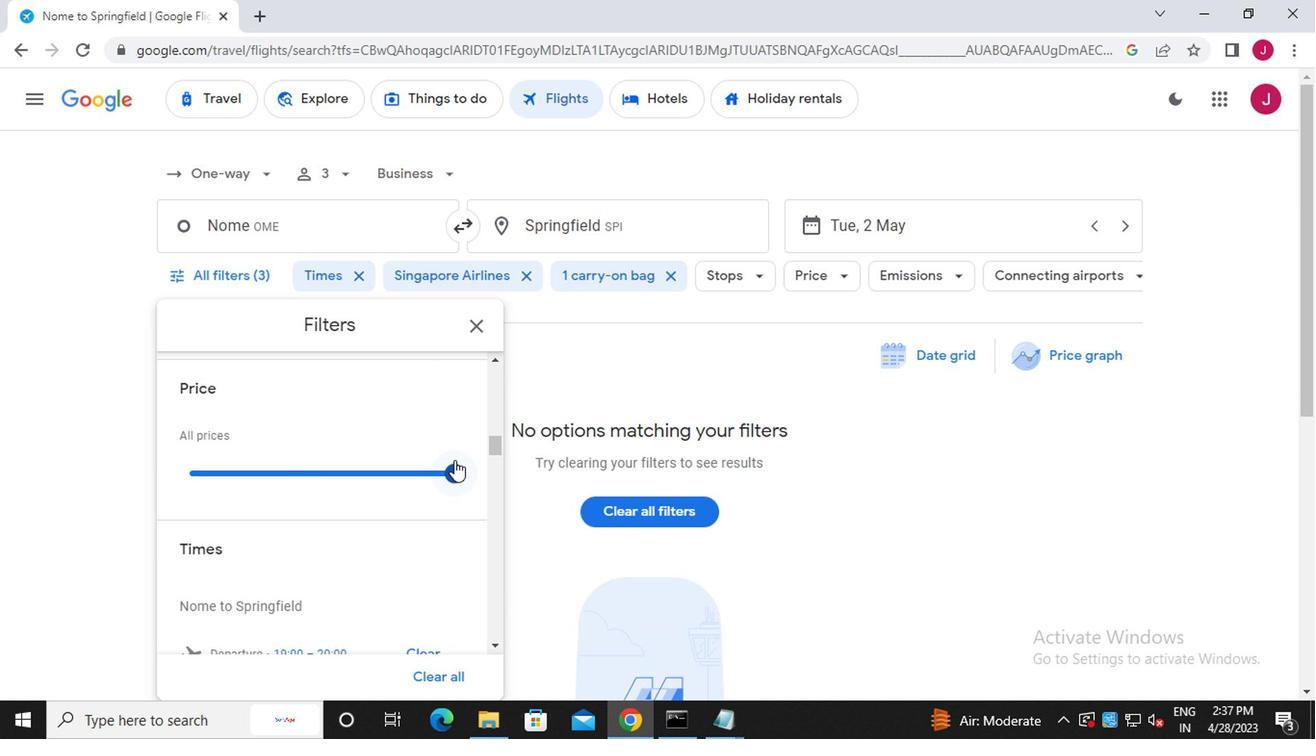 
Action: Mouse pressed left at (454, 476)
Screenshot: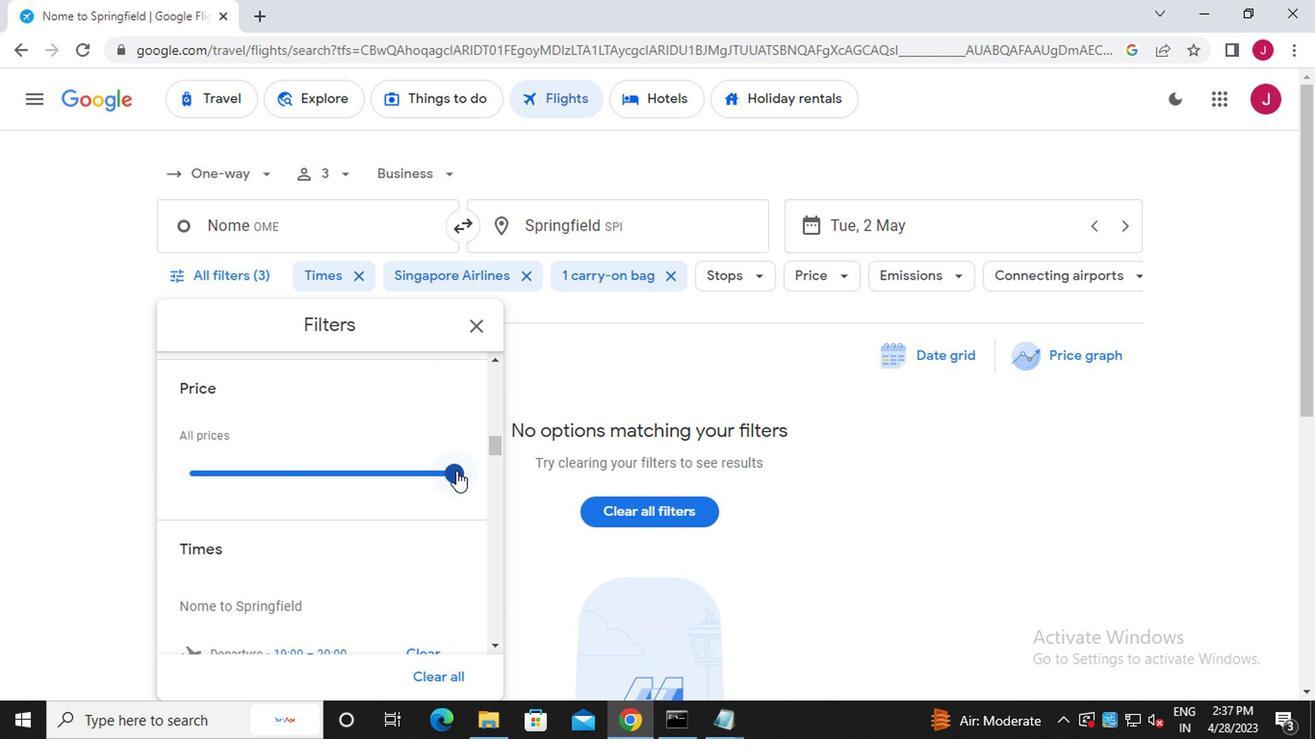 
Action: Mouse moved to (455, 506)
Screenshot: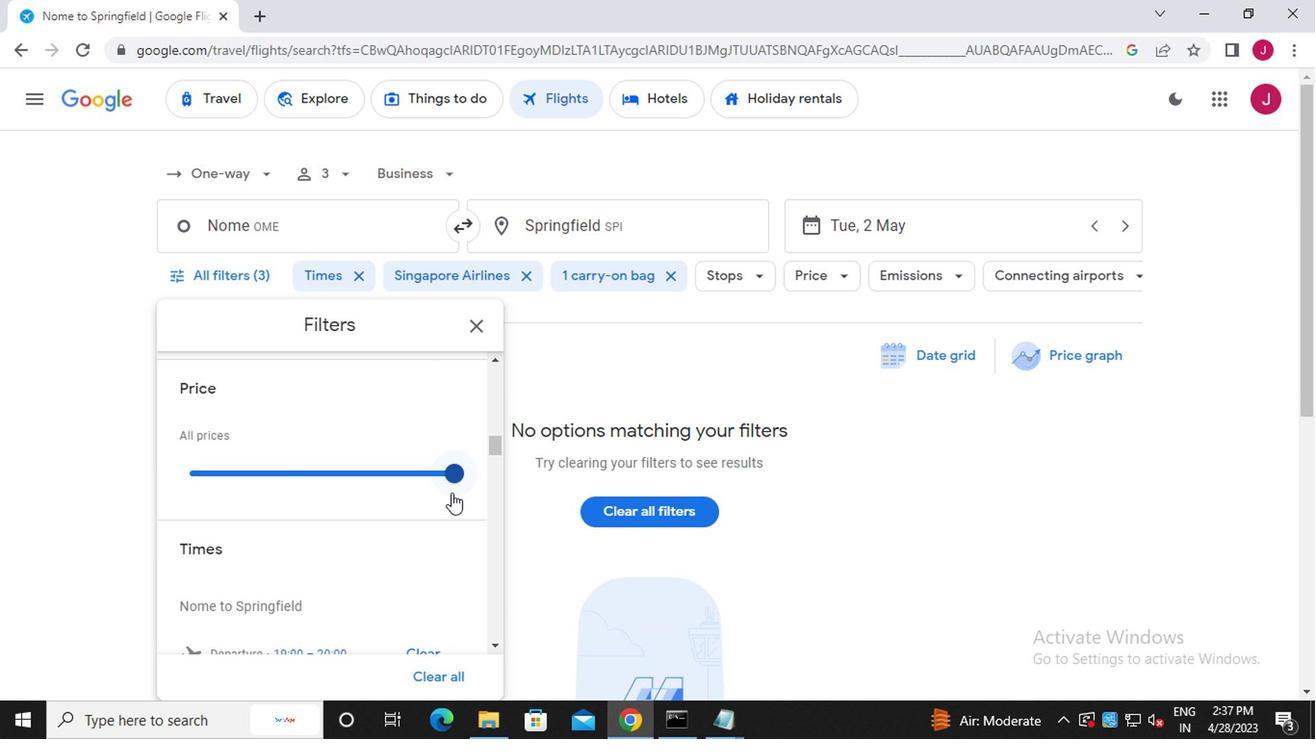 
Action: Mouse scrolled (455, 504) with delta (0, -1)
Screenshot: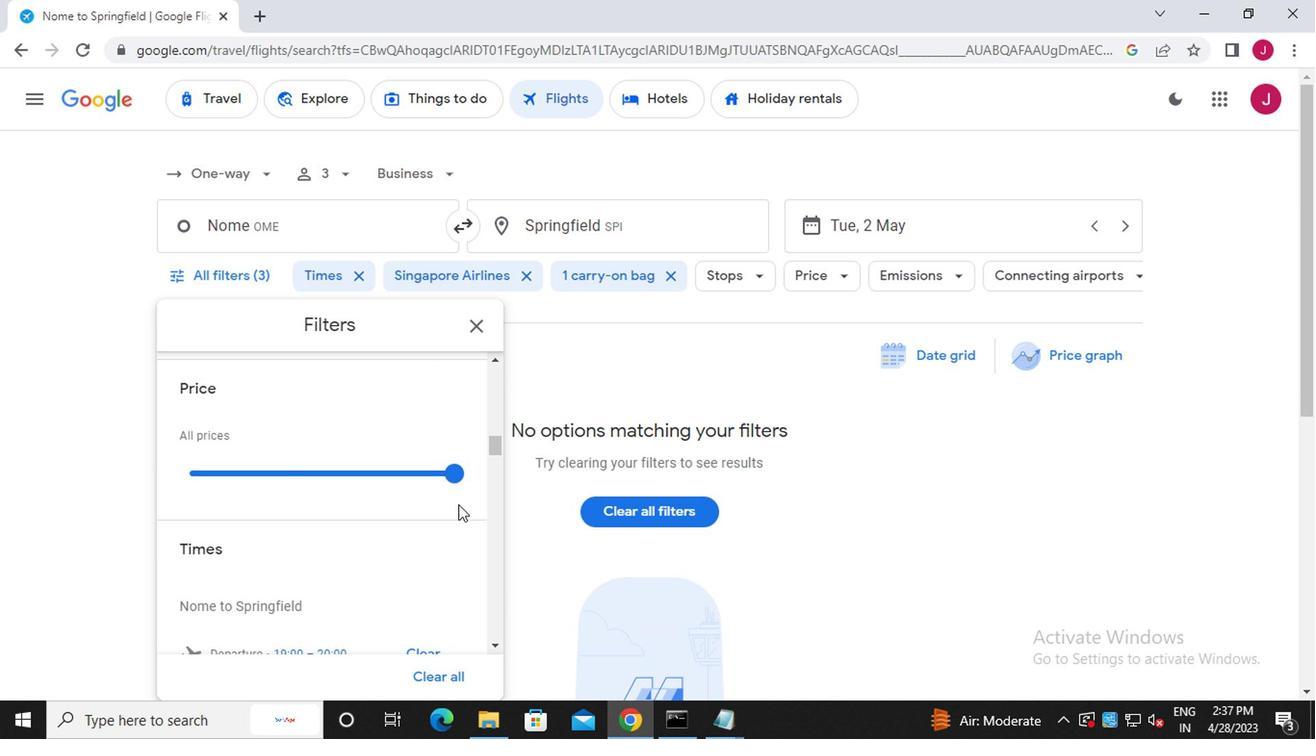 
Action: Mouse scrolled (455, 504) with delta (0, -1)
Screenshot: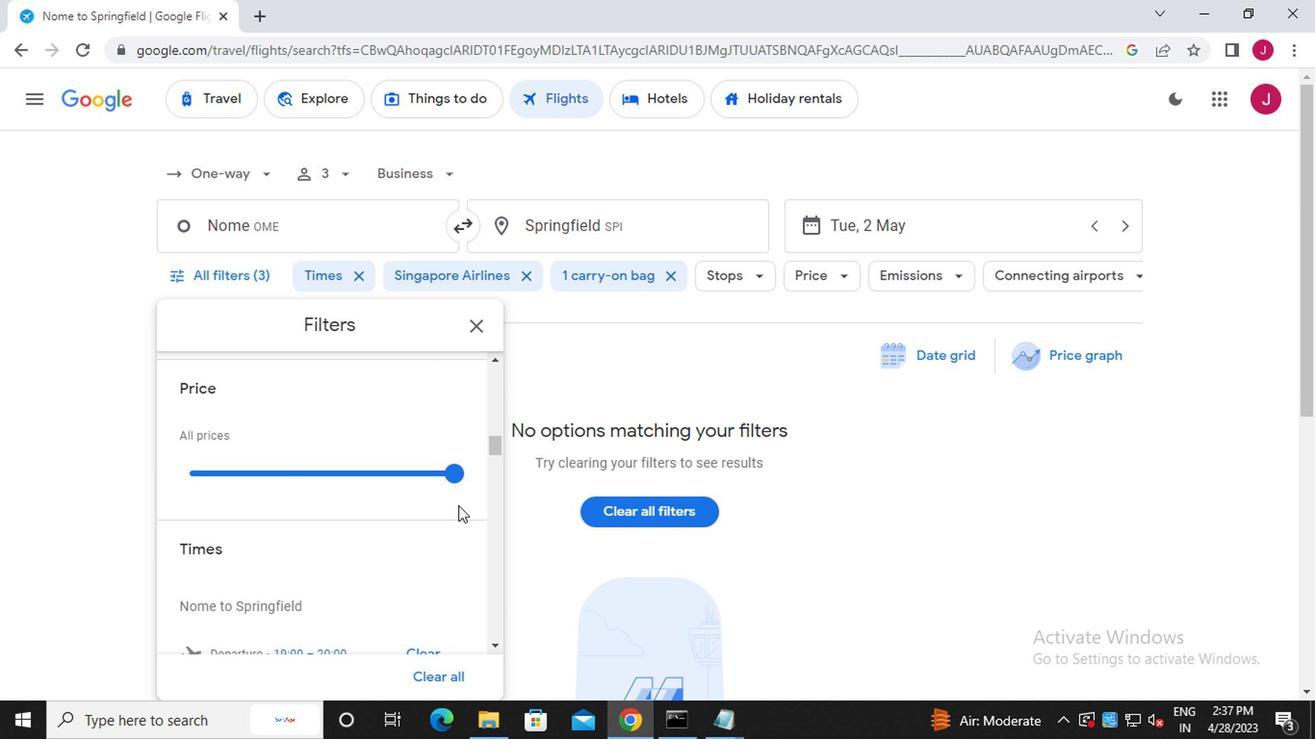 
Action: Mouse moved to (408, 503)
Screenshot: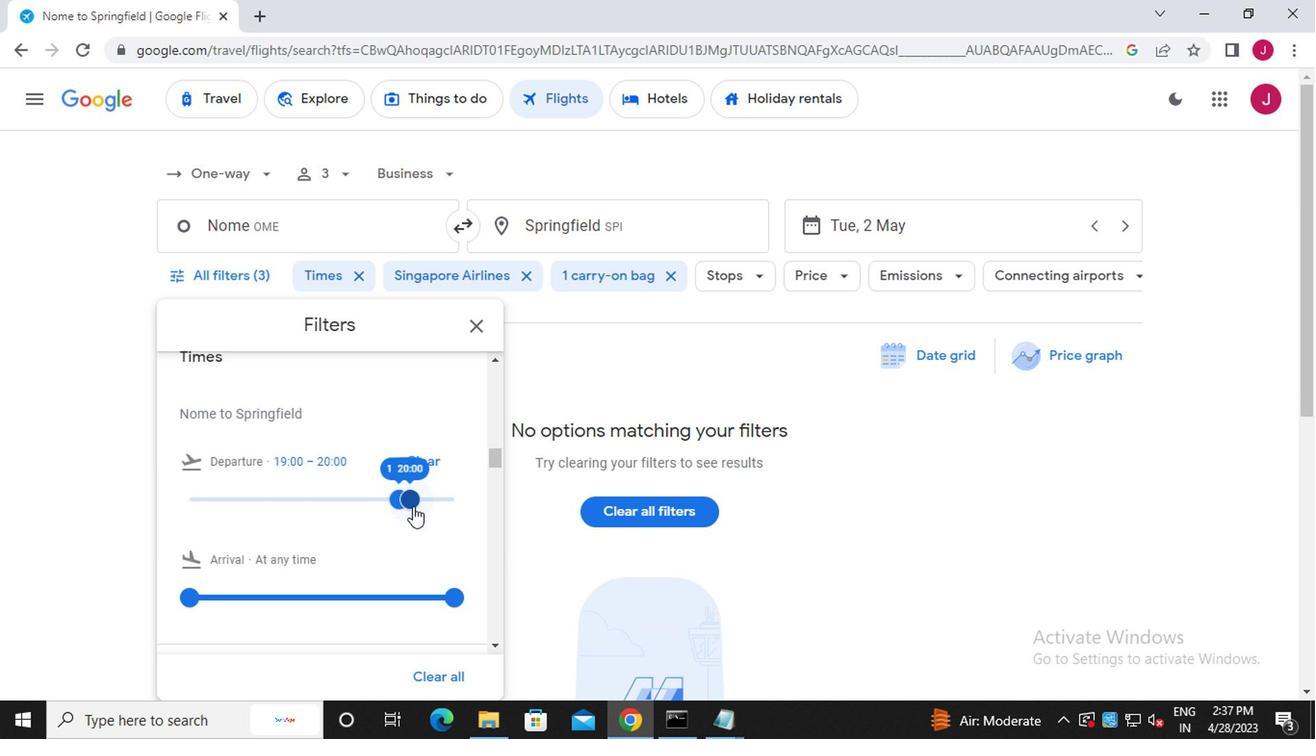 
Action: Mouse pressed left at (408, 503)
Screenshot: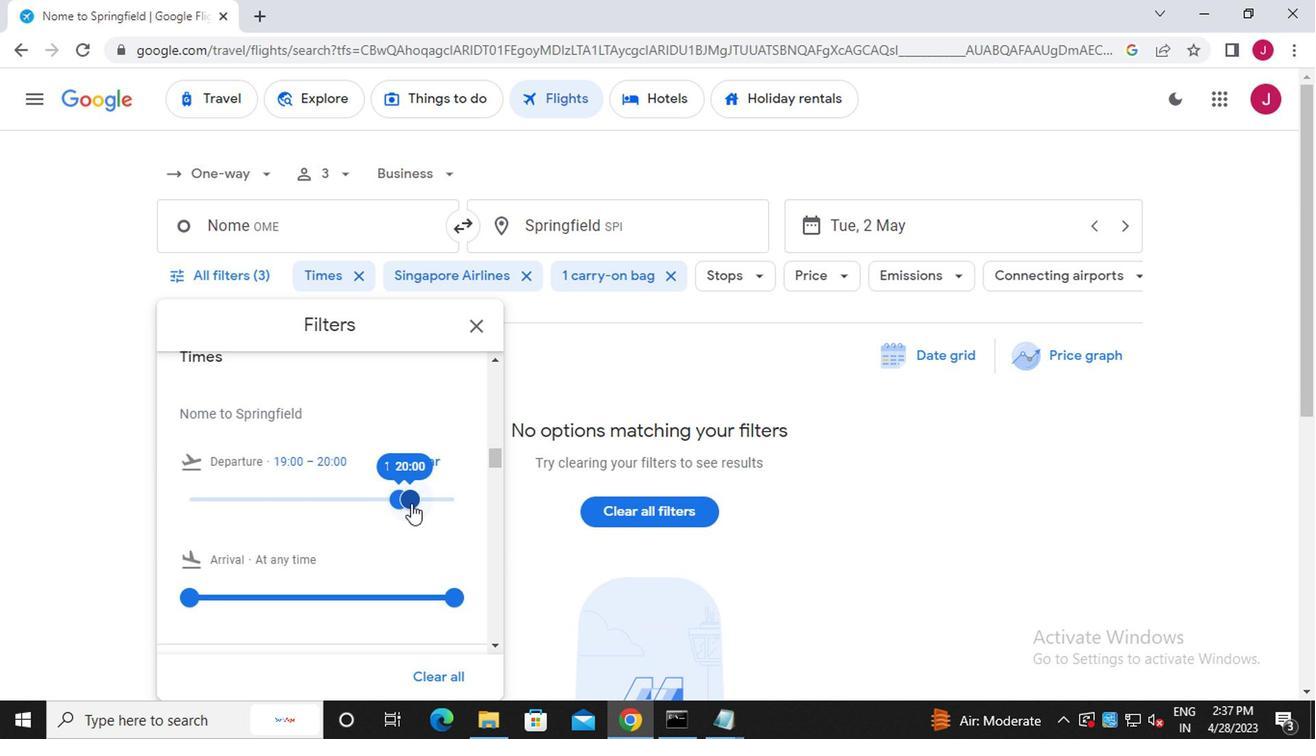 
Action: Mouse moved to (392, 498)
Screenshot: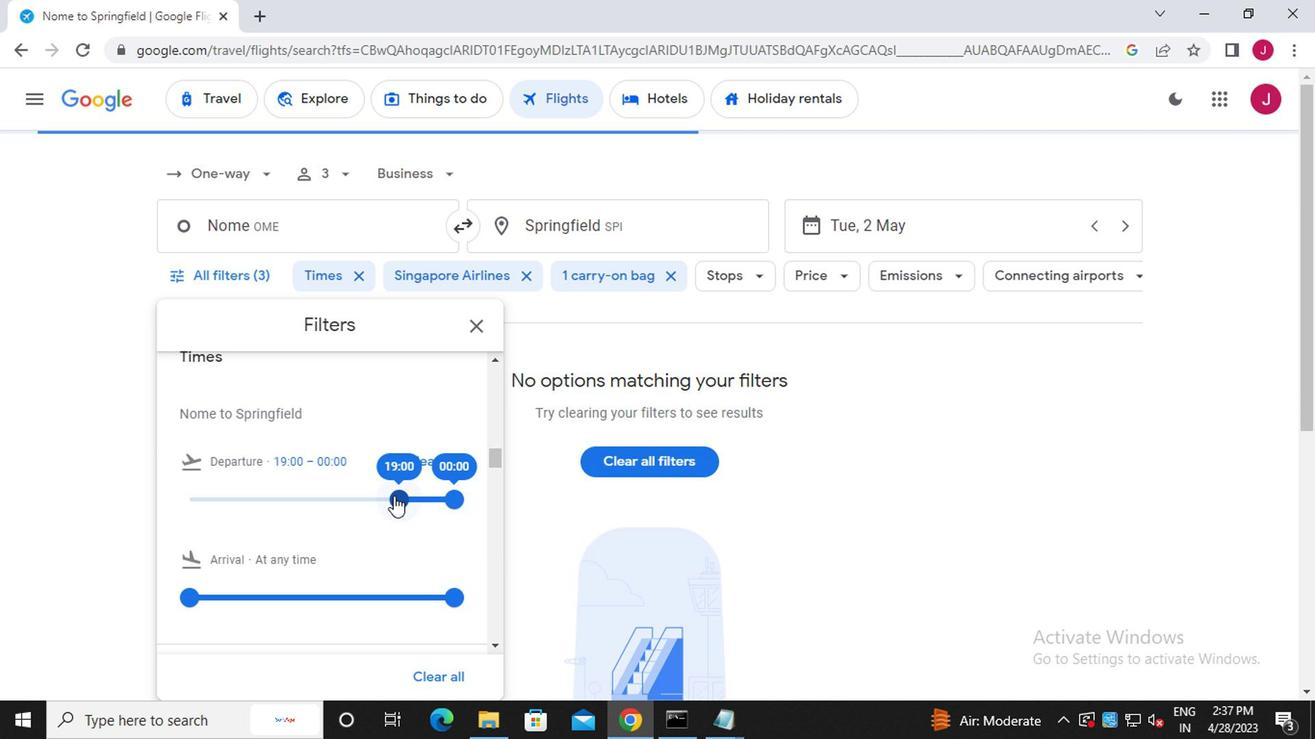 
Action: Mouse pressed left at (392, 498)
Screenshot: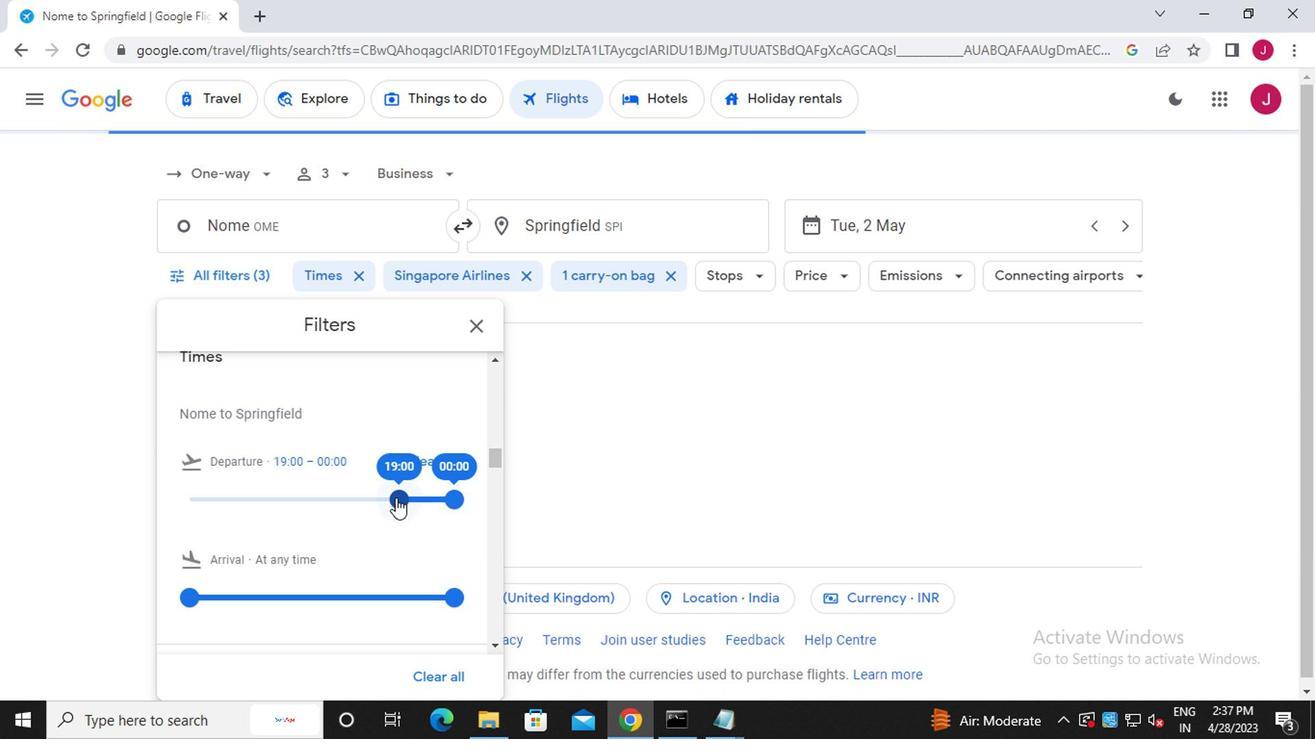 
Action: Mouse moved to (400, 499)
Screenshot: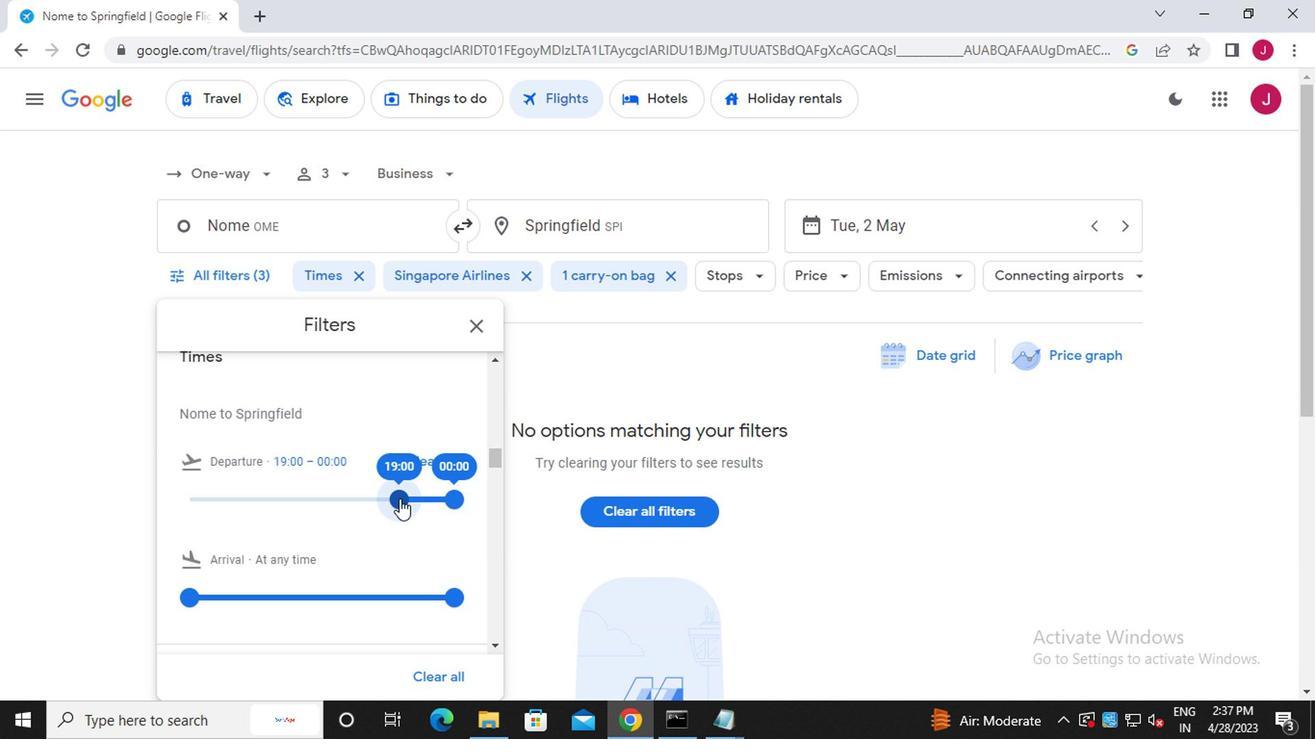 
Action: Mouse pressed left at (400, 499)
Screenshot: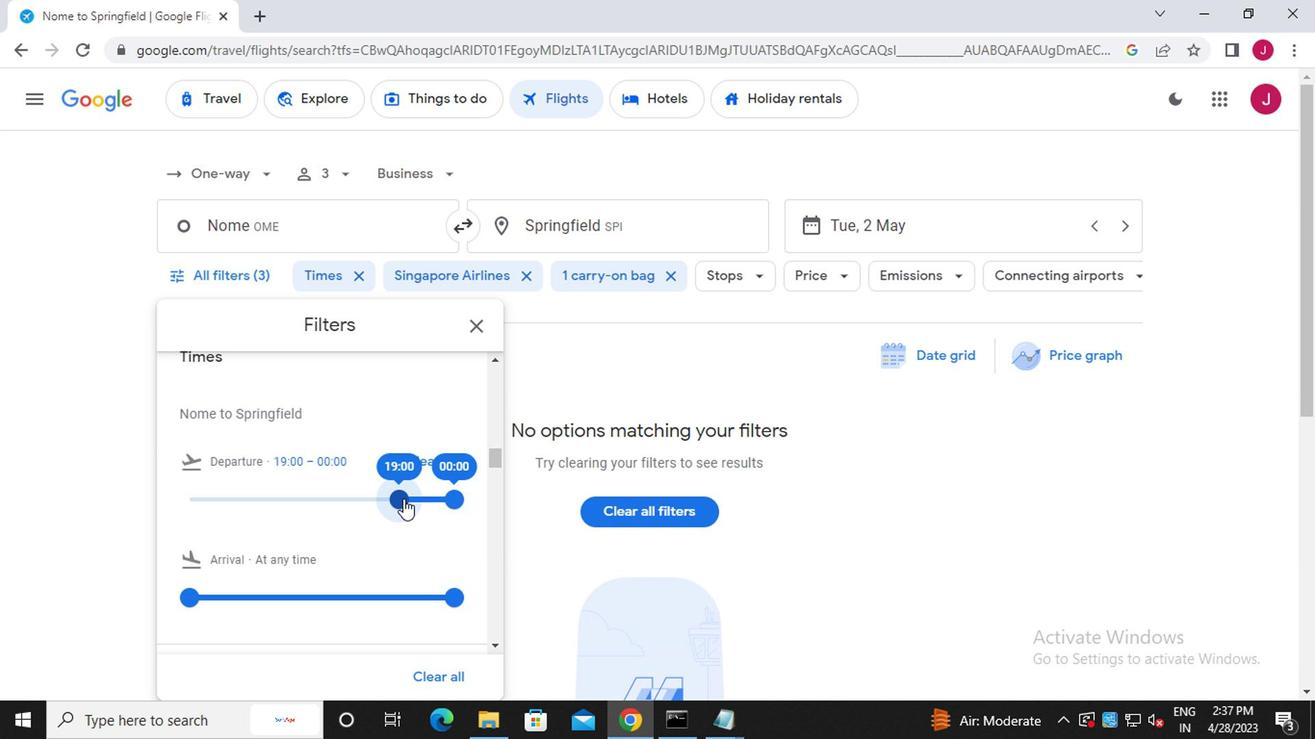 
Action: Mouse pressed left at (400, 499)
Screenshot: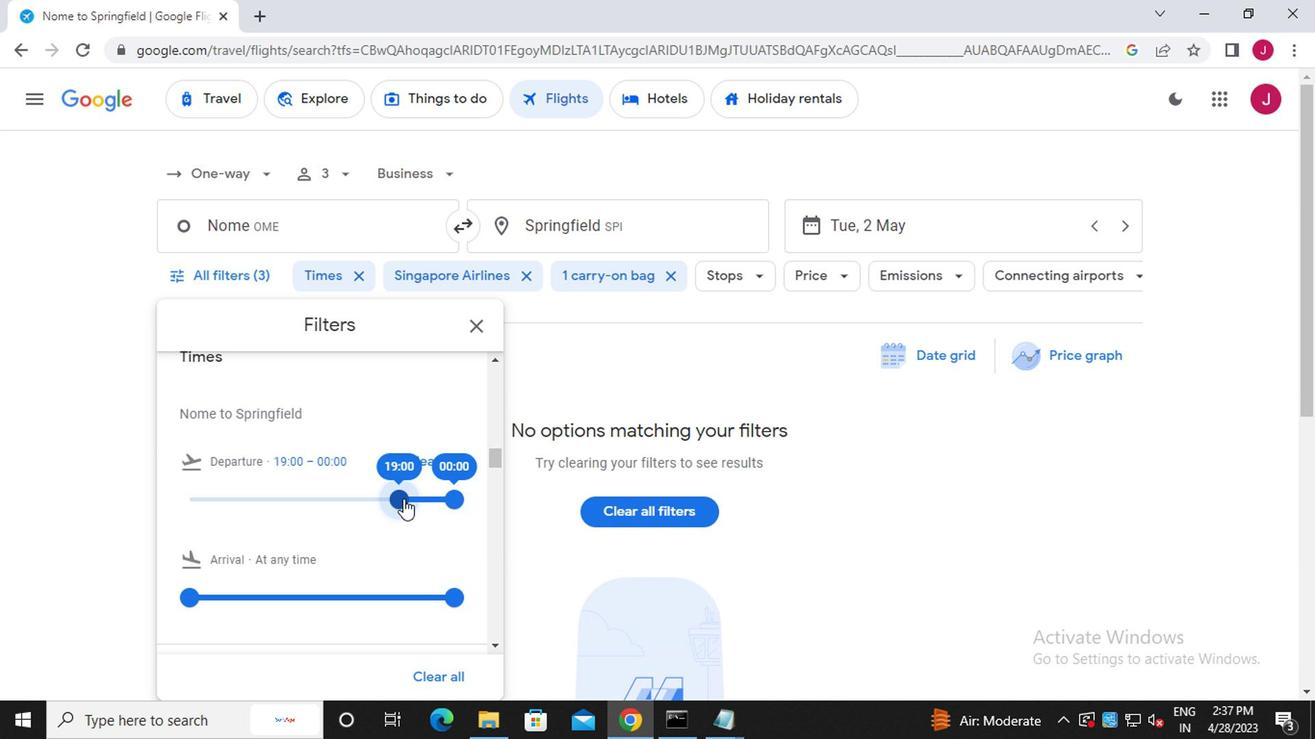
Action: Mouse moved to (451, 499)
Screenshot: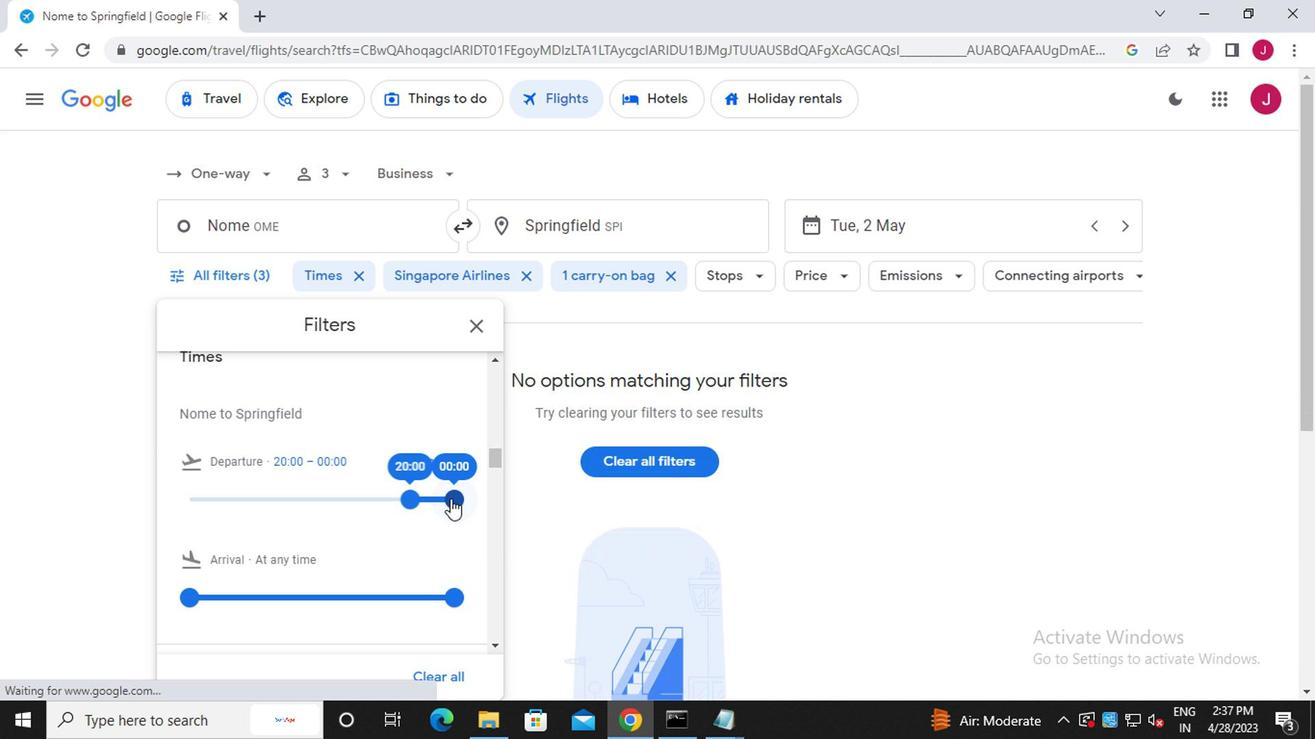 
Action: Mouse pressed left at (451, 499)
Screenshot: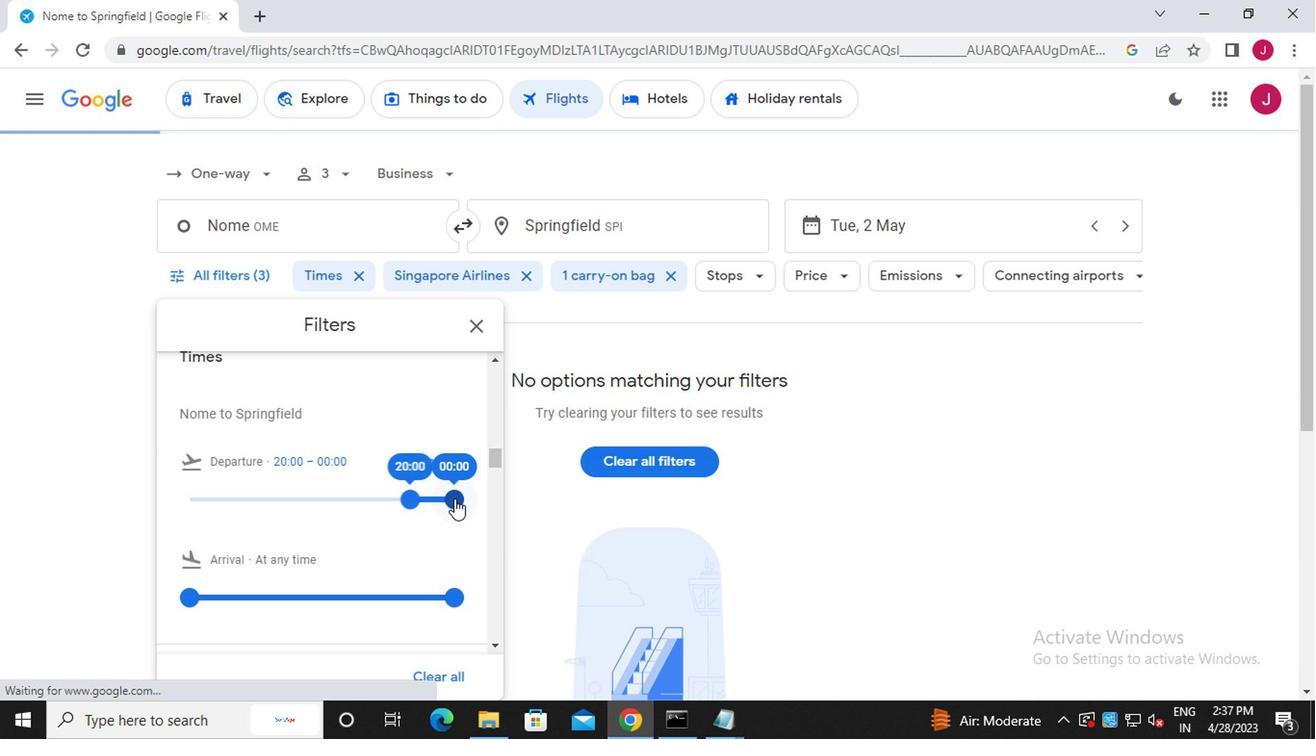 
Action: Mouse moved to (476, 330)
Screenshot: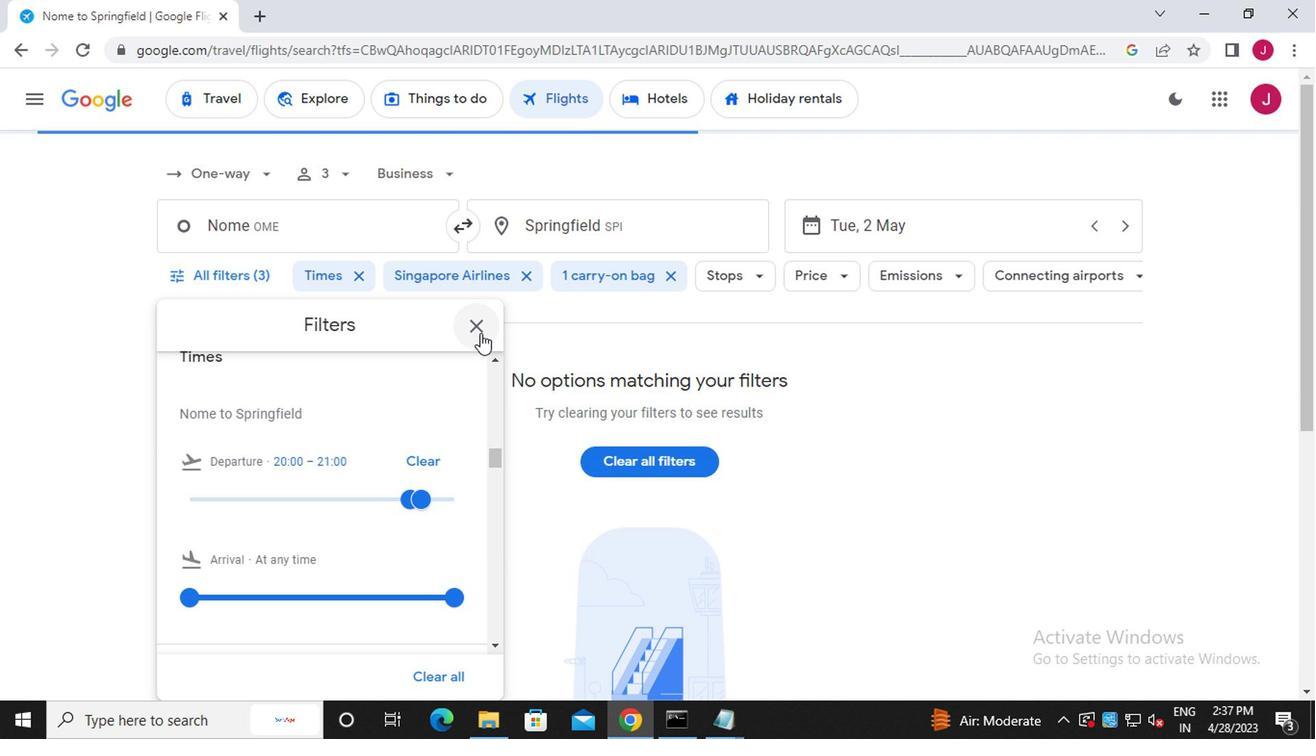 
Action: Mouse pressed left at (476, 330)
Screenshot: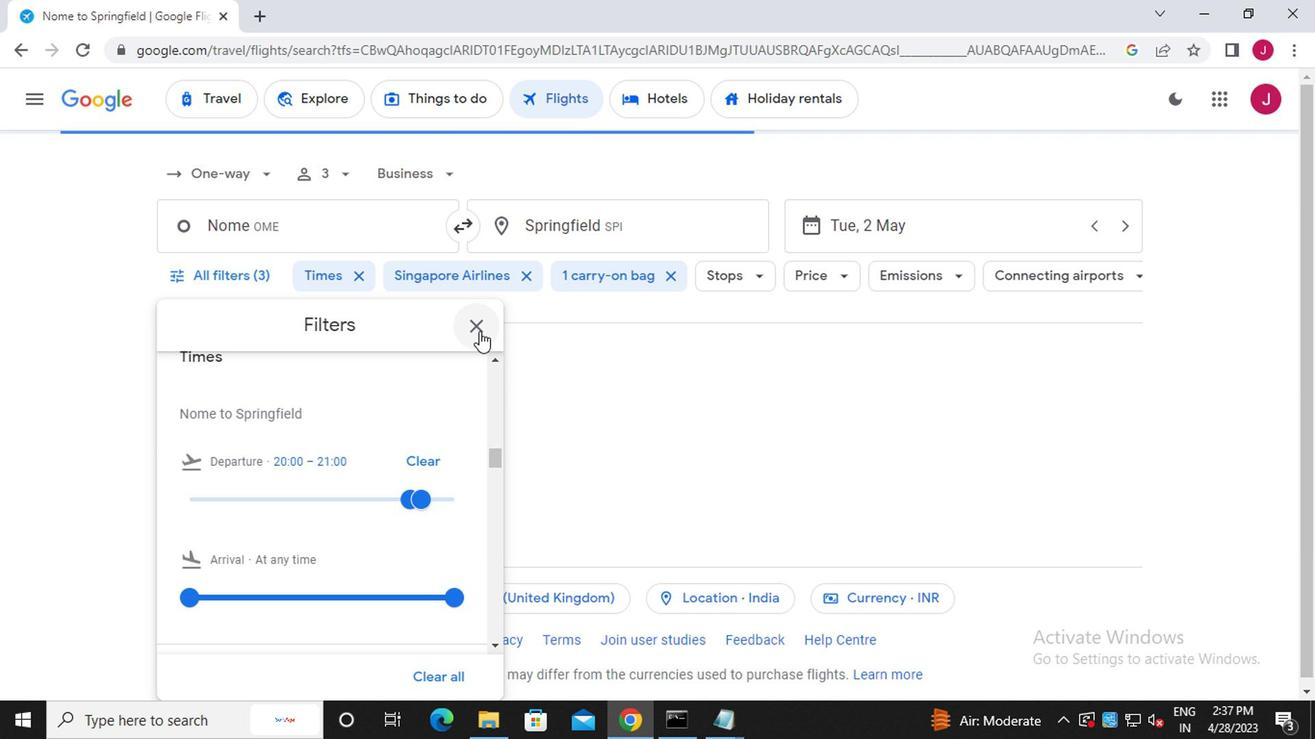 
